 Task: Find connections with filter location Bawku with filter topic #communitieswith filter profile language English with filter current company Bharti Foundation with filter school Kolhan University Chaibasa with filter industry Economic Programs with filter service category Commercial Real Estate with filter keywords title Drafter
Action: Mouse moved to (181, 270)
Screenshot: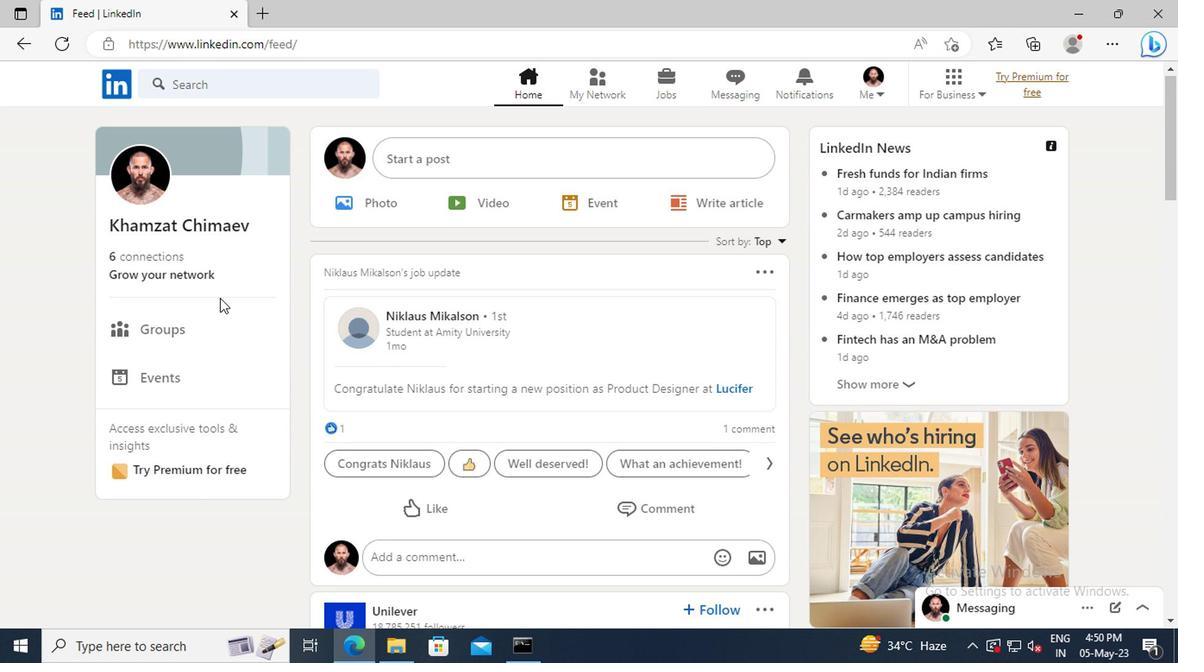 
Action: Mouse pressed left at (181, 270)
Screenshot: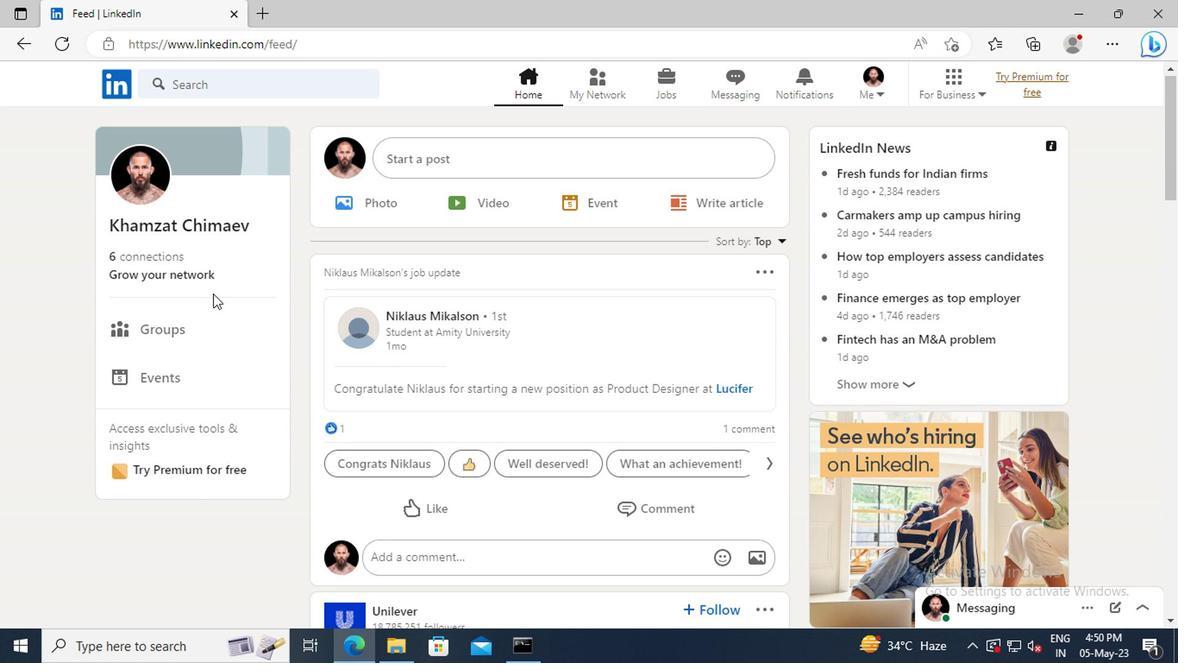 
Action: Mouse moved to (179, 184)
Screenshot: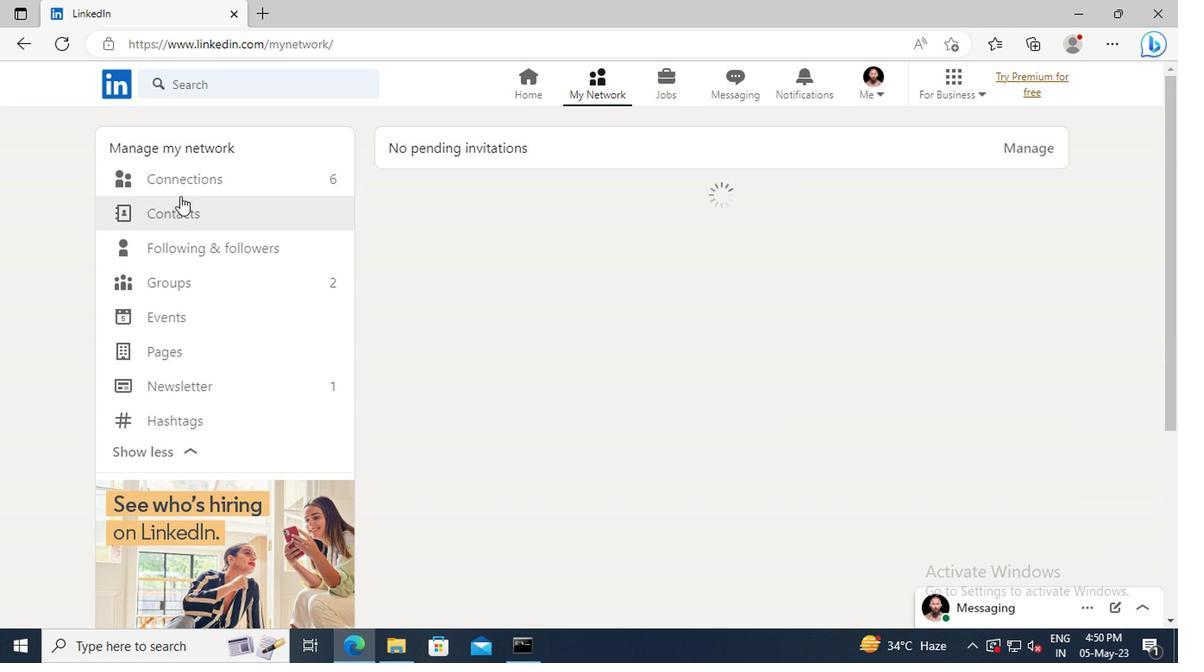 
Action: Mouse pressed left at (179, 184)
Screenshot: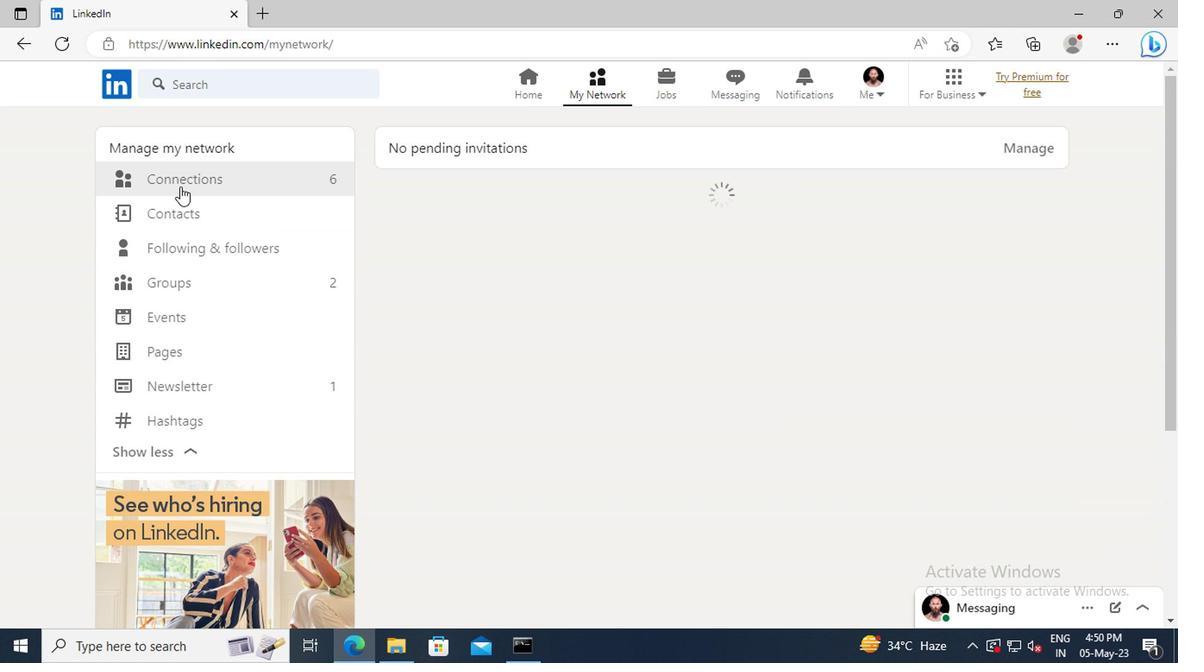 
Action: Mouse moved to (706, 185)
Screenshot: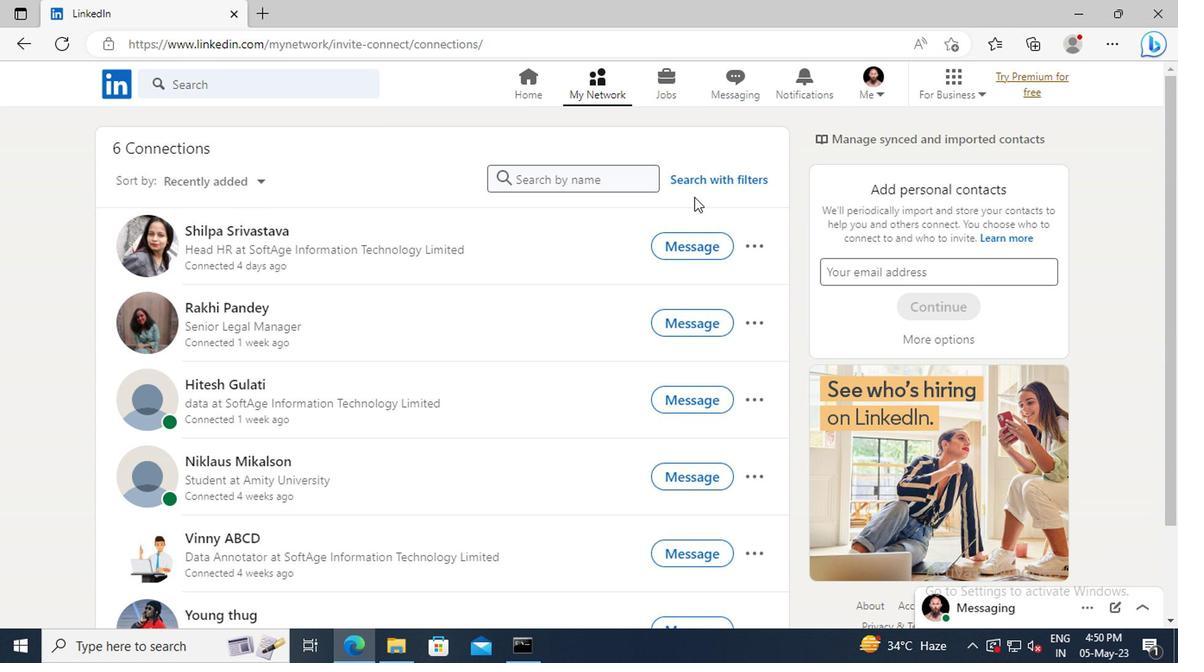 
Action: Mouse pressed left at (706, 185)
Screenshot: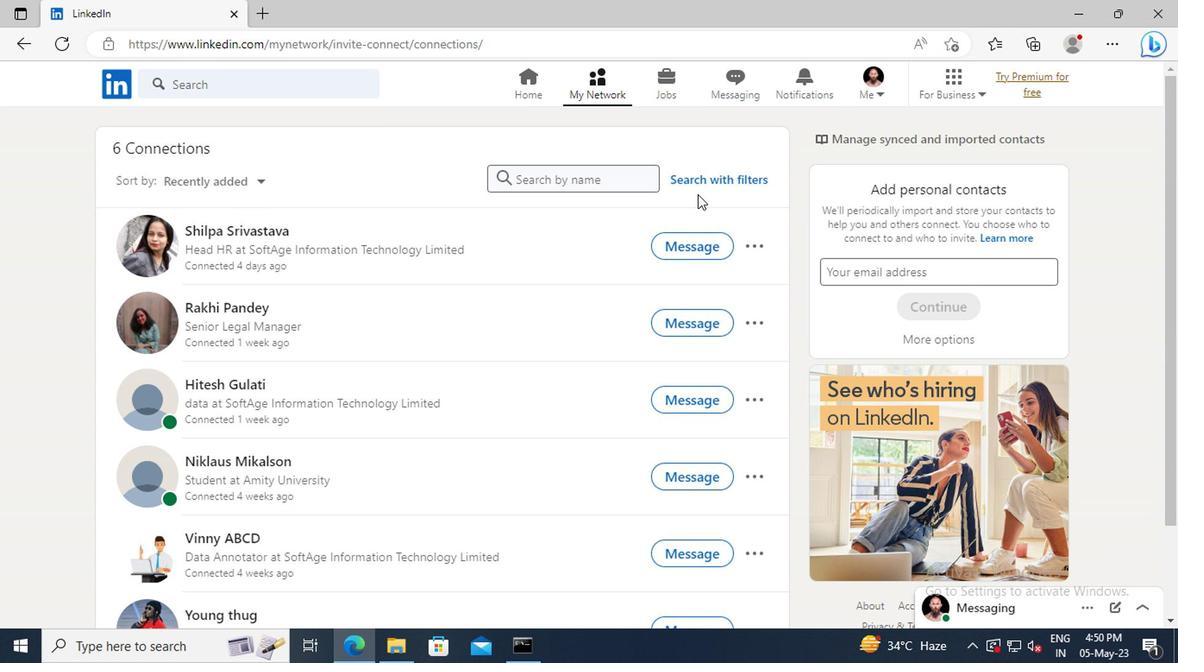 
Action: Mouse moved to (649, 134)
Screenshot: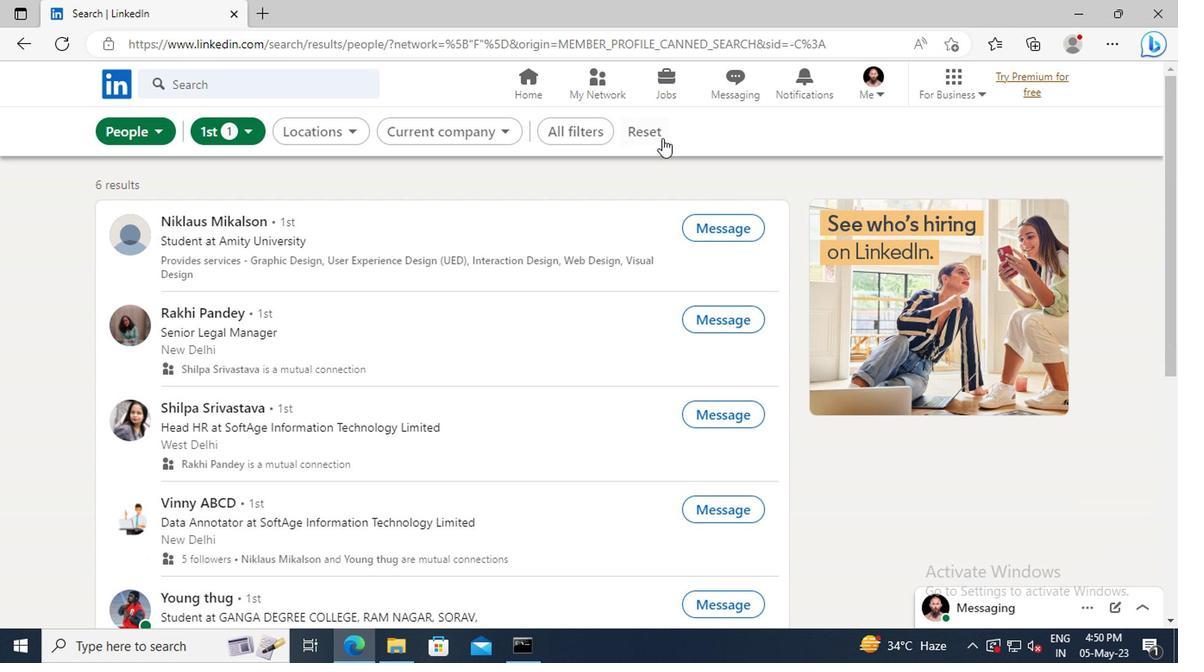 
Action: Mouse pressed left at (649, 134)
Screenshot: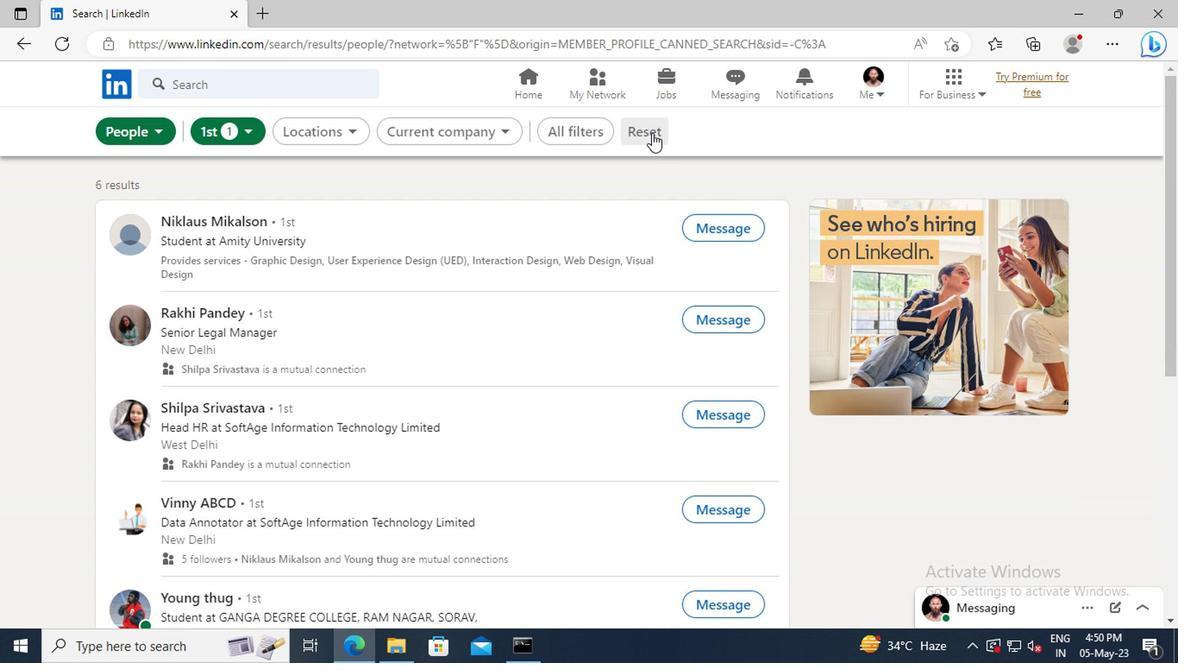 
Action: Mouse moved to (631, 134)
Screenshot: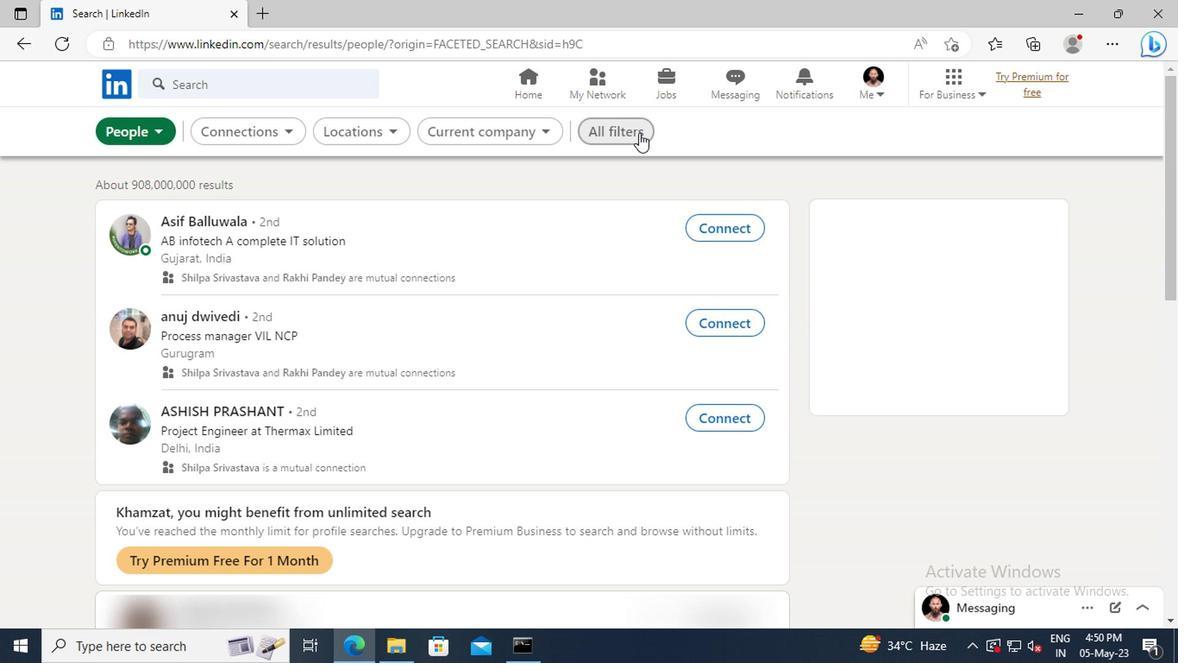 
Action: Mouse pressed left at (631, 134)
Screenshot: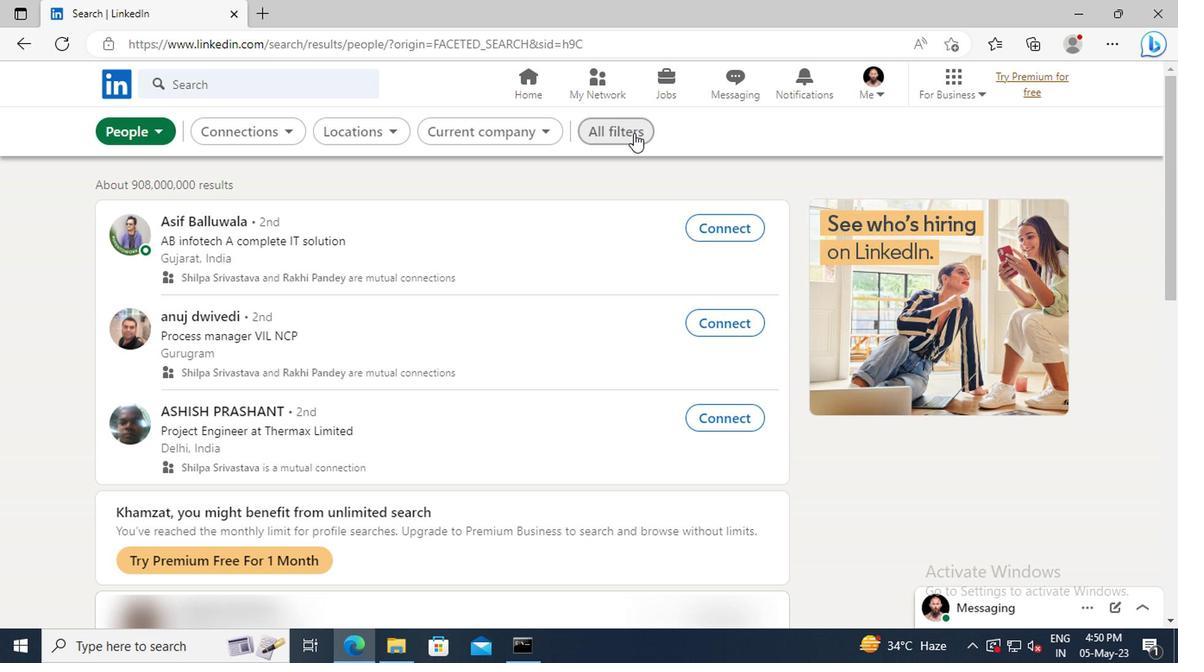 
Action: Mouse moved to (943, 316)
Screenshot: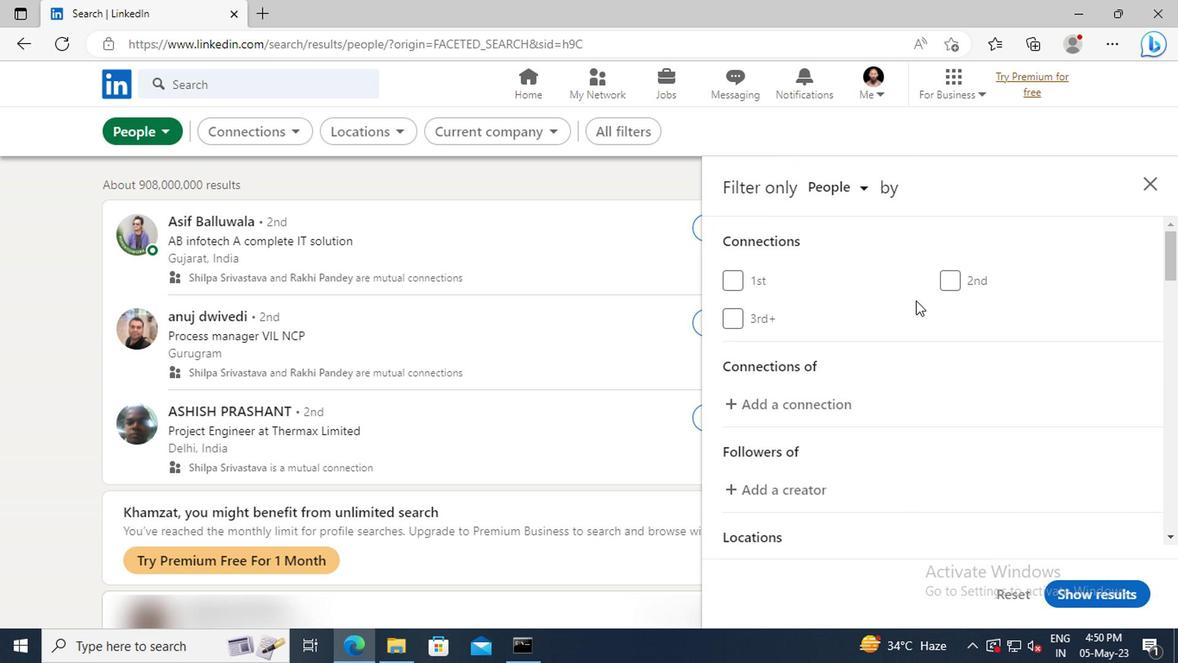 
Action: Mouse scrolled (943, 316) with delta (0, 0)
Screenshot: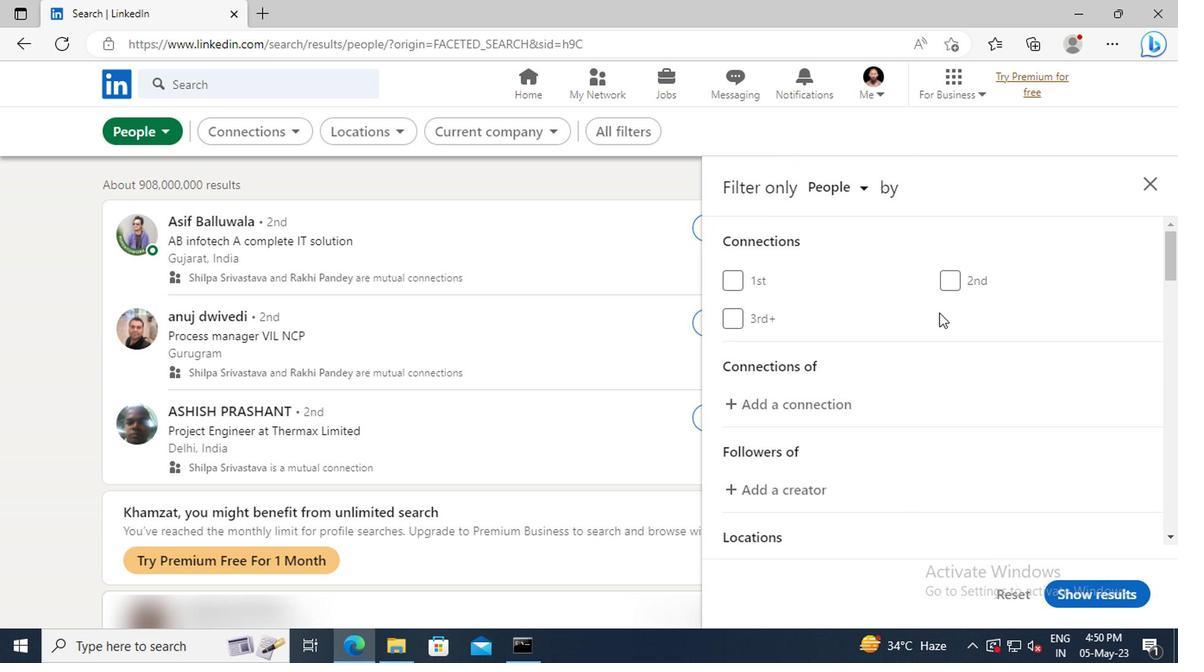 
Action: Mouse scrolled (943, 316) with delta (0, 0)
Screenshot: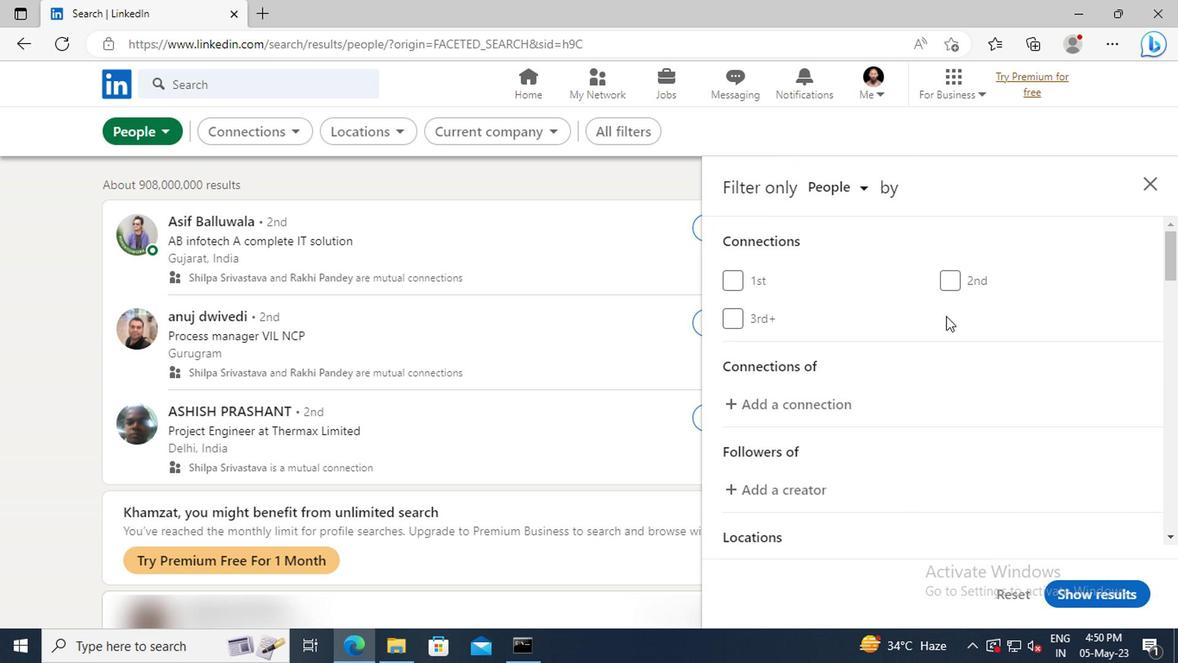 
Action: Mouse scrolled (943, 316) with delta (0, 0)
Screenshot: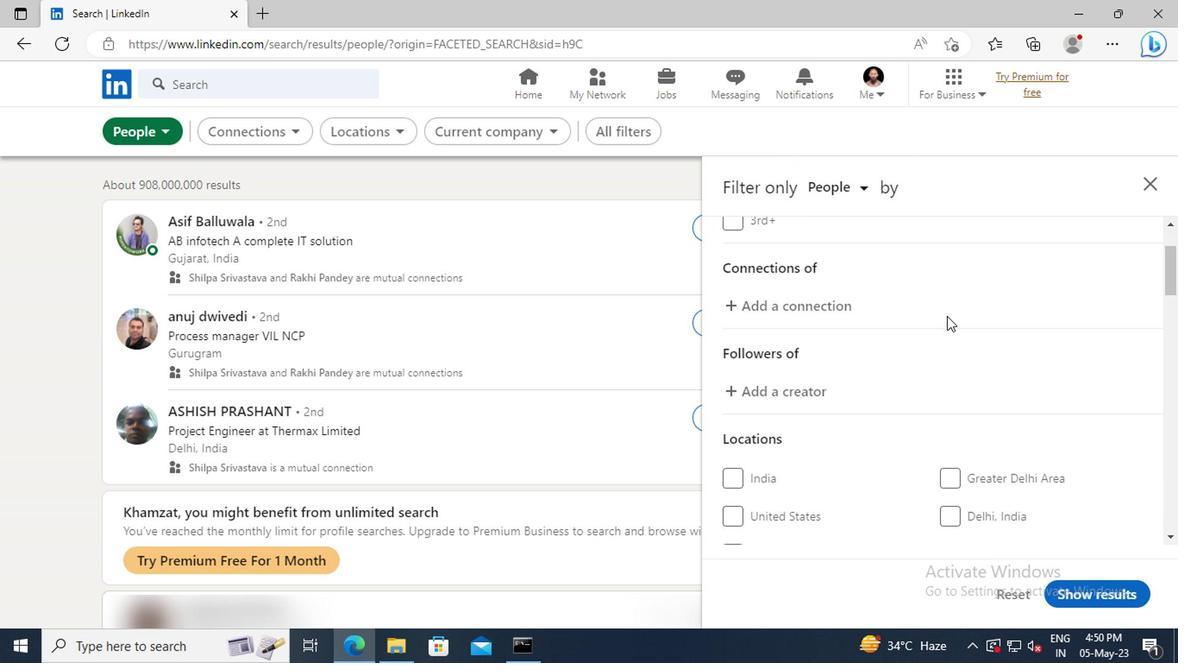 
Action: Mouse scrolled (943, 316) with delta (0, 0)
Screenshot: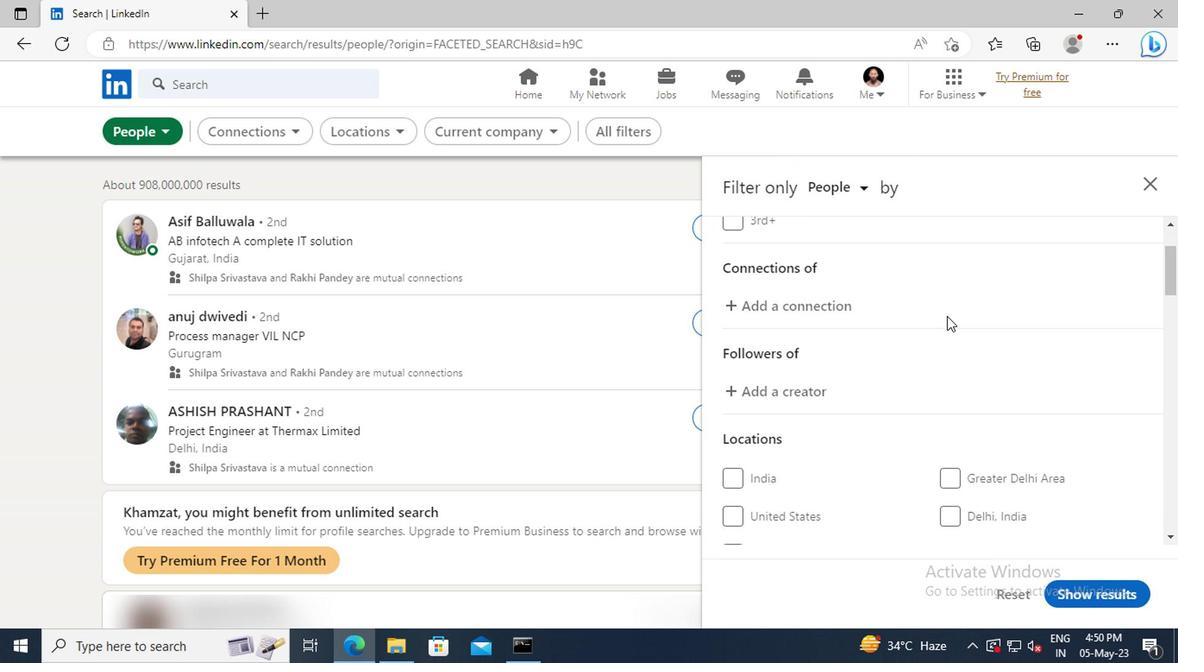 
Action: Mouse scrolled (943, 316) with delta (0, 0)
Screenshot: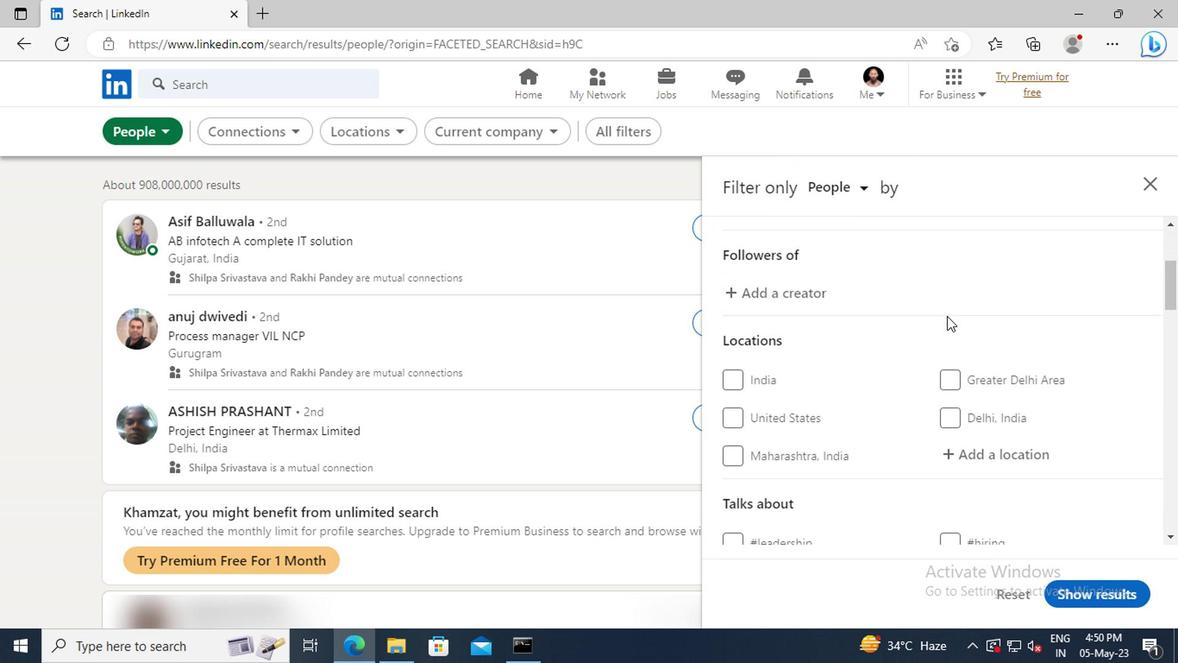 
Action: Mouse scrolled (943, 316) with delta (0, 0)
Screenshot: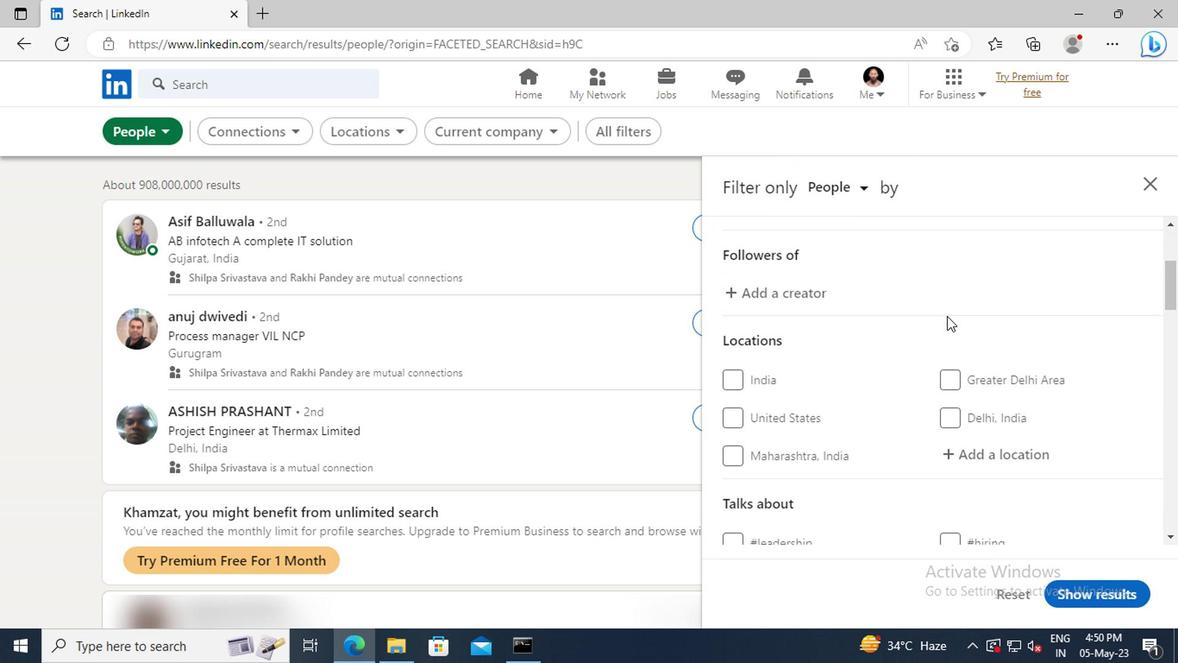 
Action: Mouse moved to (956, 361)
Screenshot: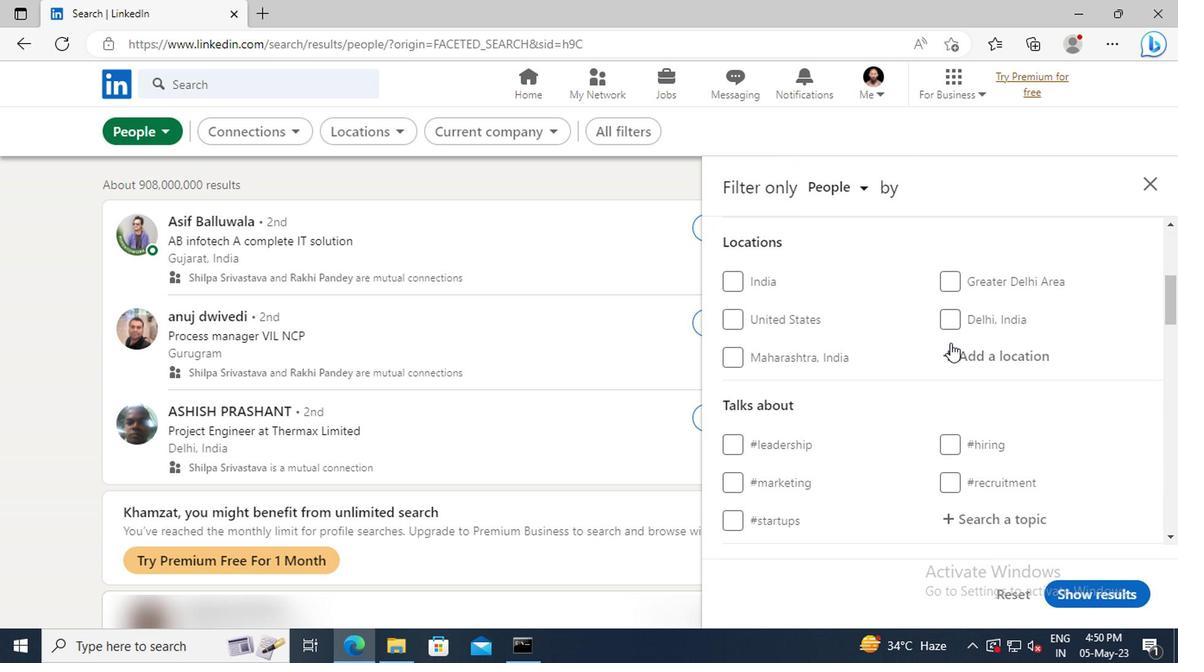 
Action: Mouse pressed left at (956, 361)
Screenshot: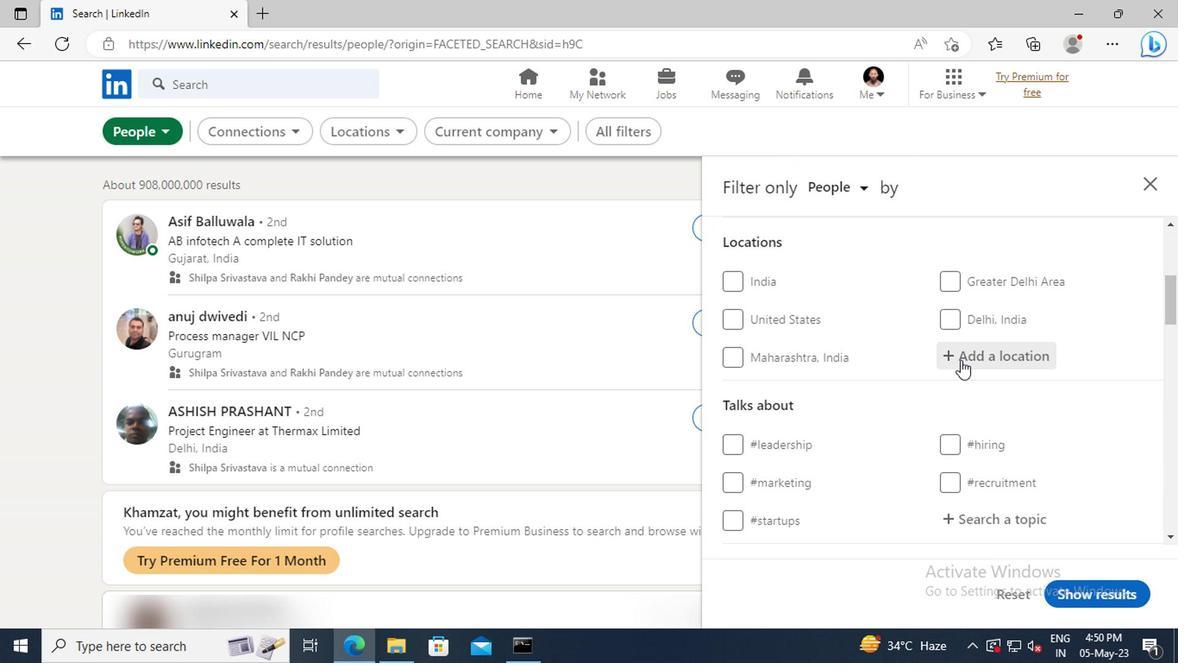 
Action: Mouse moved to (954, 360)
Screenshot: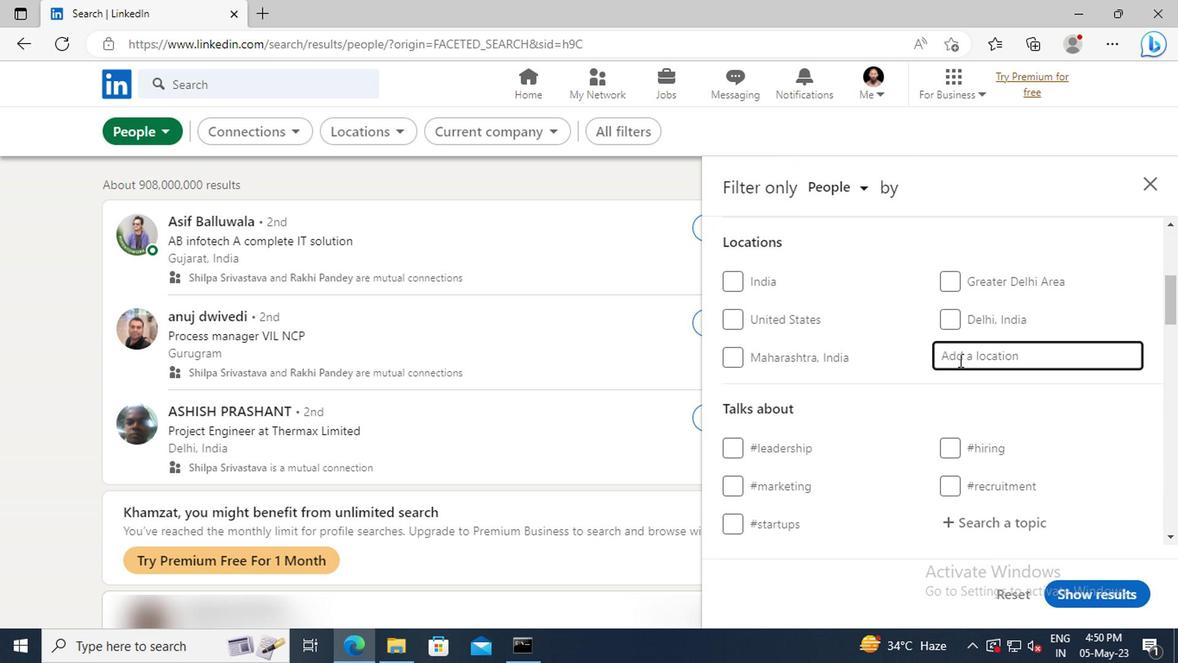 
Action: Key pressed <Key.shift>B
Screenshot: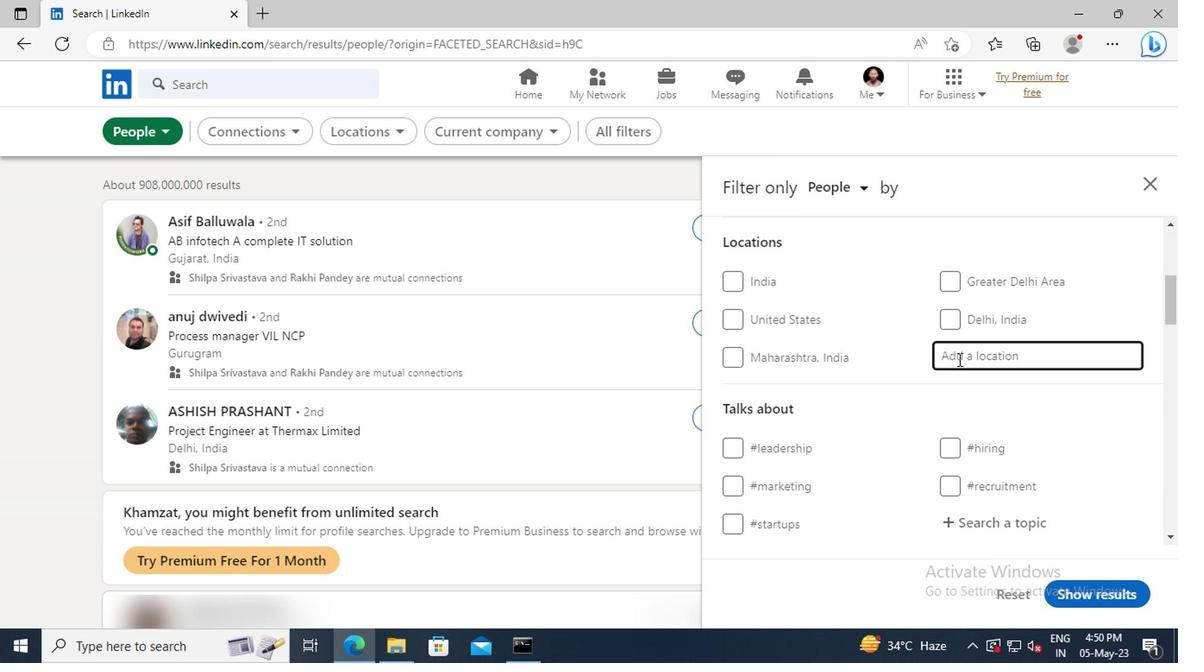 
Action: Mouse moved to (953, 359)
Screenshot: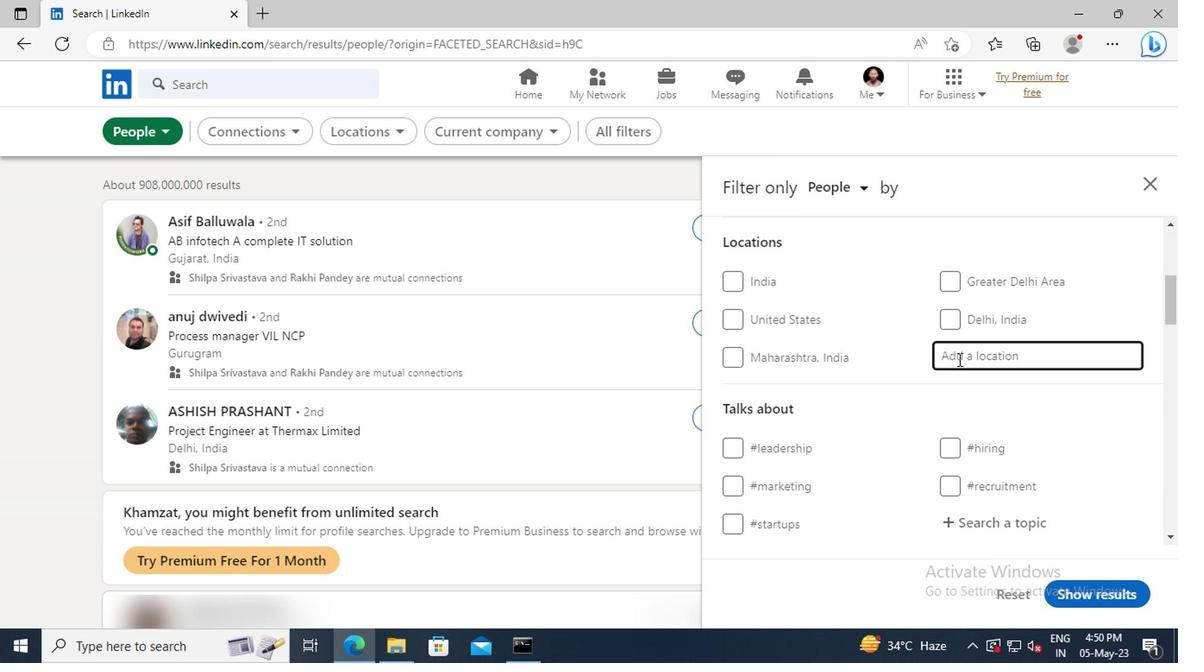 
Action: Key pressed AWKU<Key.enter>
Screenshot: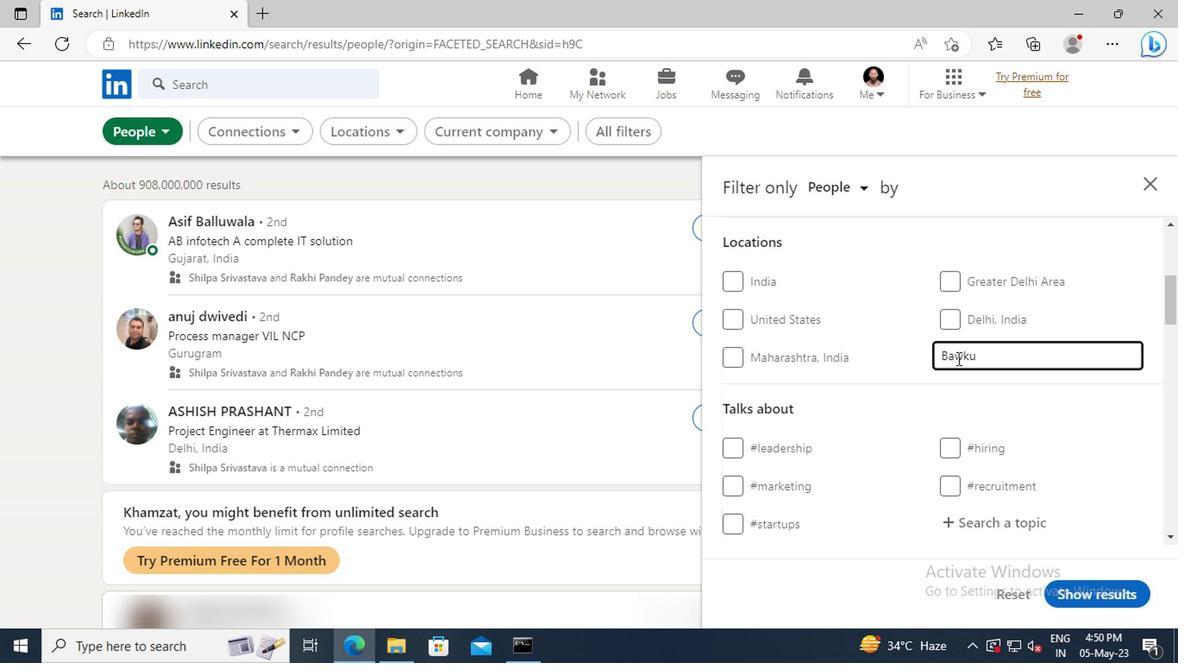 
Action: Mouse scrolled (953, 358) with delta (0, 0)
Screenshot: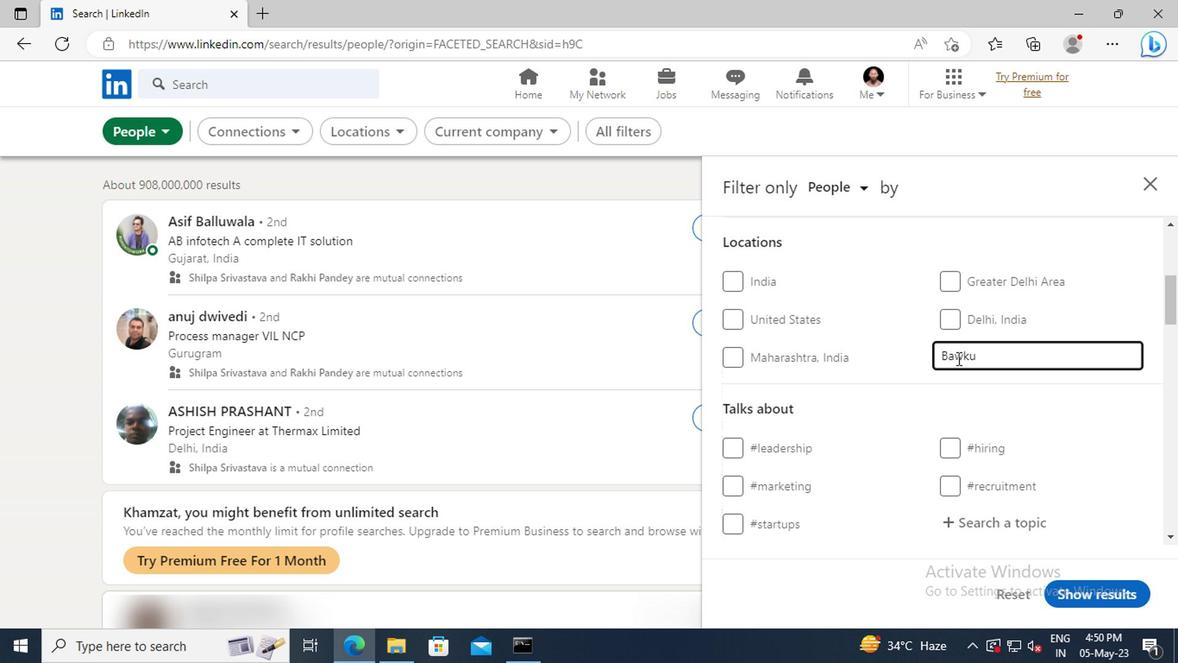 
Action: Mouse scrolled (953, 358) with delta (0, 0)
Screenshot: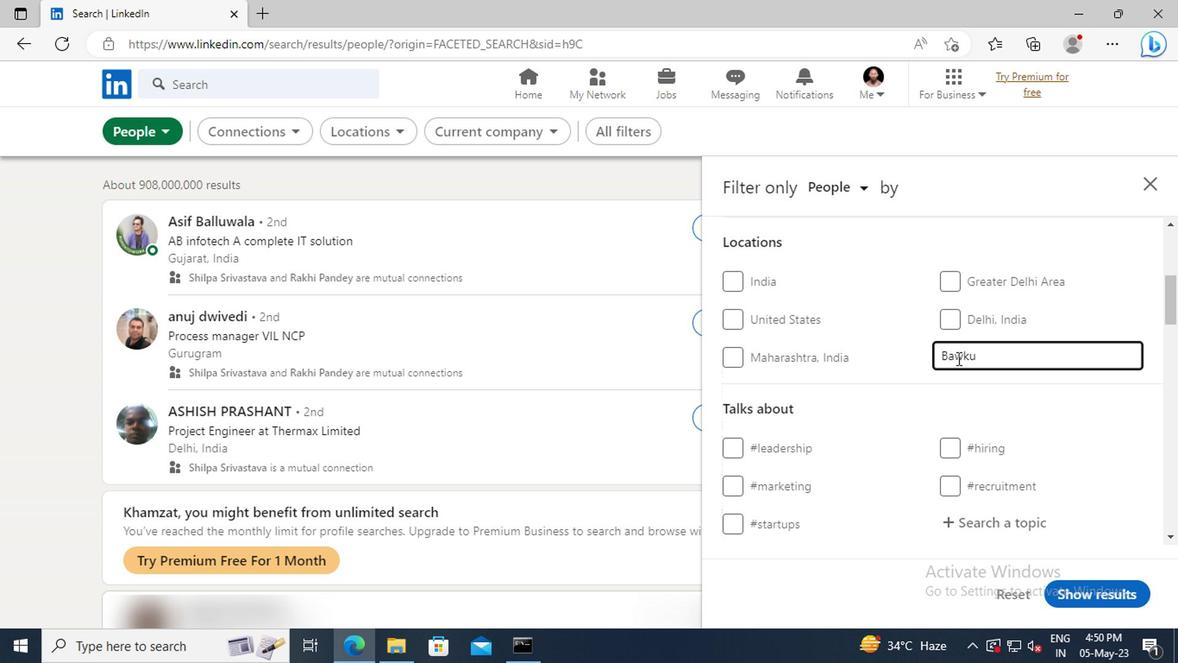 
Action: Mouse moved to (952, 359)
Screenshot: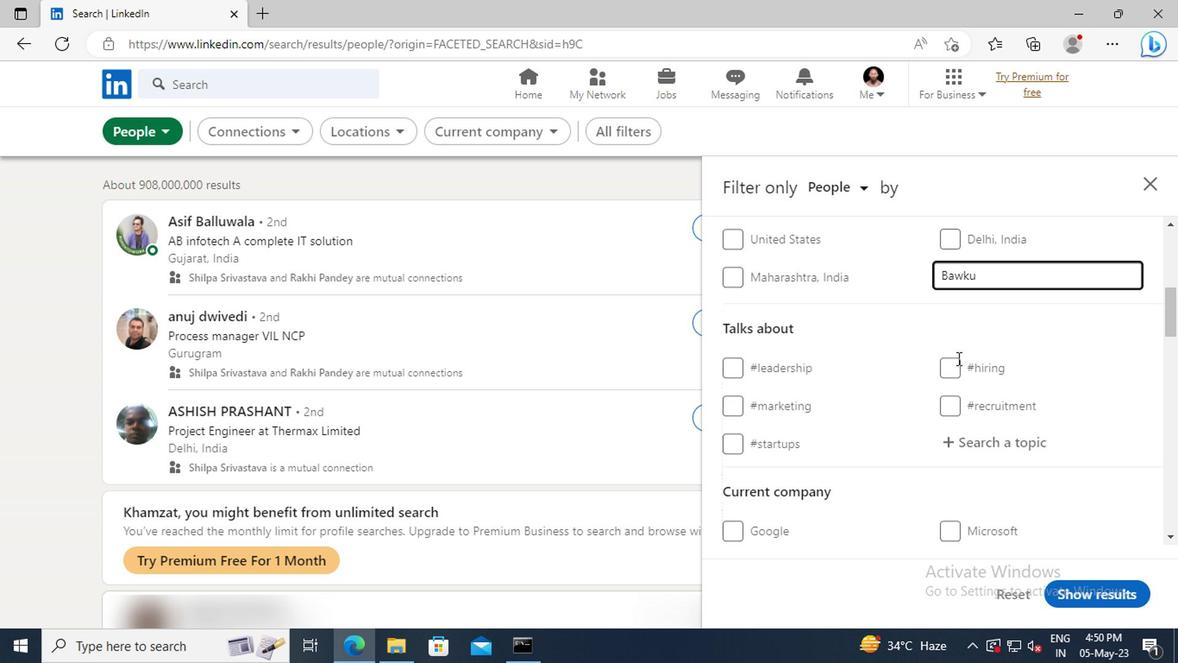 
Action: Mouse scrolled (952, 358) with delta (0, 0)
Screenshot: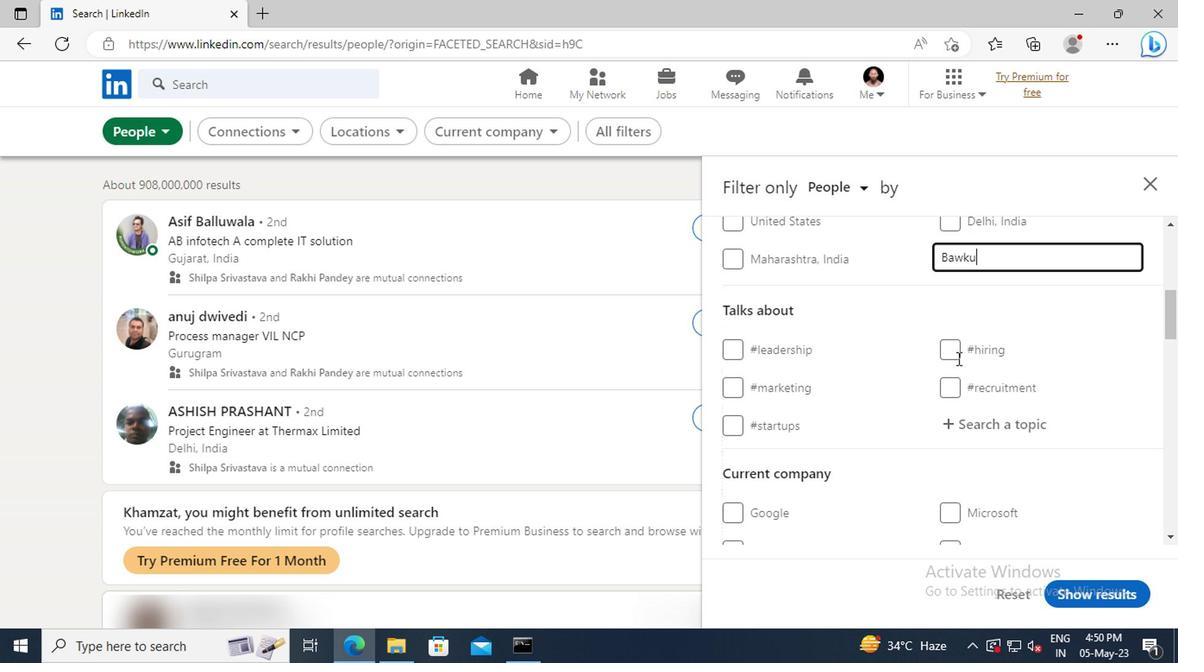 
Action: Mouse moved to (957, 367)
Screenshot: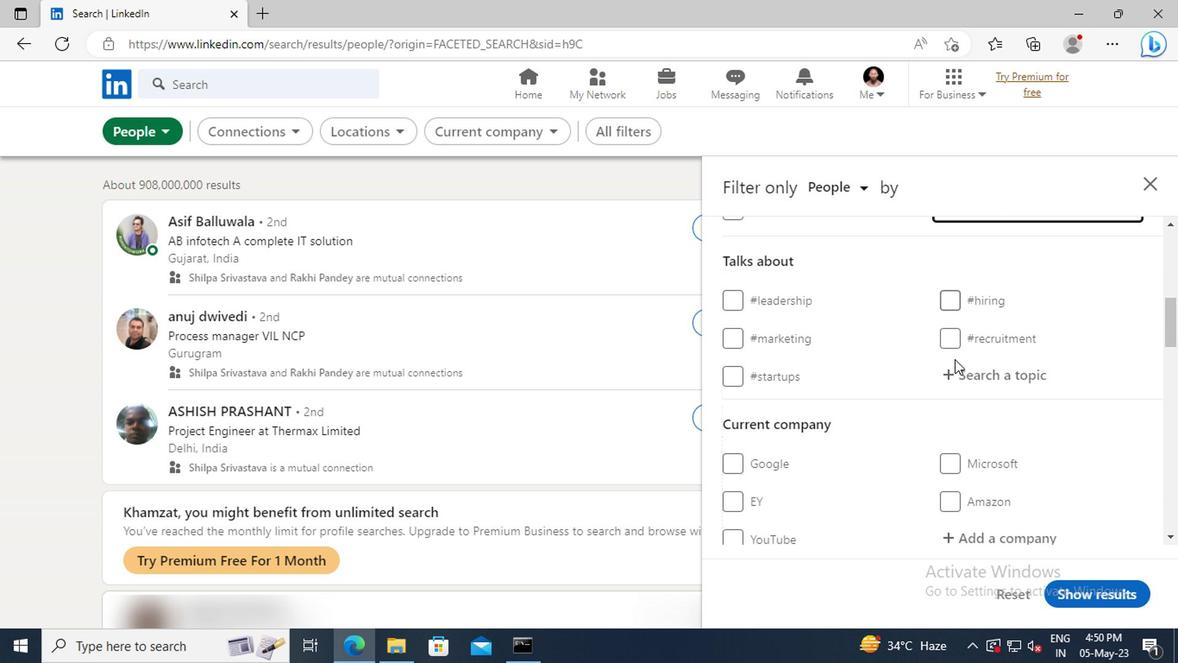 
Action: Mouse pressed left at (957, 367)
Screenshot: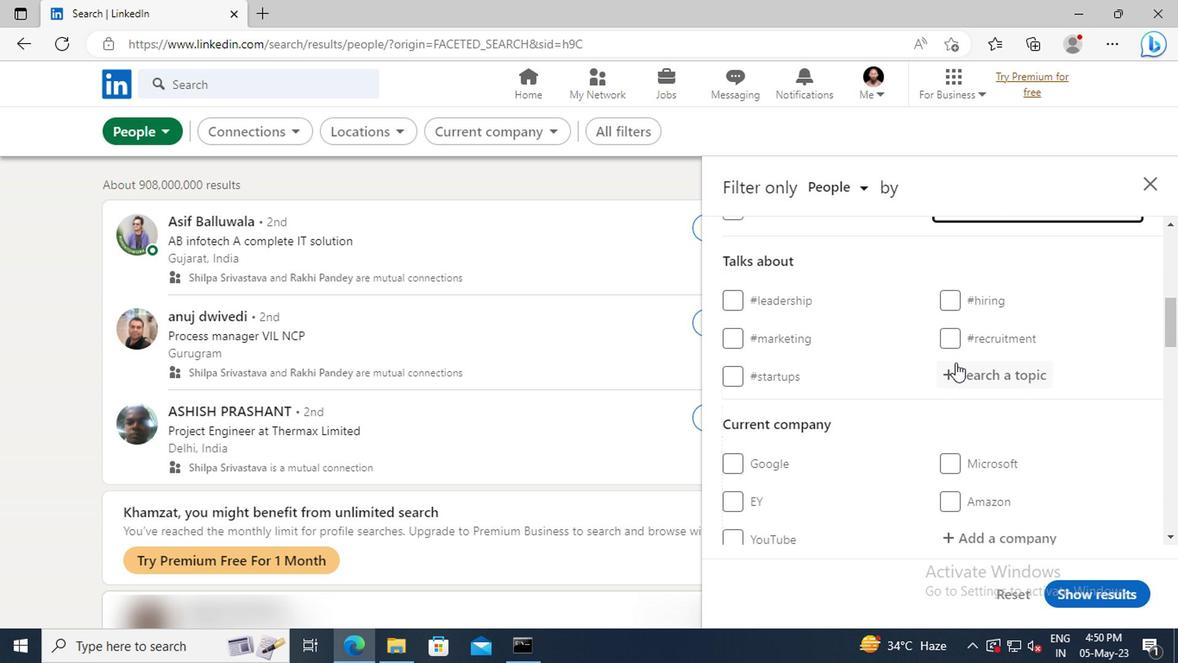 
Action: Mouse moved to (958, 367)
Screenshot: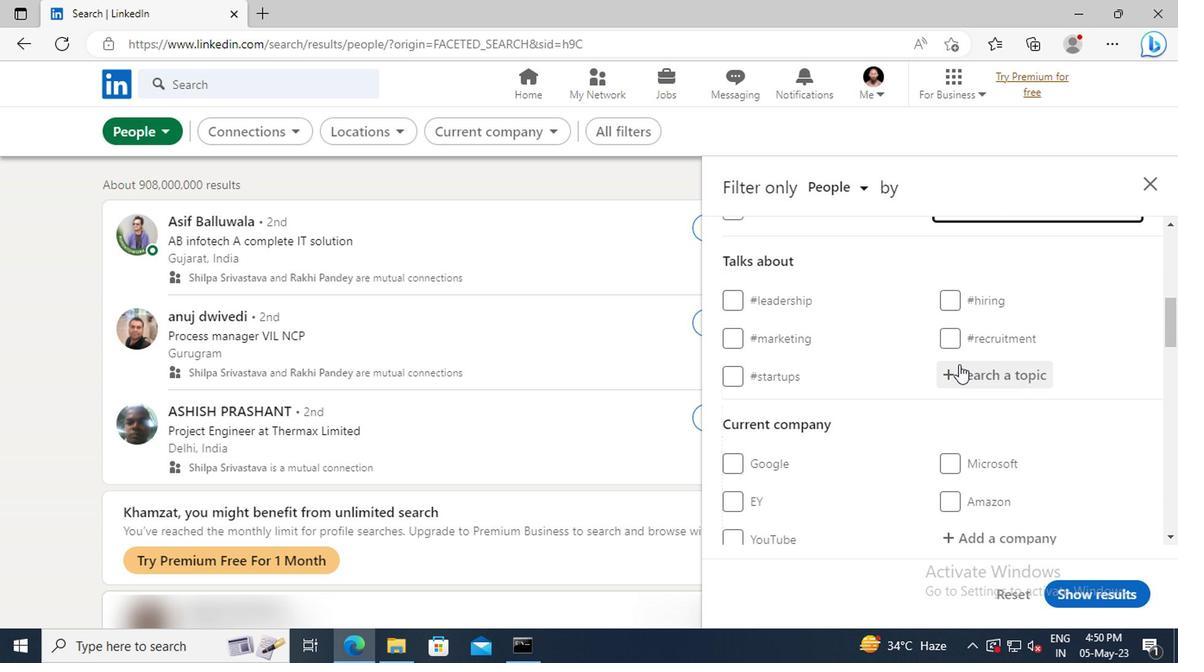 
Action: Key pressed COMMUNITIE
Screenshot: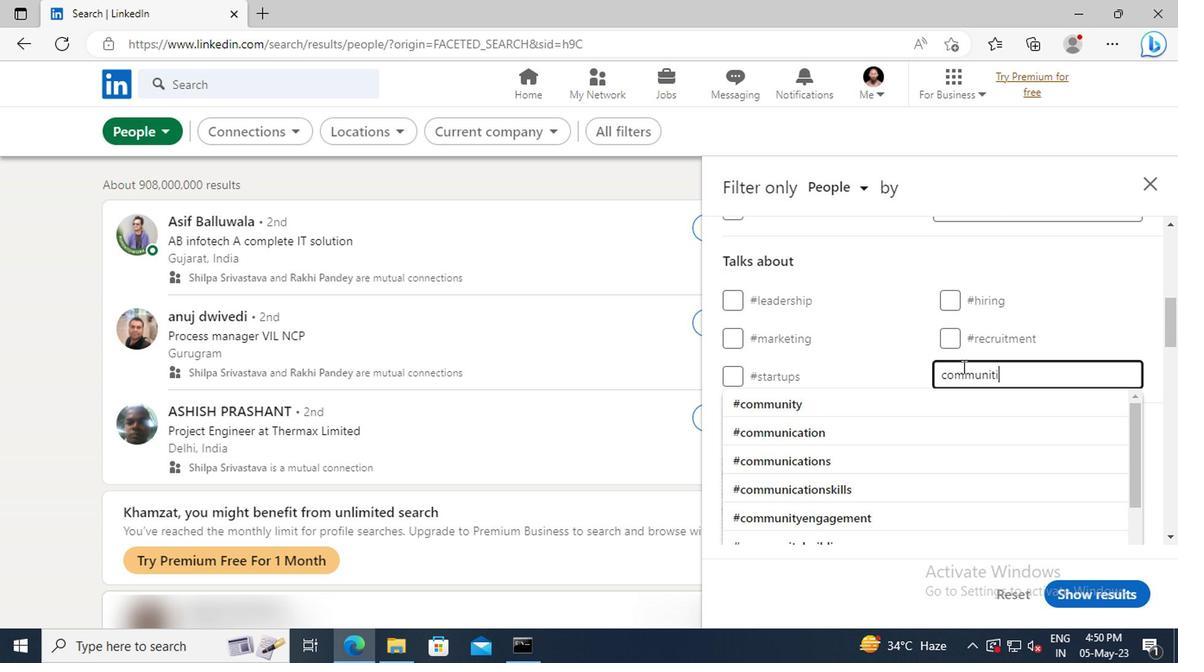 
Action: Mouse moved to (959, 397)
Screenshot: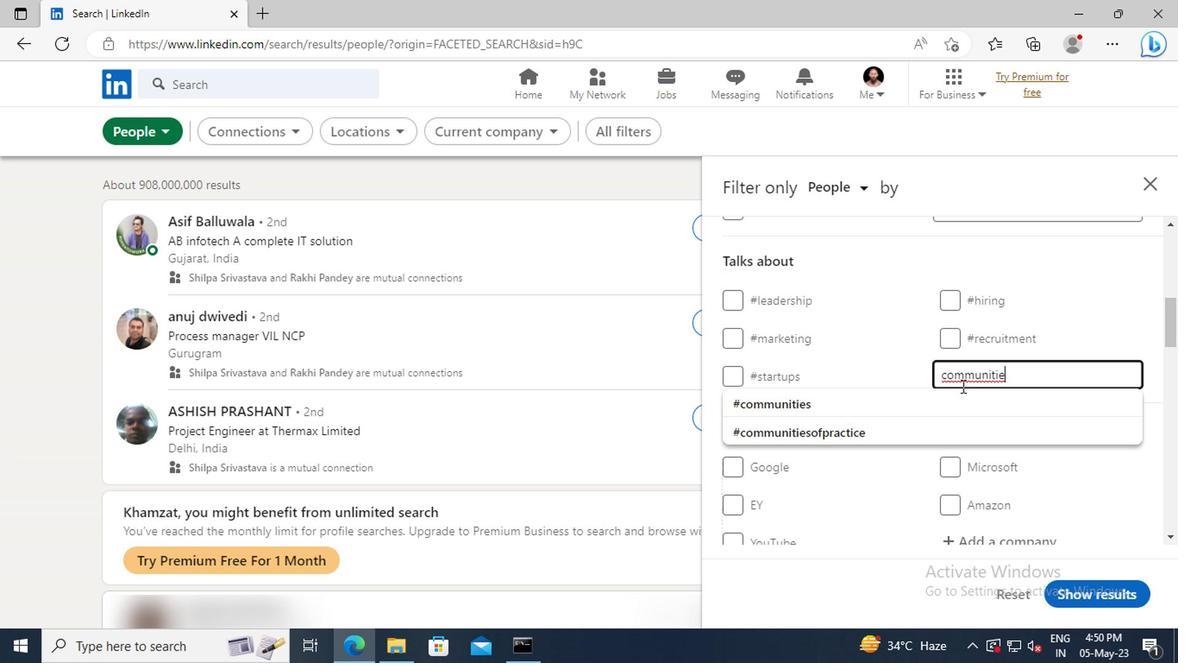 
Action: Mouse pressed left at (959, 397)
Screenshot: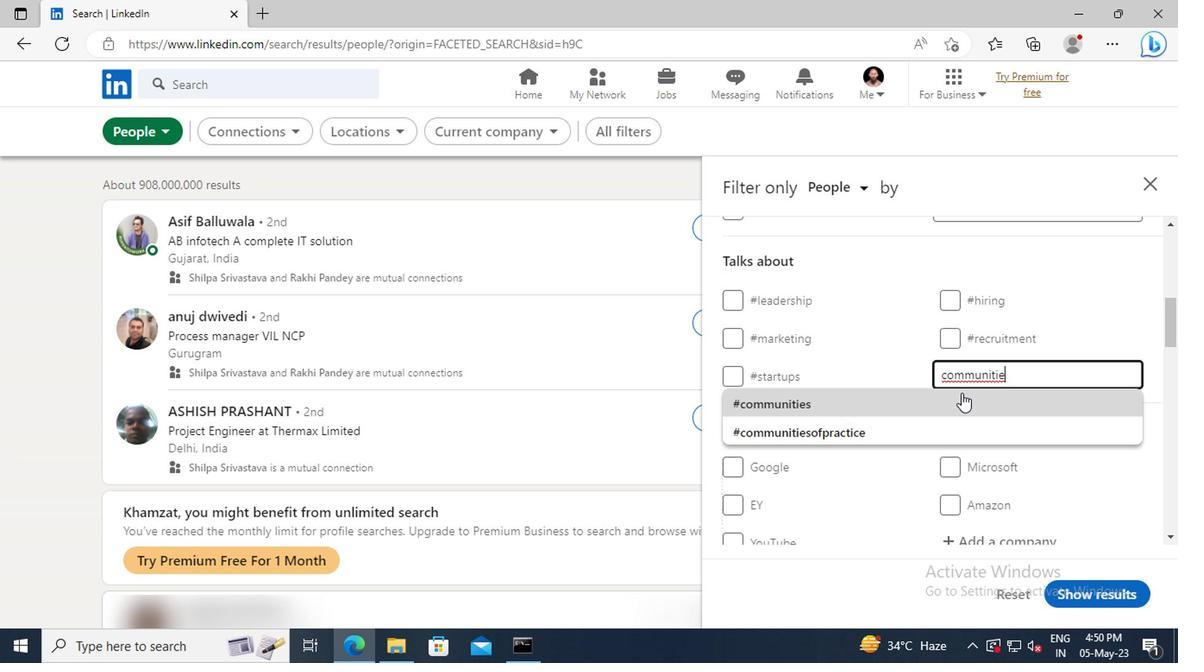
Action: Mouse scrolled (959, 397) with delta (0, 0)
Screenshot: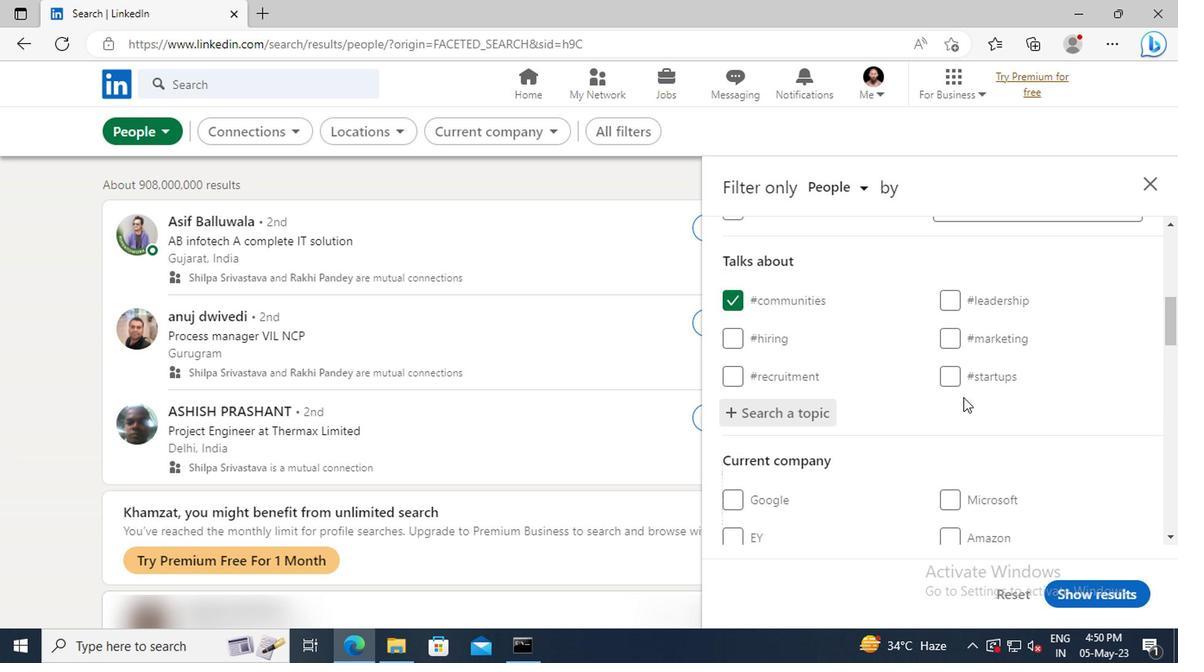 
Action: Mouse scrolled (959, 397) with delta (0, 0)
Screenshot: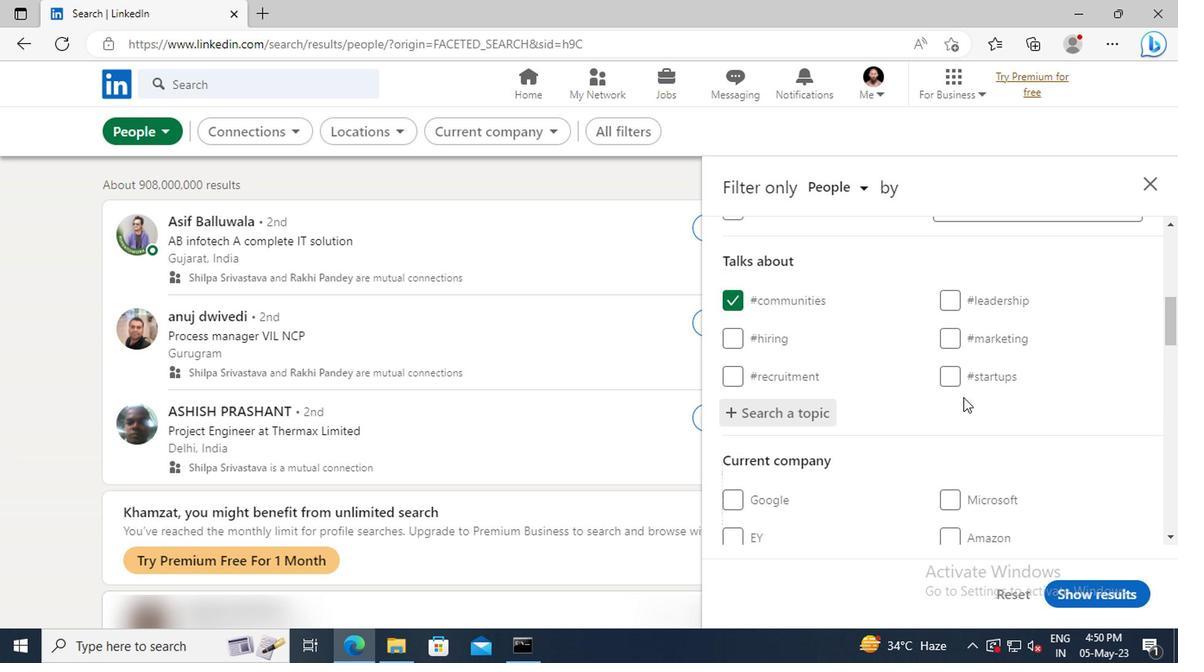 
Action: Mouse scrolled (959, 397) with delta (0, 0)
Screenshot: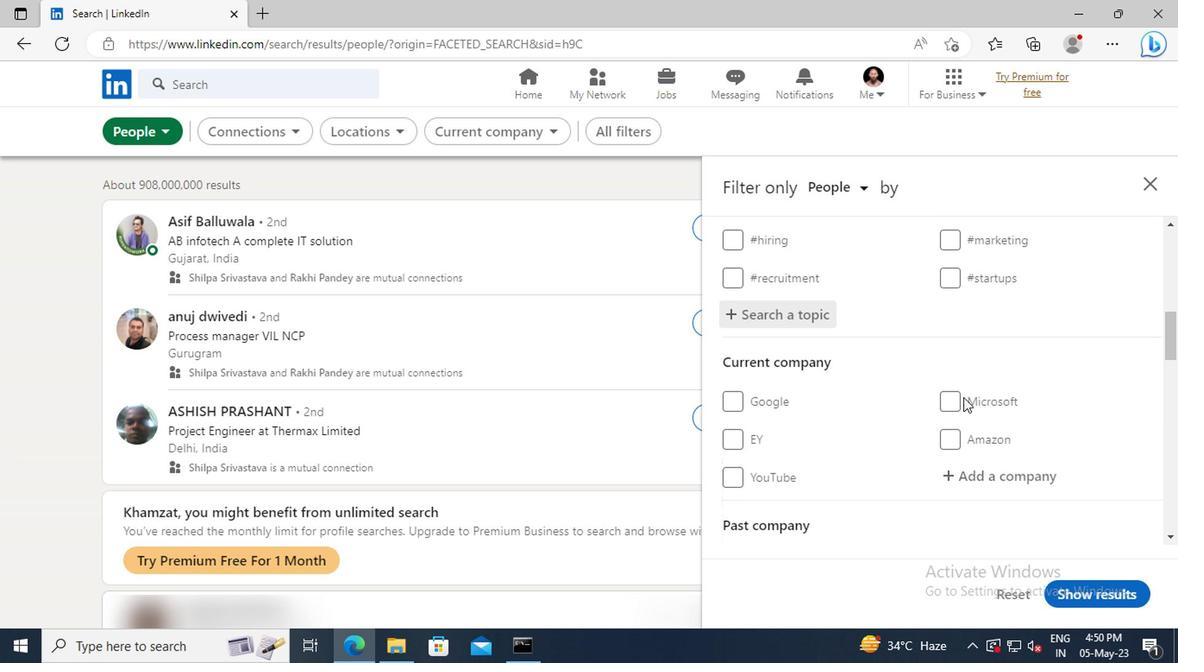 
Action: Mouse scrolled (959, 397) with delta (0, 0)
Screenshot: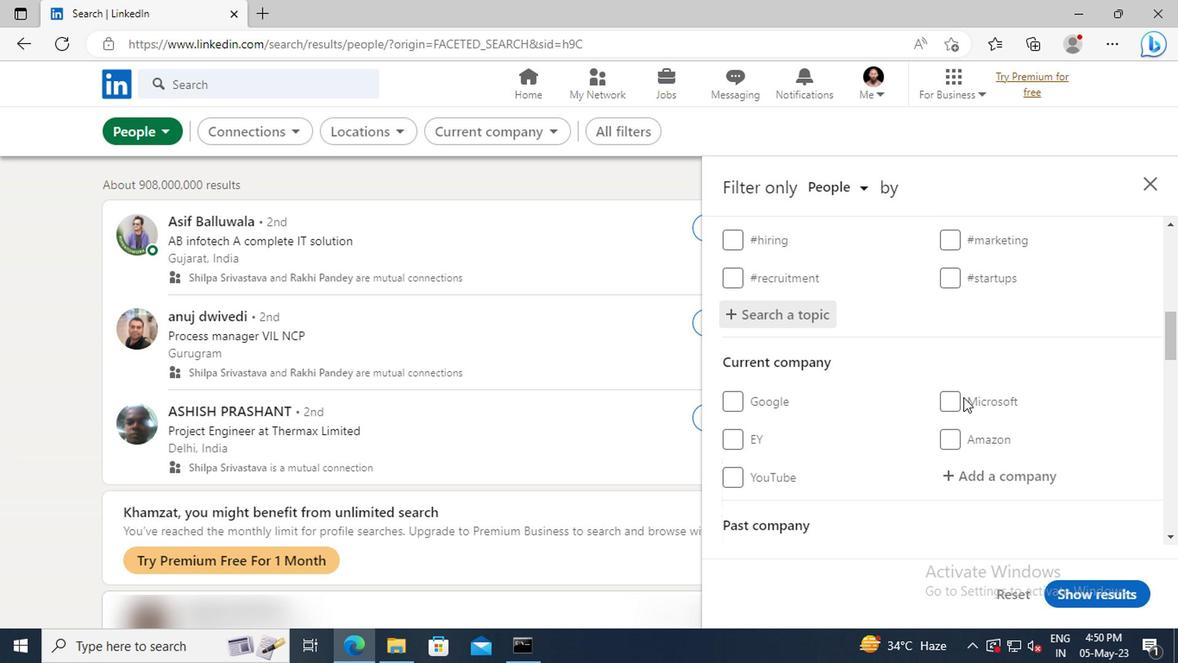 
Action: Mouse scrolled (959, 397) with delta (0, 0)
Screenshot: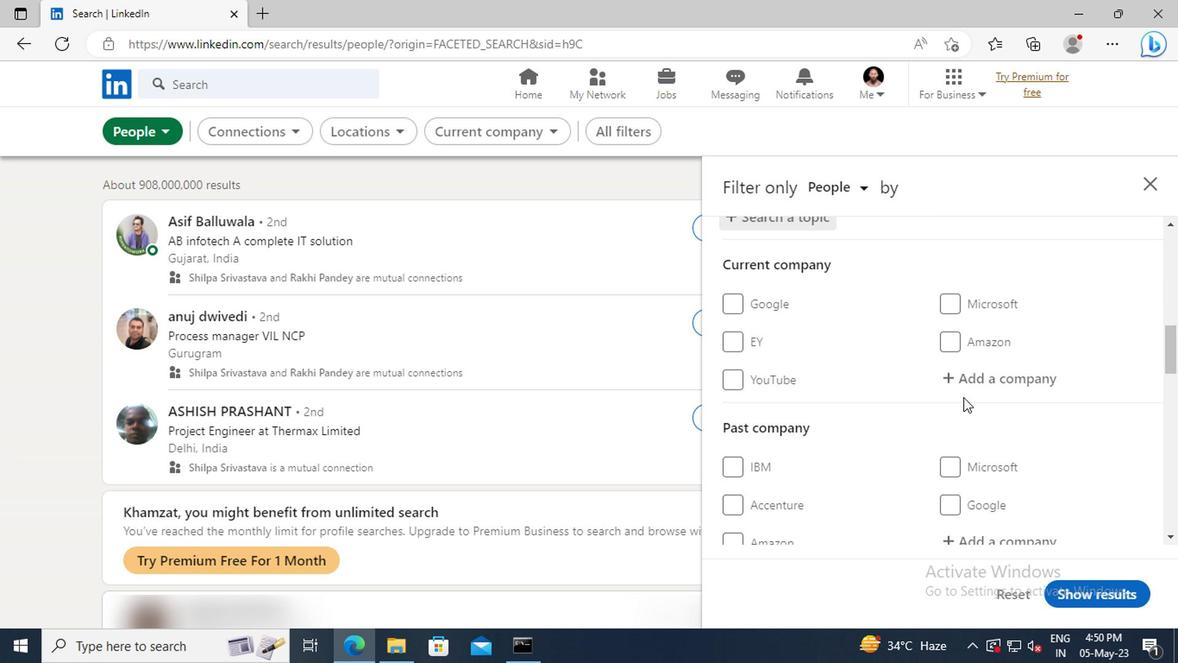 
Action: Mouse scrolled (959, 397) with delta (0, 0)
Screenshot: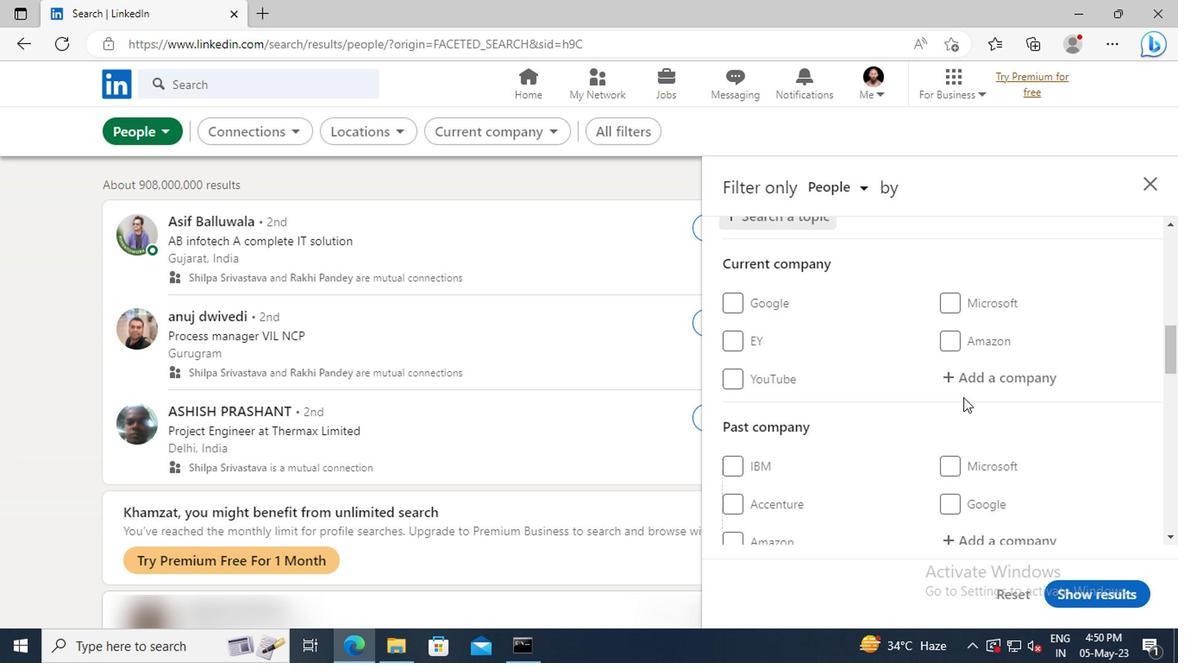 
Action: Mouse scrolled (959, 397) with delta (0, 0)
Screenshot: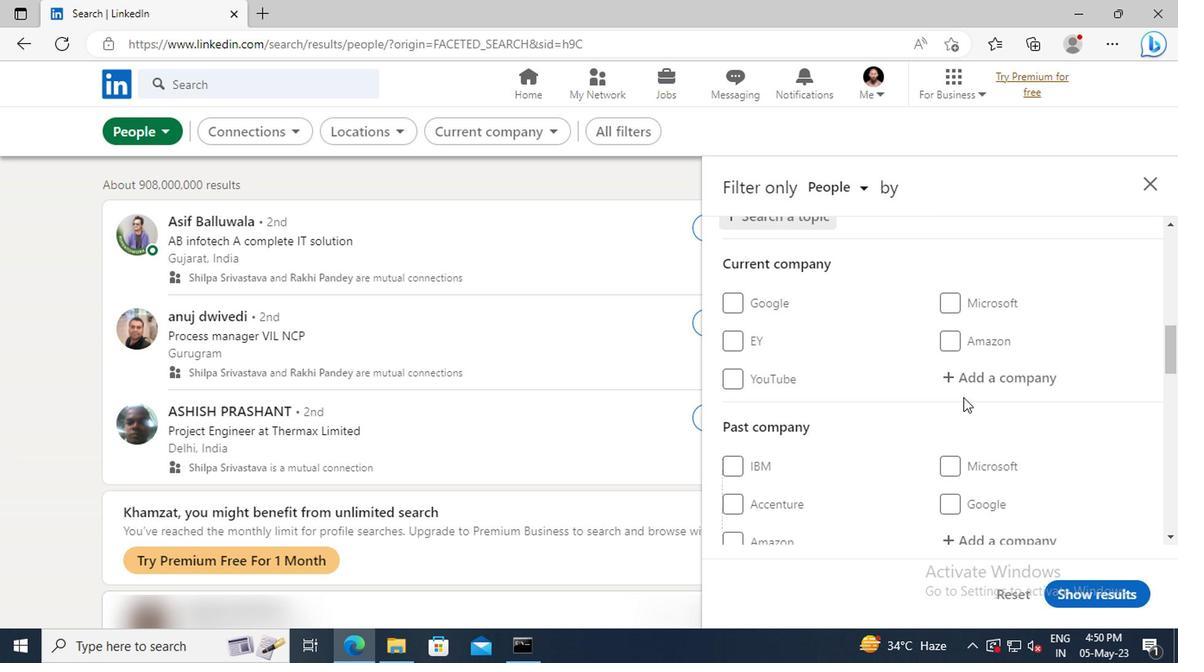 
Action: Mouse scrolled (959, 397) with delta (0, 0)
Screenshot: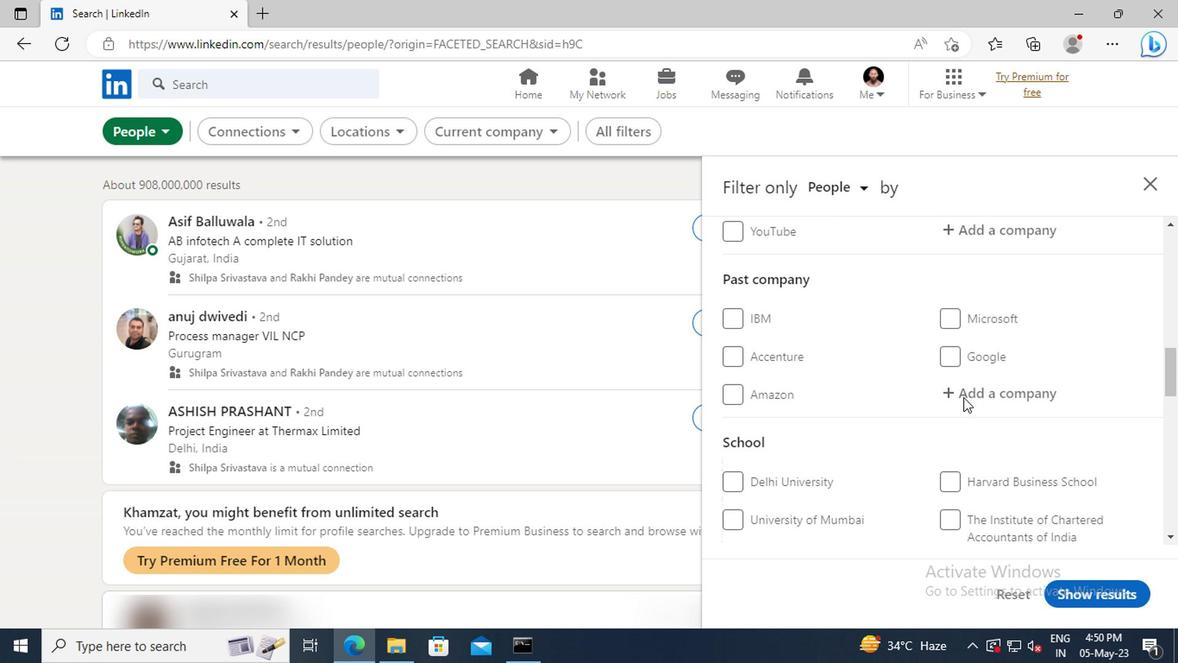 
Action: Mouse scrolled (959, 397) with delta (0, 0)
Screenshot: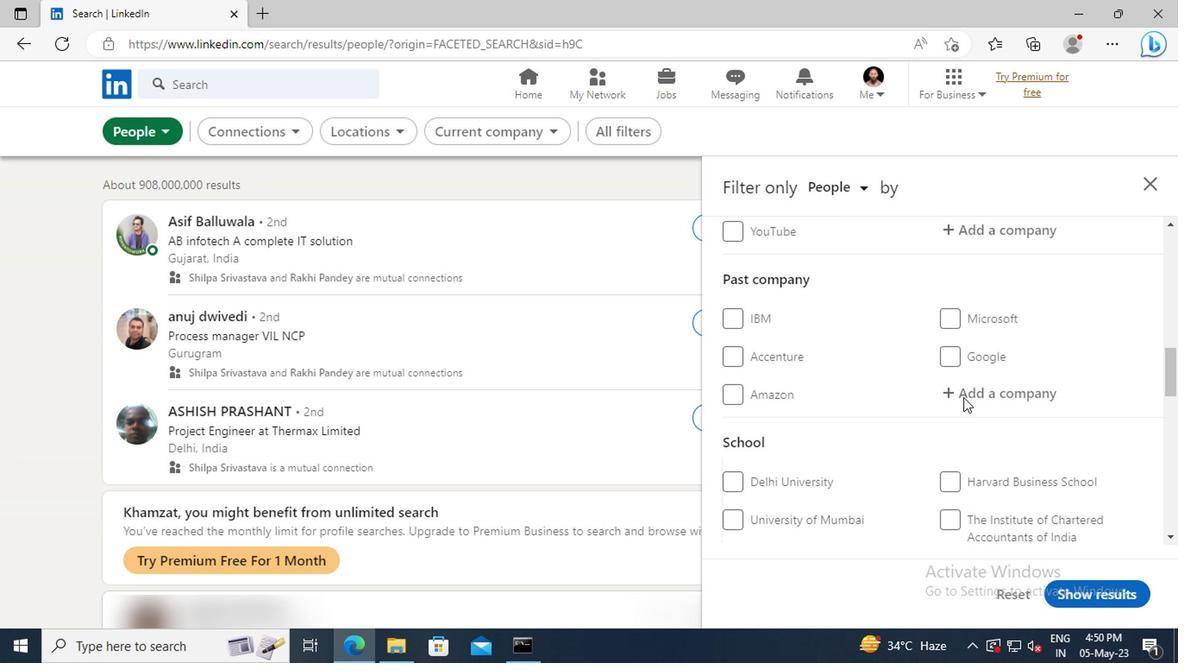 
Action: Mouse scrolled (959, 397) with delta (0, 0)
Screenshot: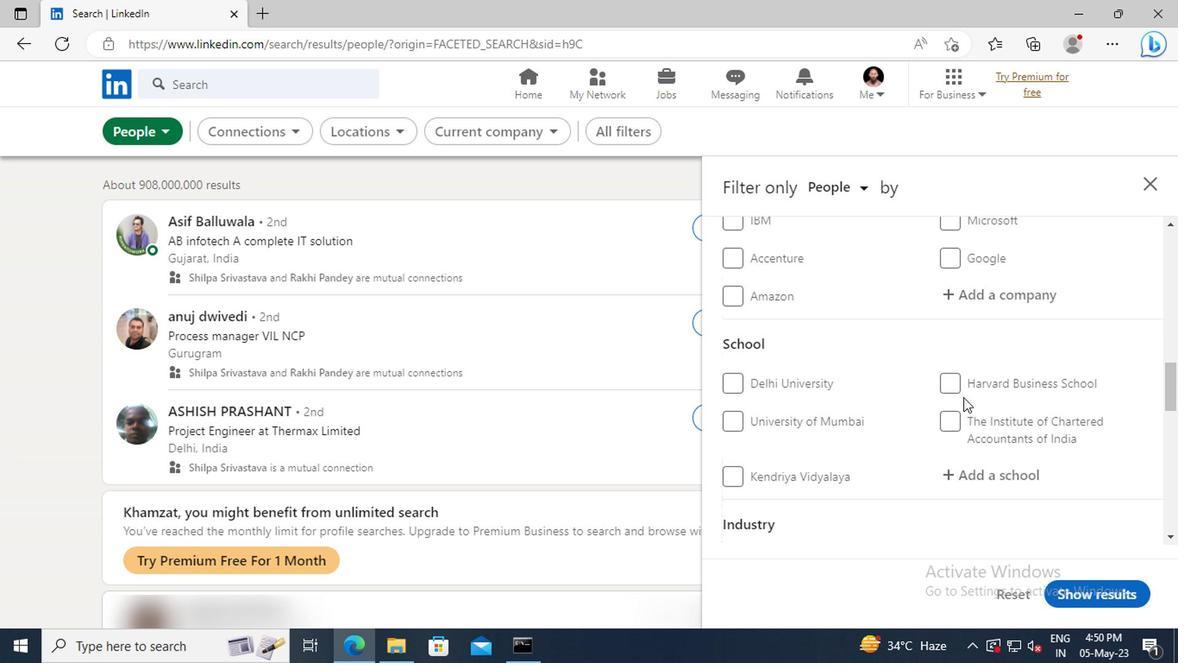 
Action: Mouse scrolled (959, 397) with delta (0, 0)
Screenshot: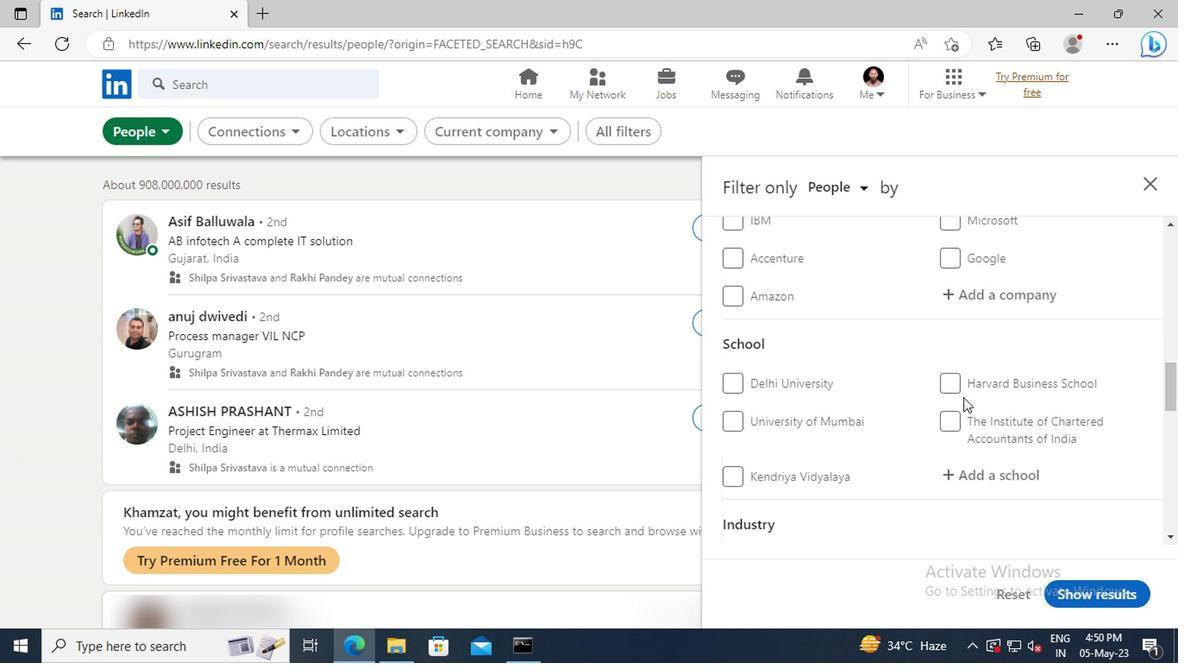 
Action: Mouse scrolled (959, 397) with delta (0, 0)
Screenshot: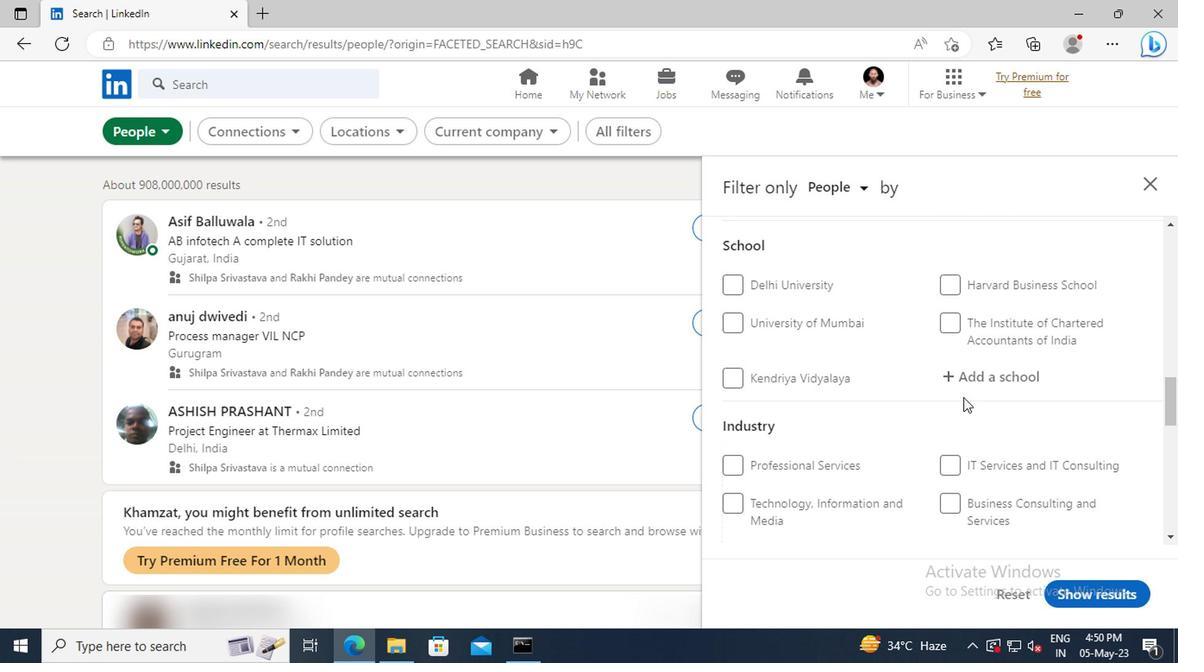 
Action: Mouse scrolled (959, 397) with delta (0, 0)
Screenshot: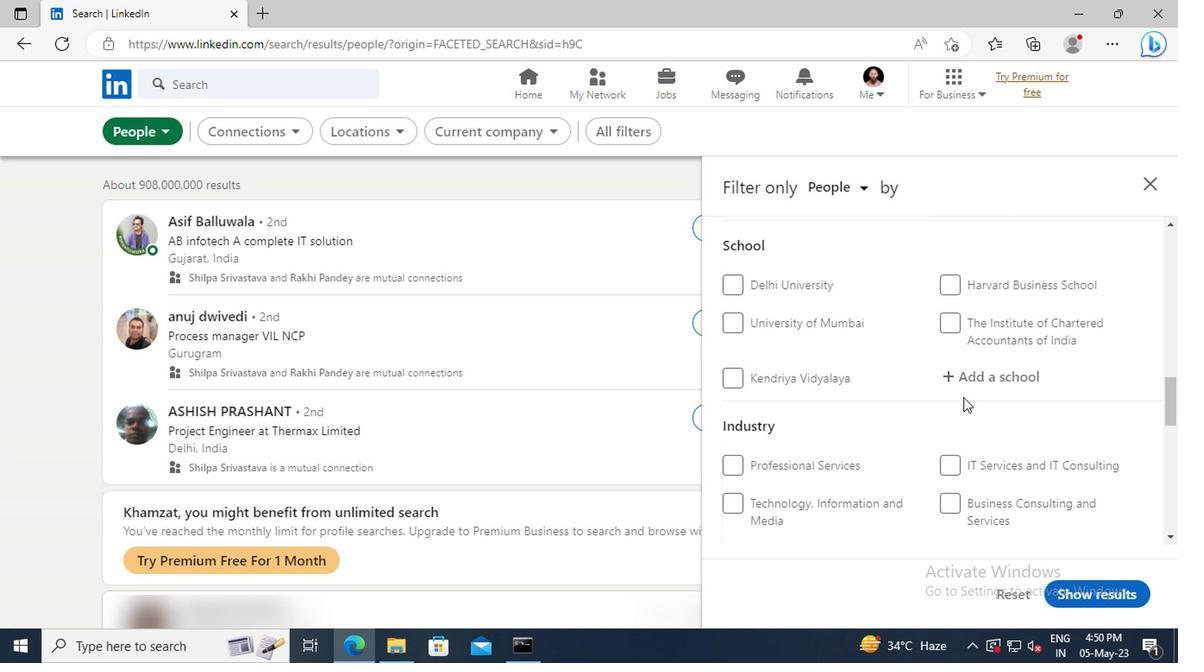 
Action: Mouse scrolled (959, 397) with delta (0, 0)
Screenshot: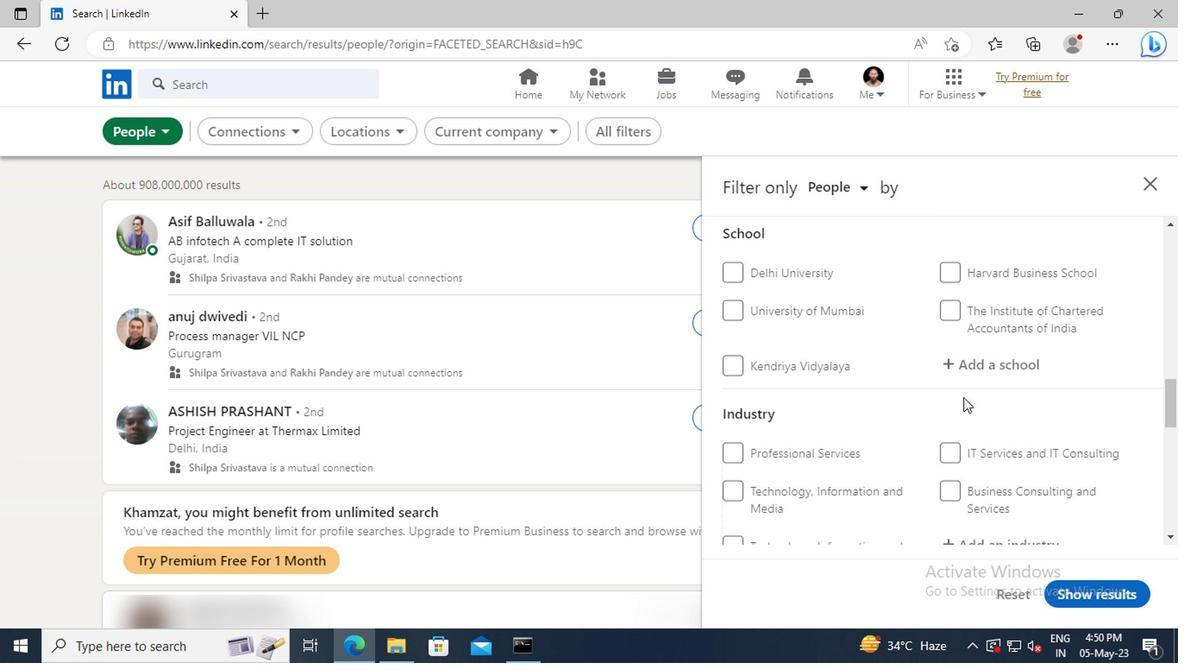 
Action: Mouse scrolled (959, 397) with delta (0, 0)
Screenshot: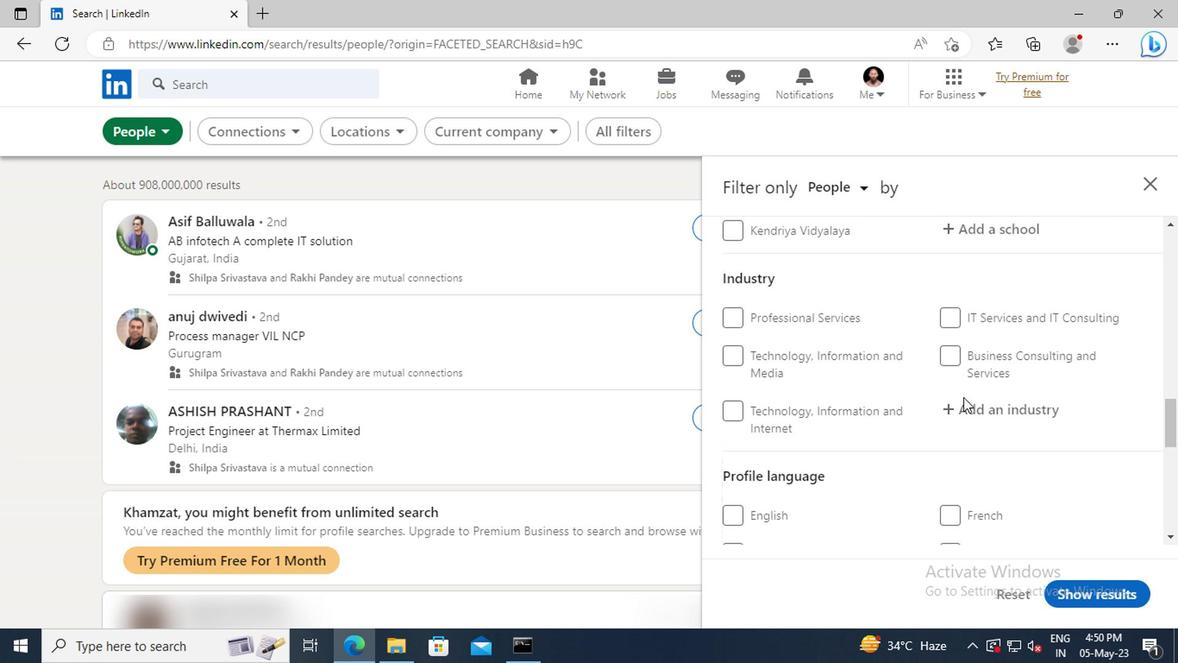 
Action: Mouse moved to (734, 466)
Screenshot: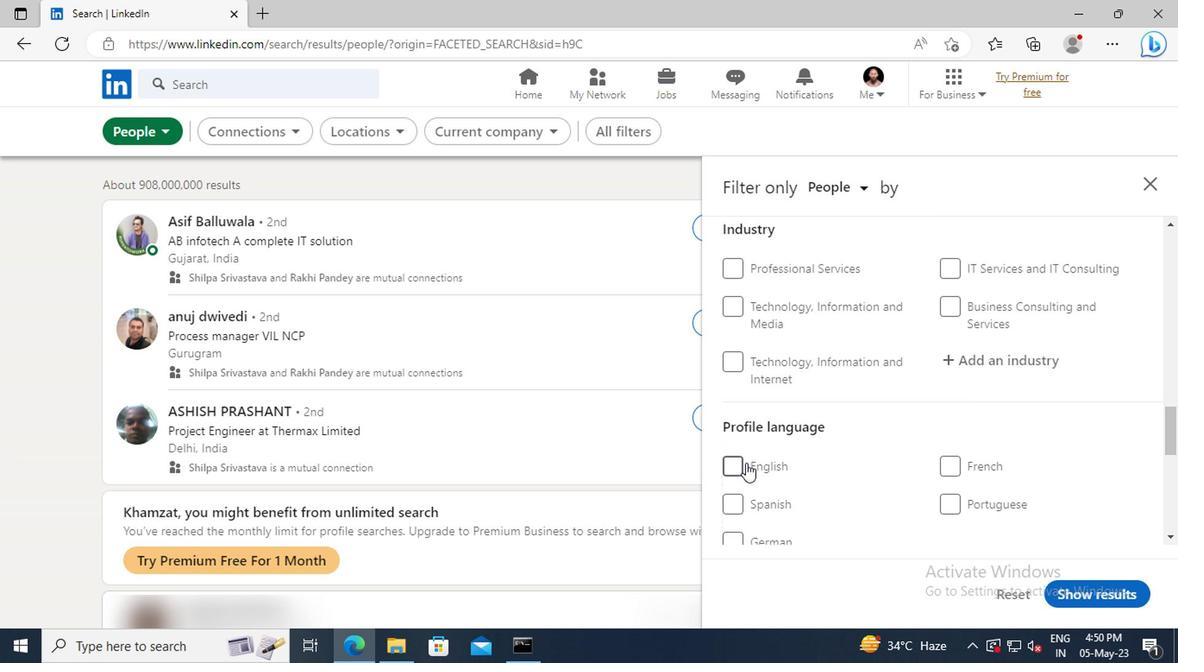 
Action: Mouse pressed left at (734, 466)
Screenshot: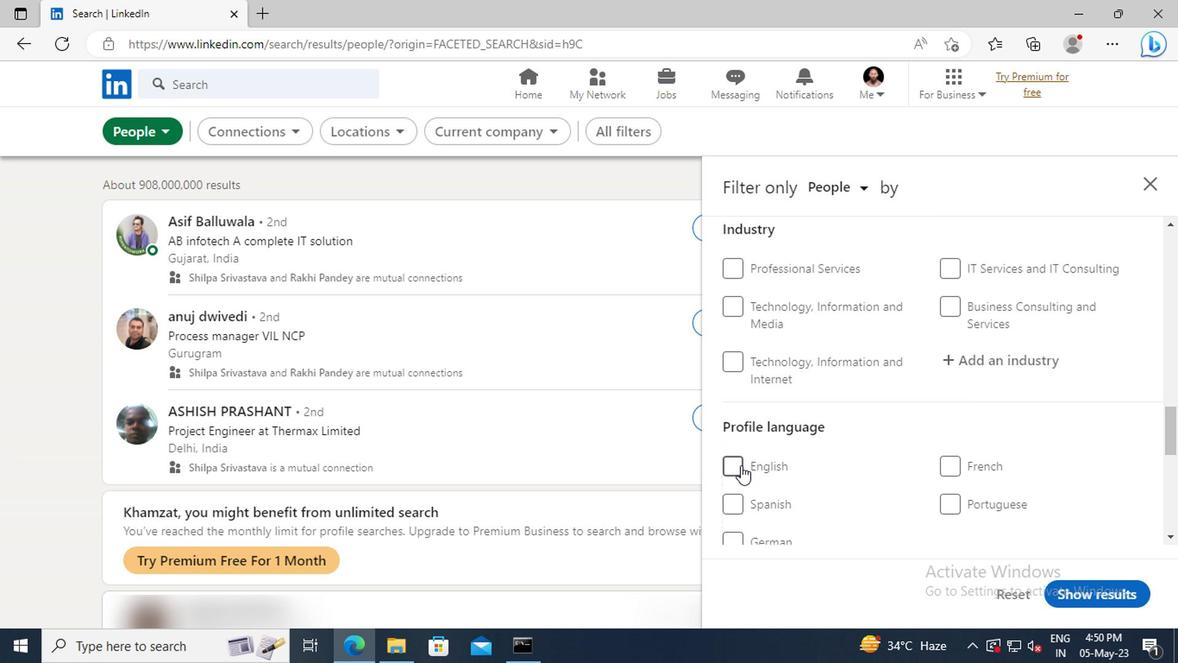 
Action: Mouse moved to (934, 416)
Screenshot: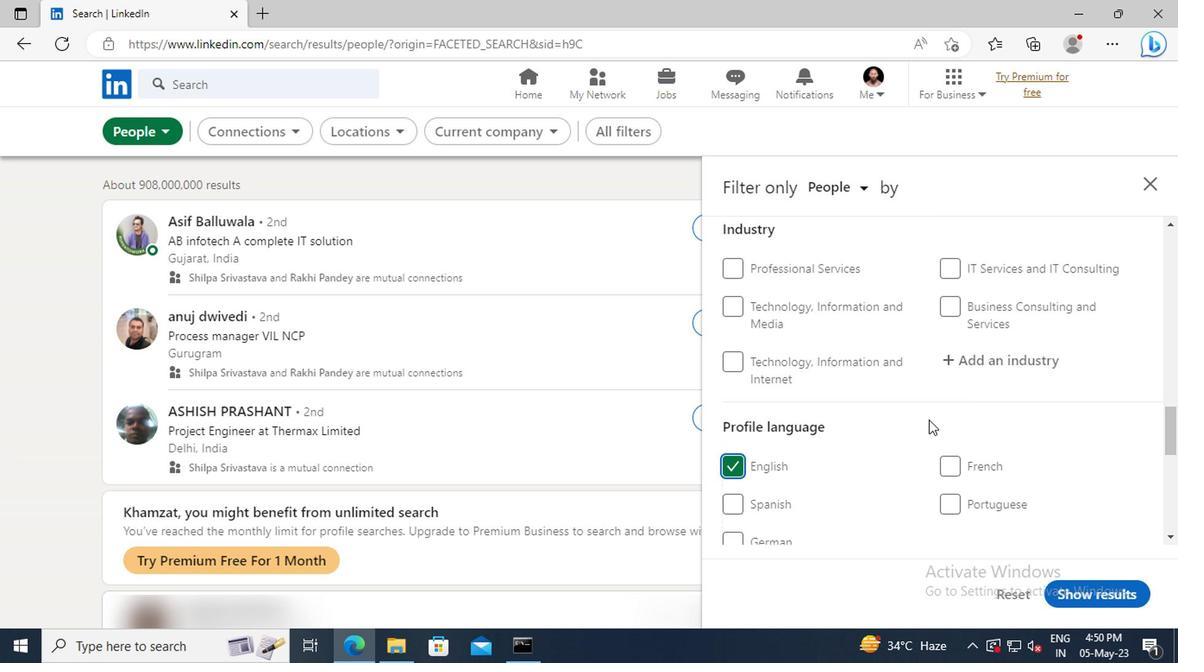 
Action: Mouse scrolled (934, 417) with delta (0, 0)
Screenshot: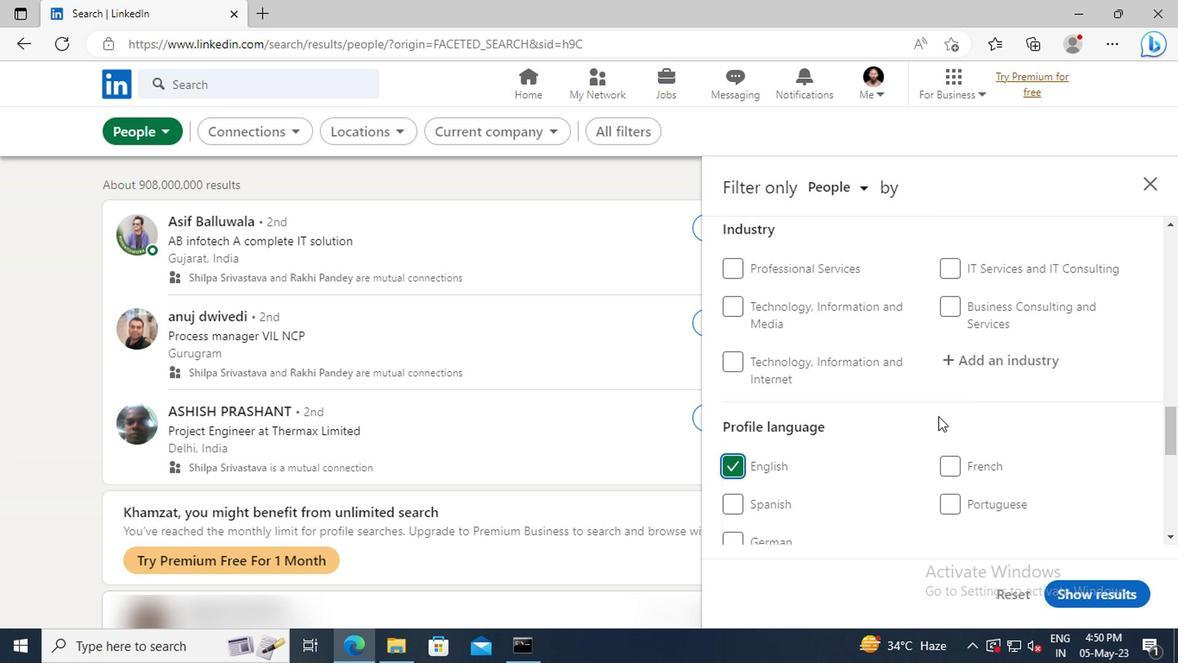 
Action: Mouse scrolled (934, 417) with delta (0, 0)
Screenshot: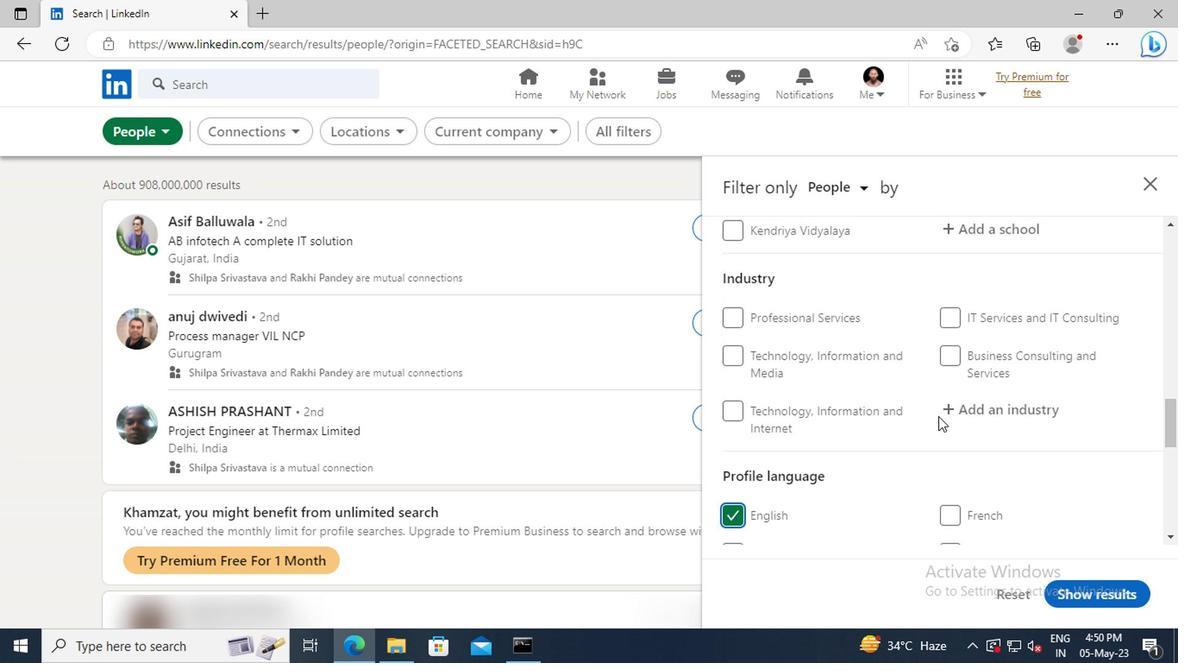 
Action: Mouse scrolled (934, 417) with delta (0, 0)
Screenshot: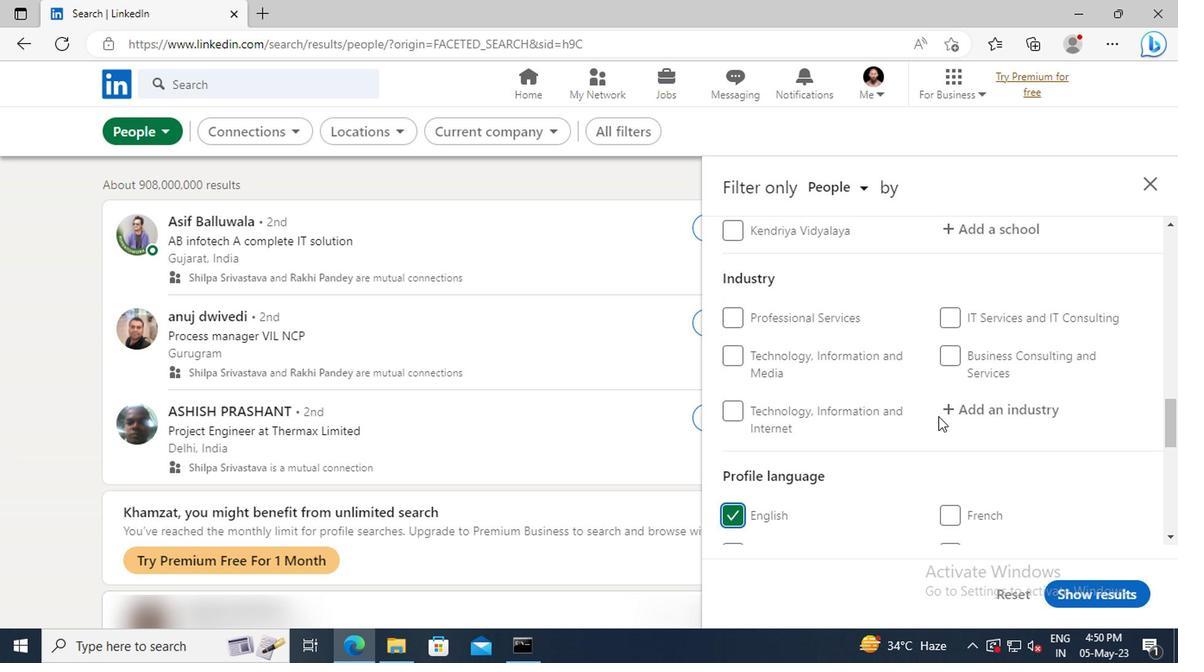 
Action: Mouse scrolled (934, 417) with delta (0, 0)
Screenshot: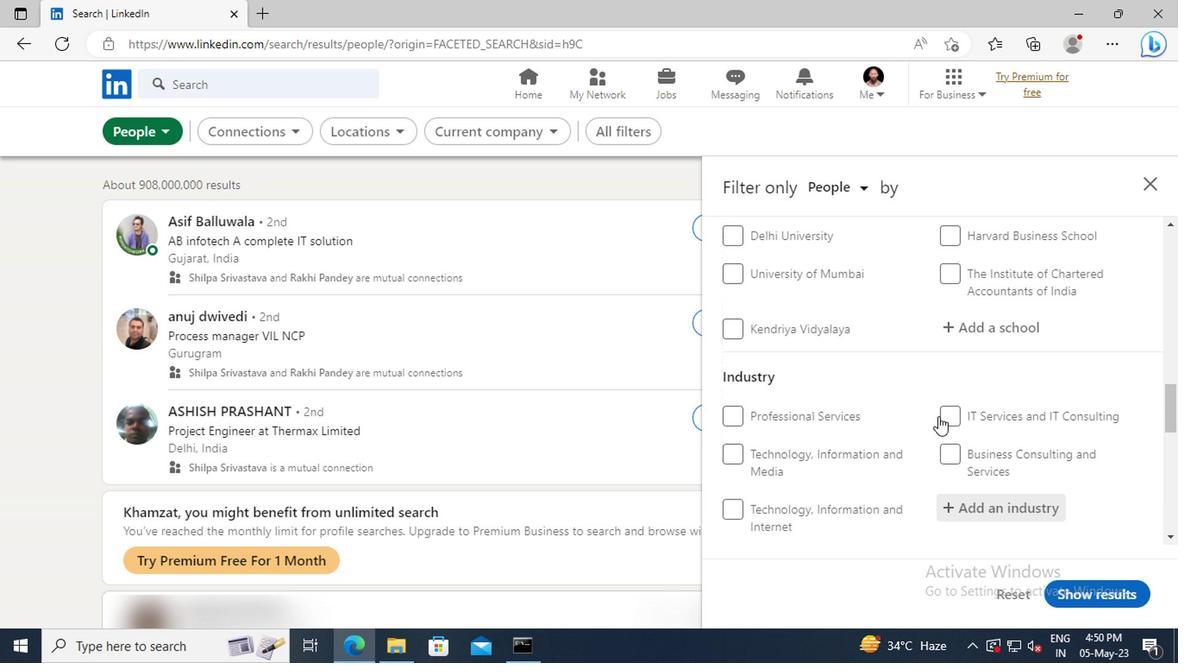
Action: Mouse scrolled (934, 417) with delta (0, 0)
Screenshot: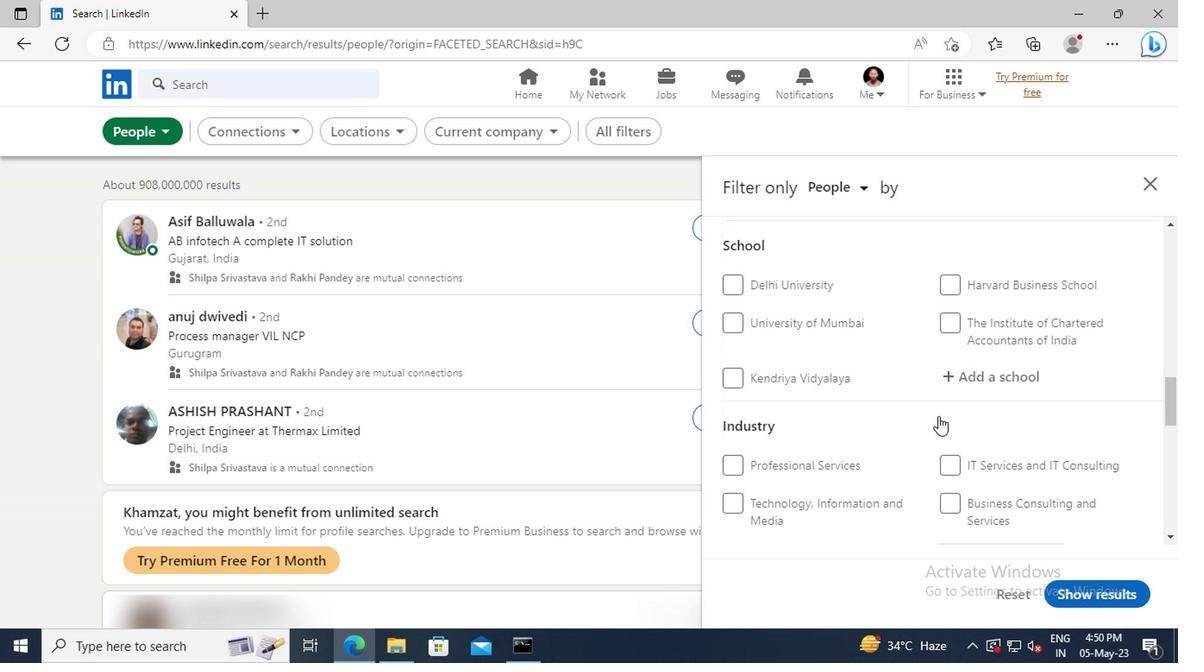 
Action: Mouse scrolled (934, 417) with delta (0, 0)
Screenshot: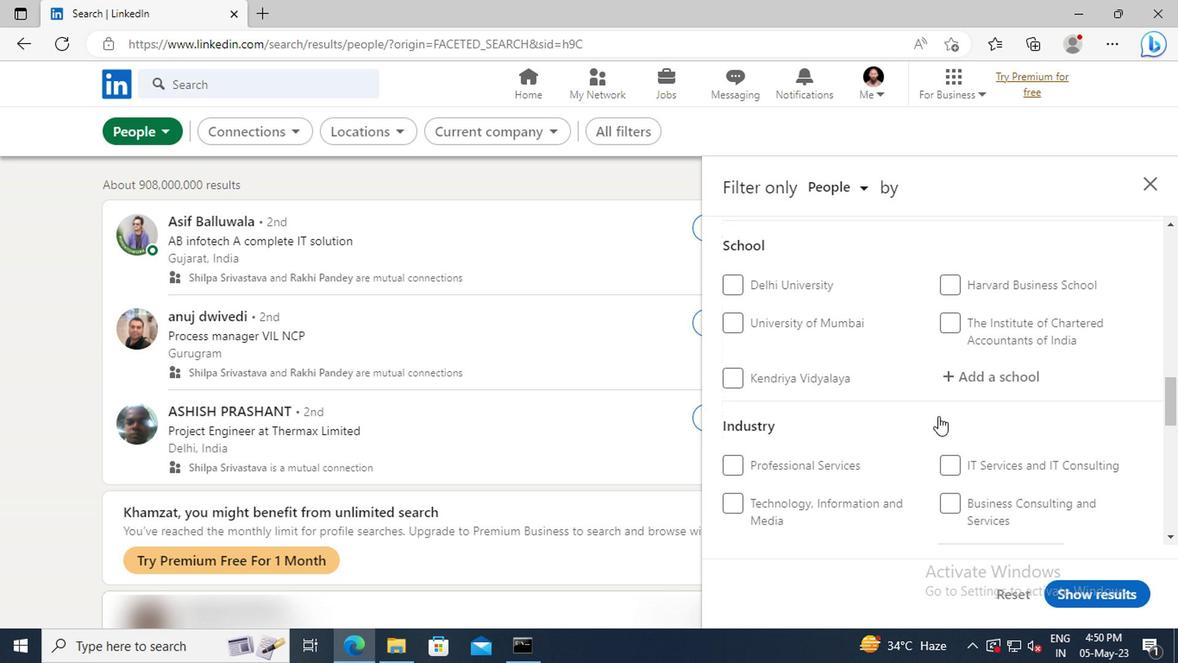 
Action: Mouse scrolled (934, 417) with delta (0, 0)
Screenshot: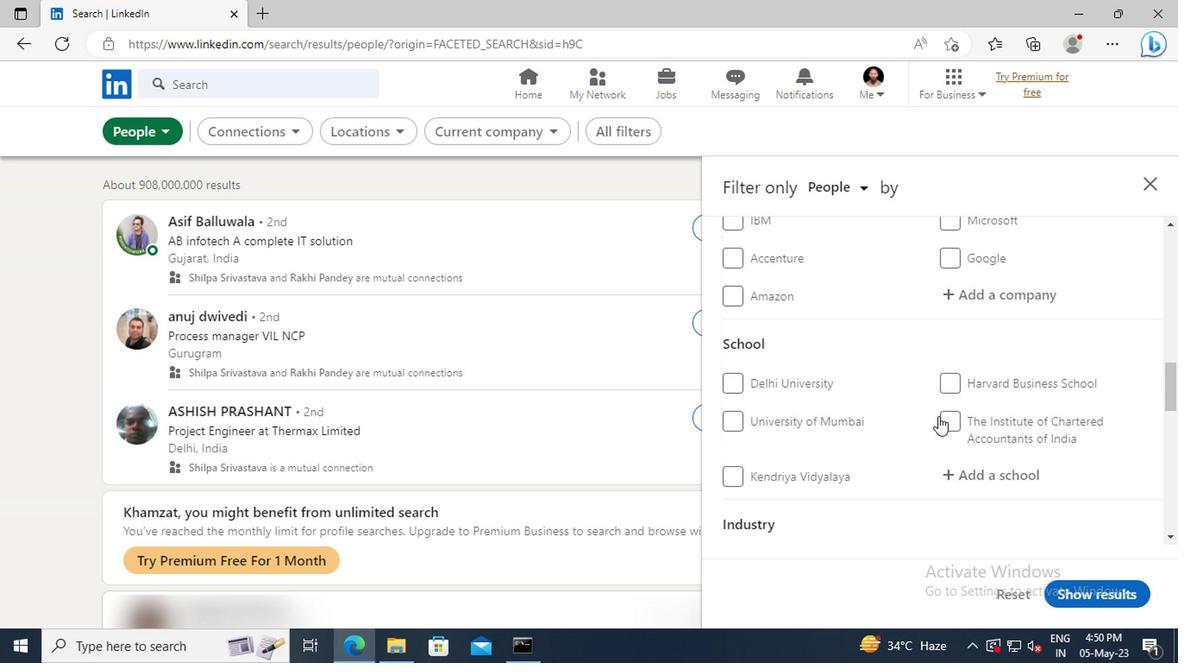 
Action: Mouse scrolled (934, 417) with delta (0, 0)
Screenshot: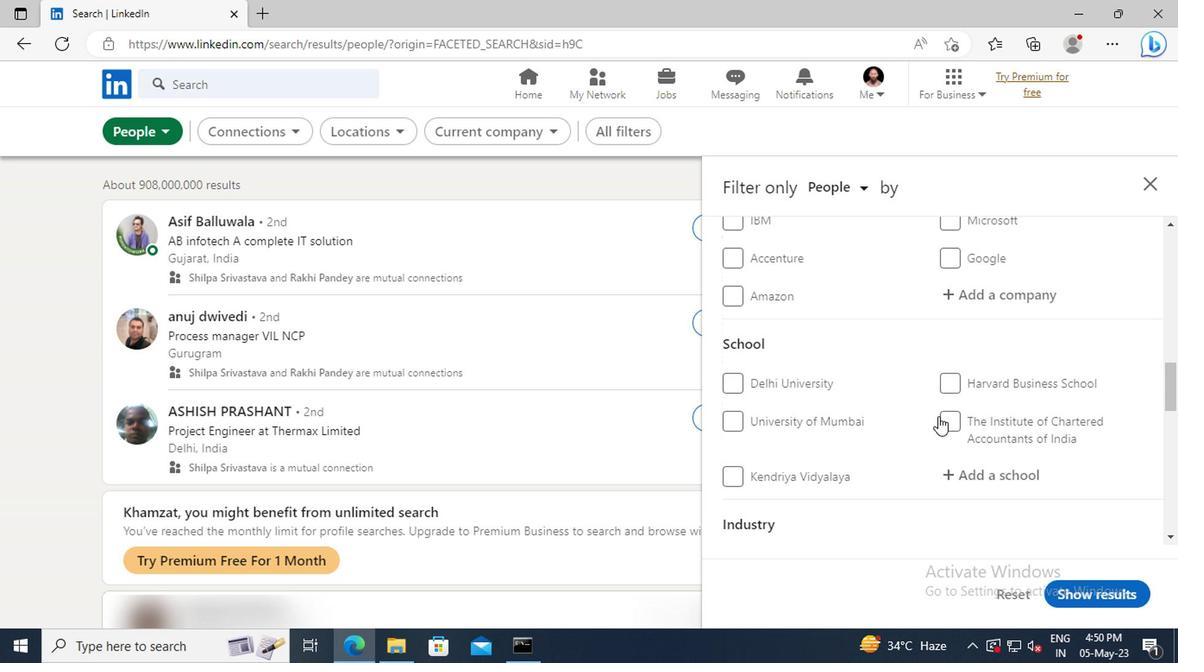 
Action: Mouse scrolled (934, 417) with delta (0, 0)
Screenshot: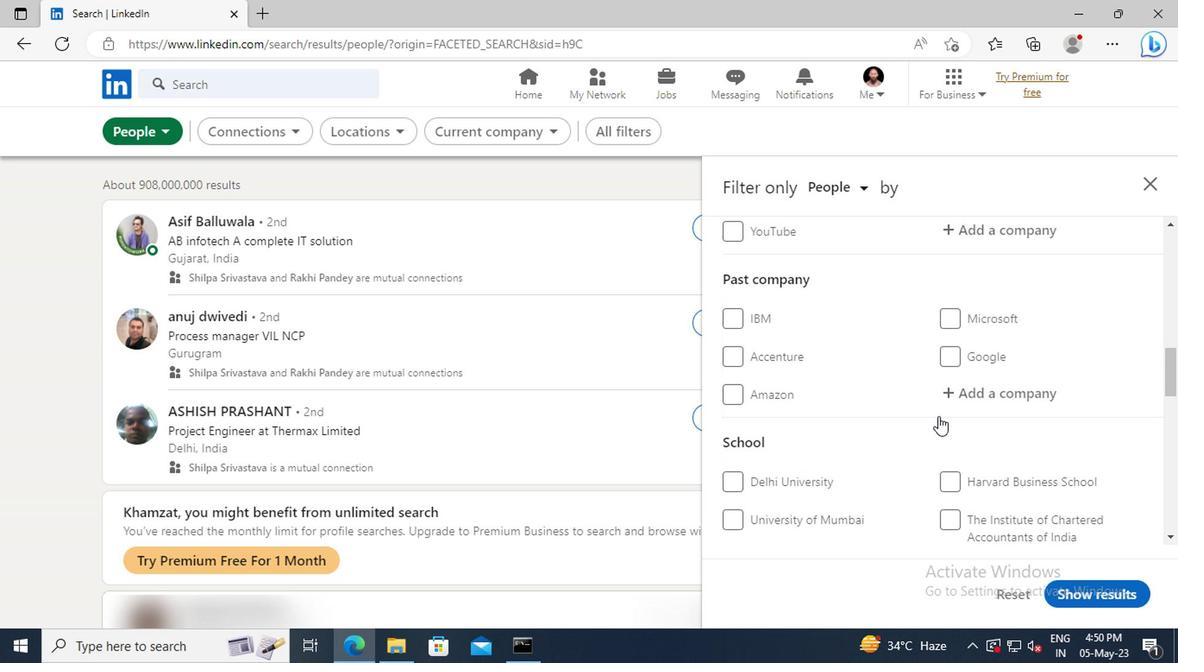 
Action: Mouse scrolled (934, 417) with delta (0, 0)
Screenshot: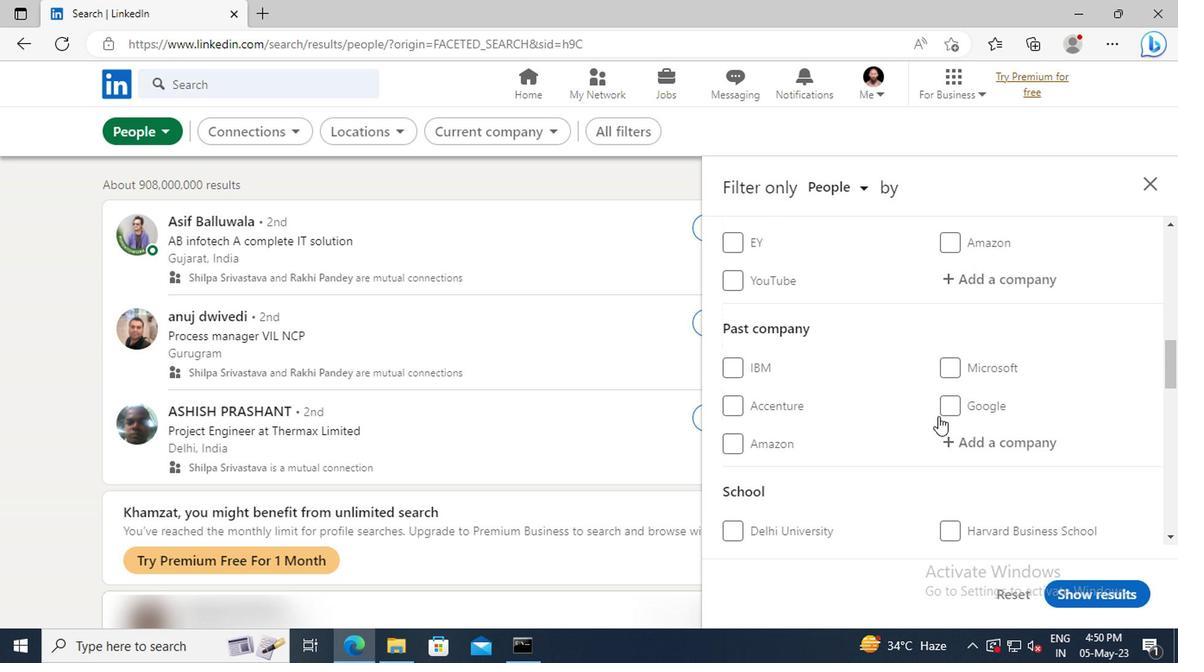 
Action: Mouse scrolled (934, 417) with delta (0, 0)
Screenshot: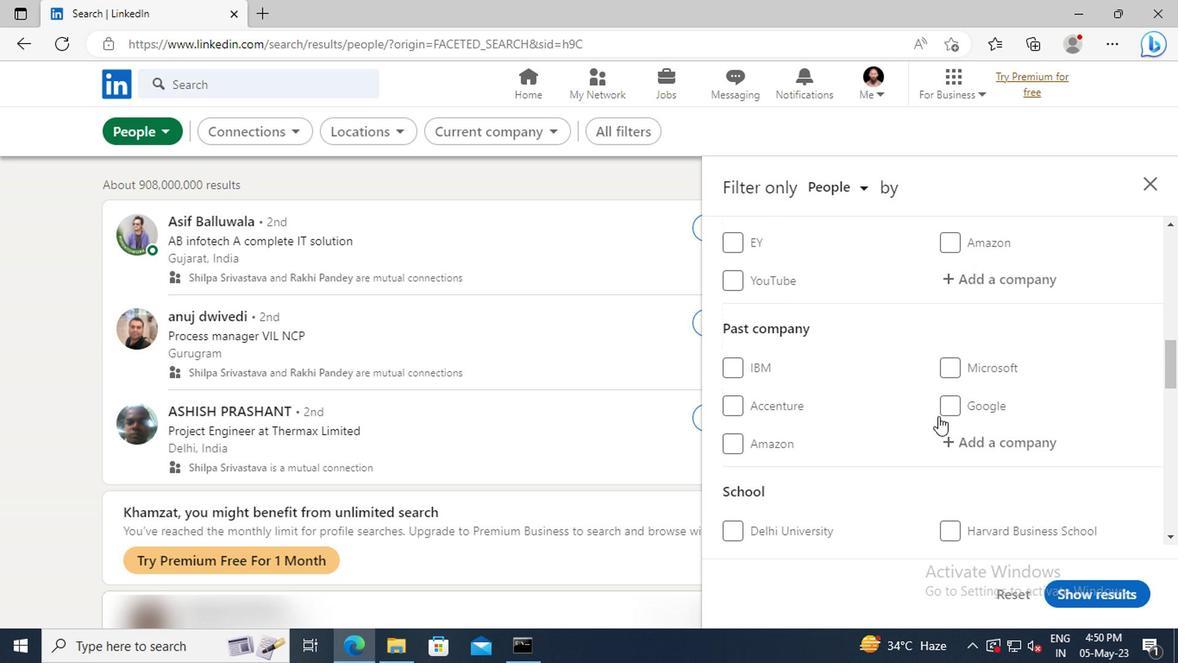 
Action: Mouse moved to (952, 381)
Screenshot: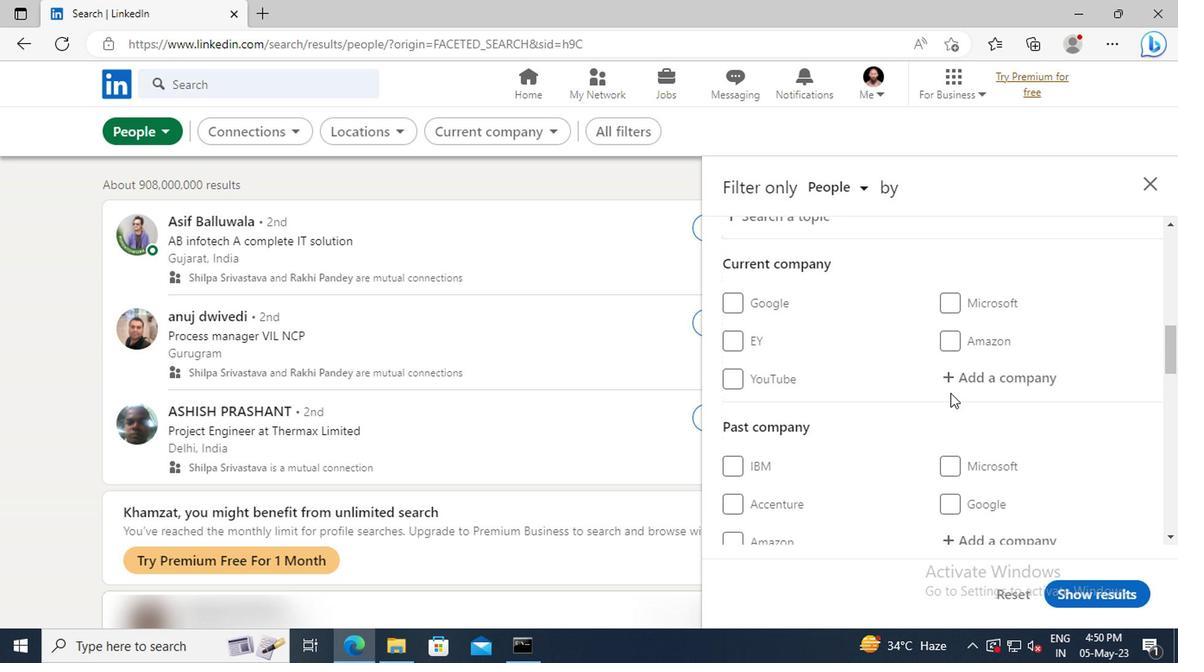 
Action: Mouse pressed left at (952, 381)
Screenshot: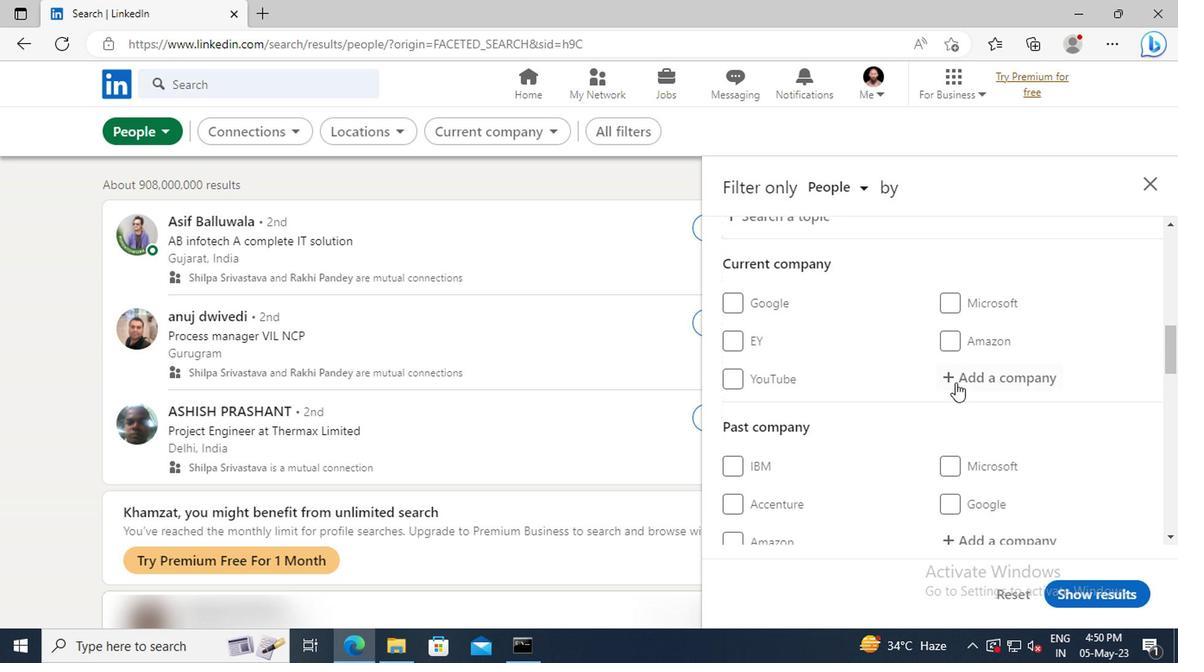 
Action: Key pressed <Key.shift>BHARTI<Key.space><Key.shift>FOU
Screenshot: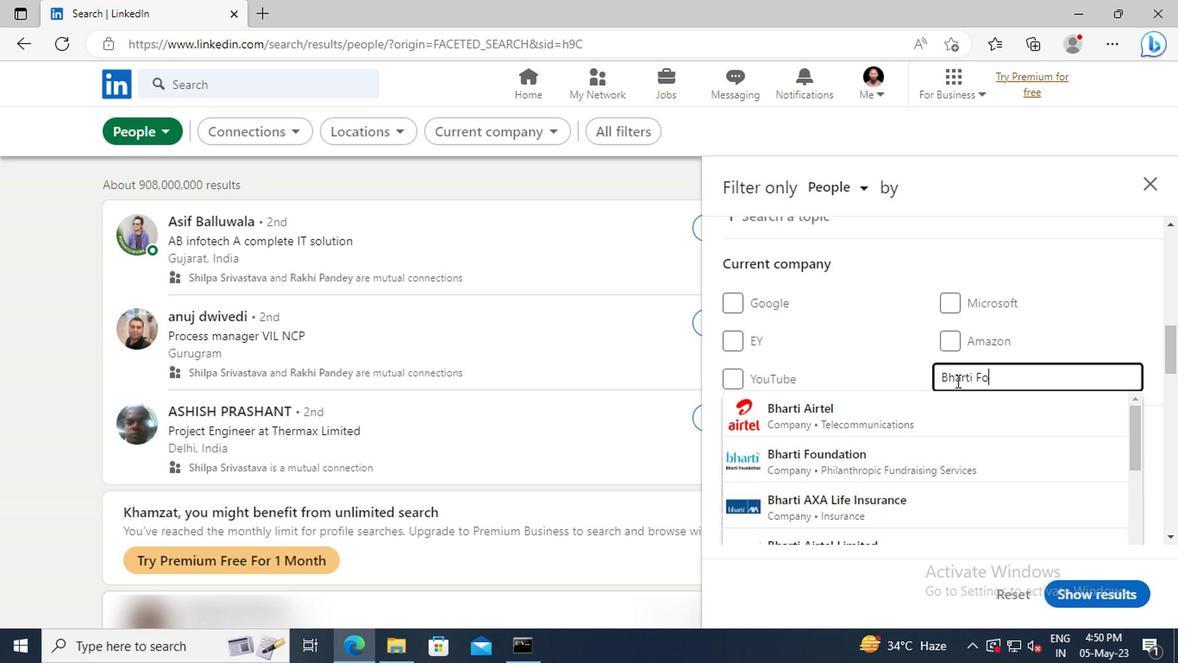
Action: Mouse moved to (954, 404)
Screenshot: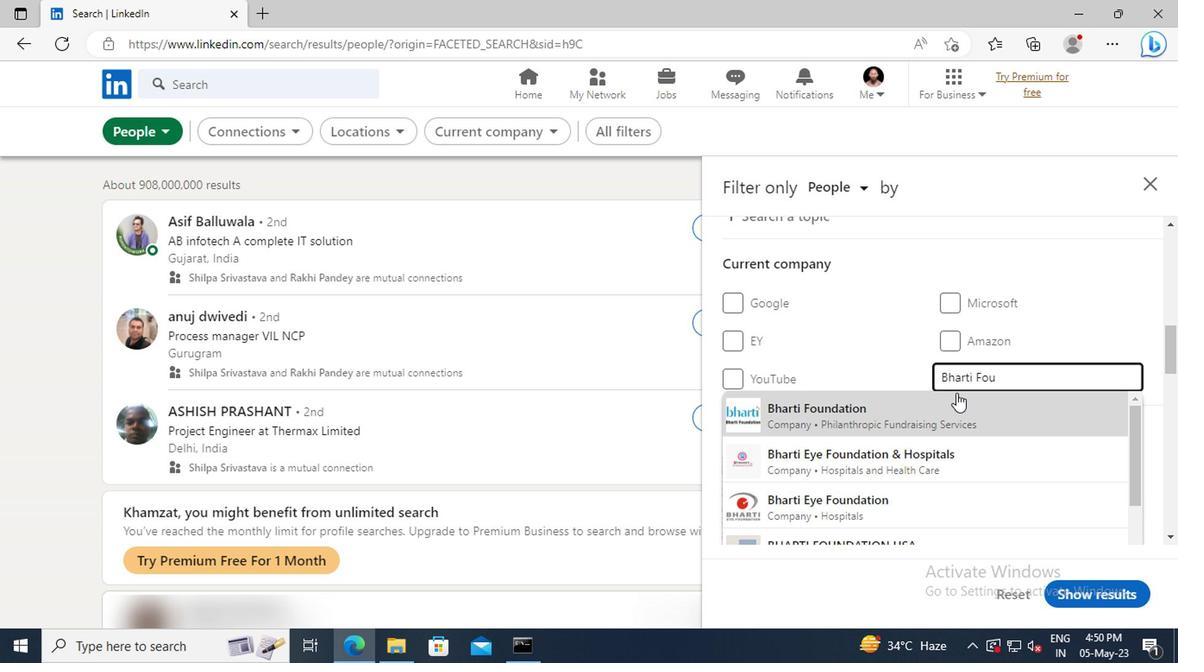 
Action: Mouse pressed left at (954, 404)
Screenshot: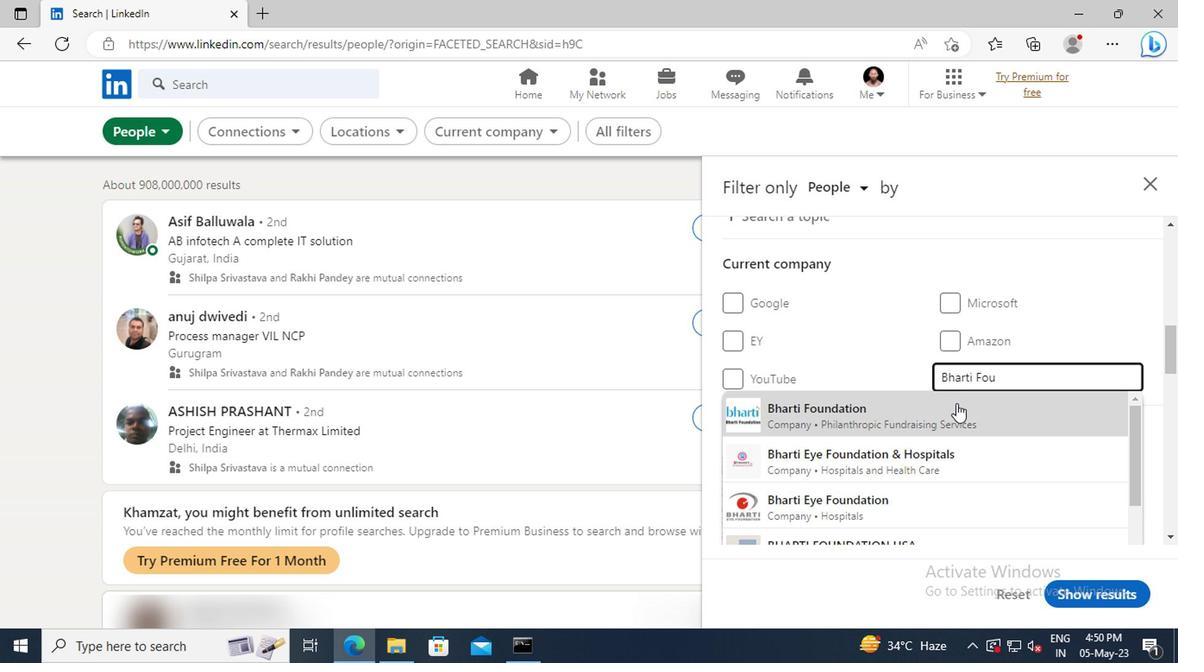 
Action: Mouse scrolled (954, 404) with delta (0, 0)
Screenshot: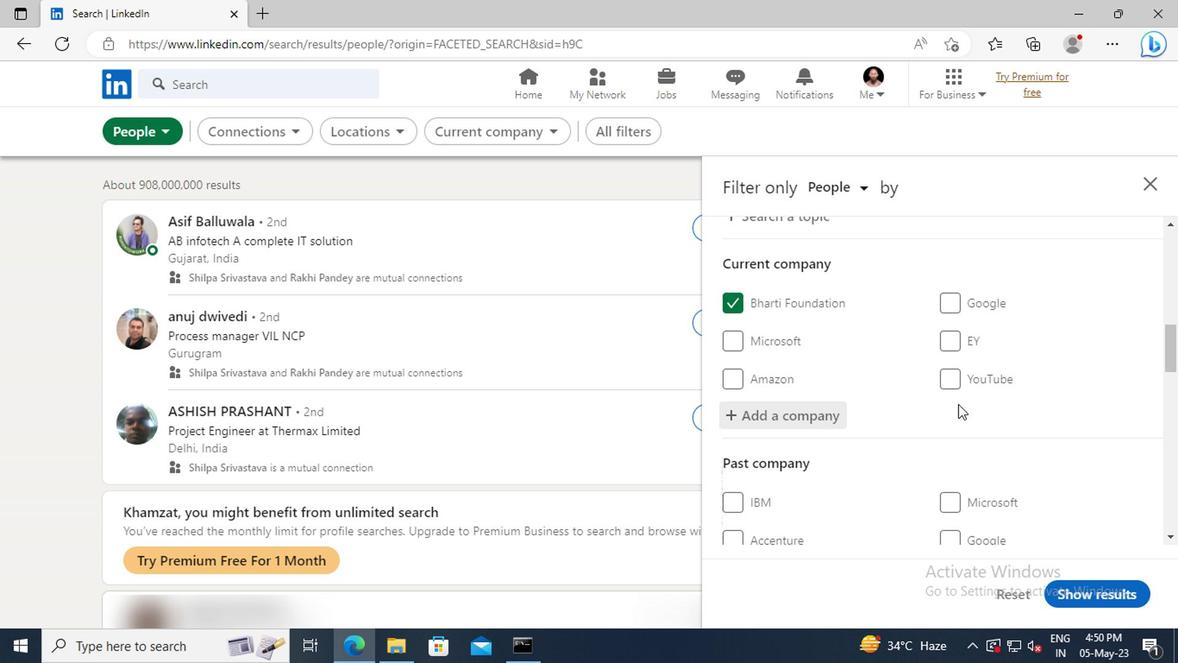 
Action: Mouse scrolled (954, 404) with delta (0, 0)
Screenshot: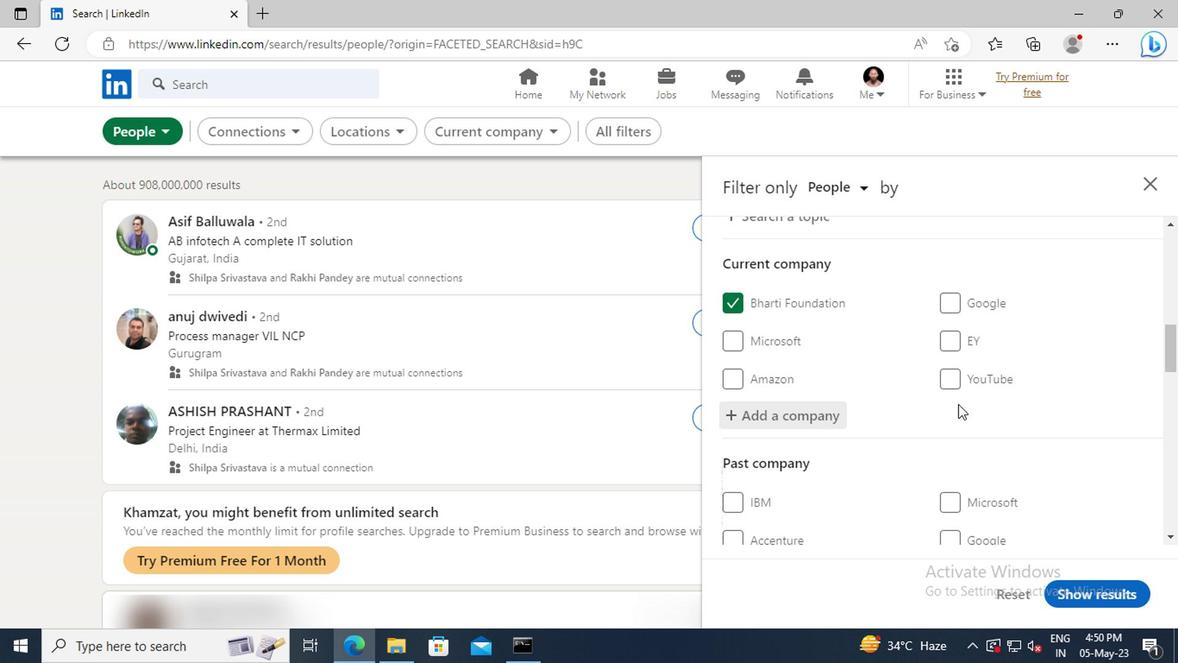 
Action: Mouse scrolled (954, 404) with delta (0, 0)
Screenshot: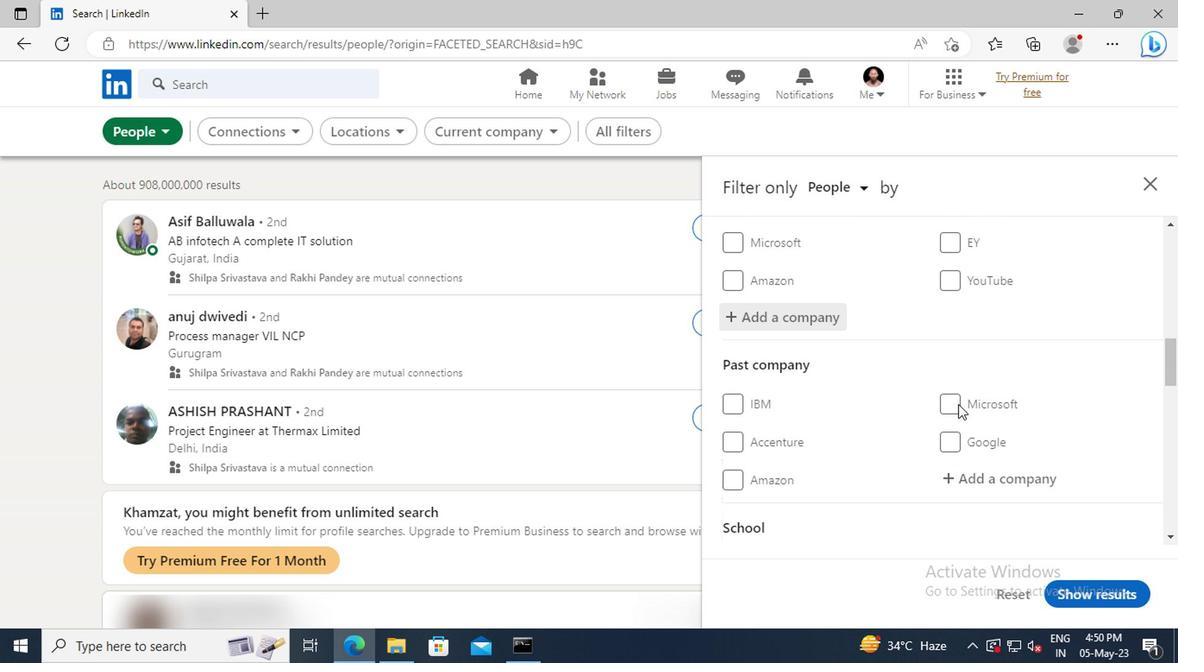 
Action: Mouse scrolled (954, 404) with delta (0, 0)
Screenshot: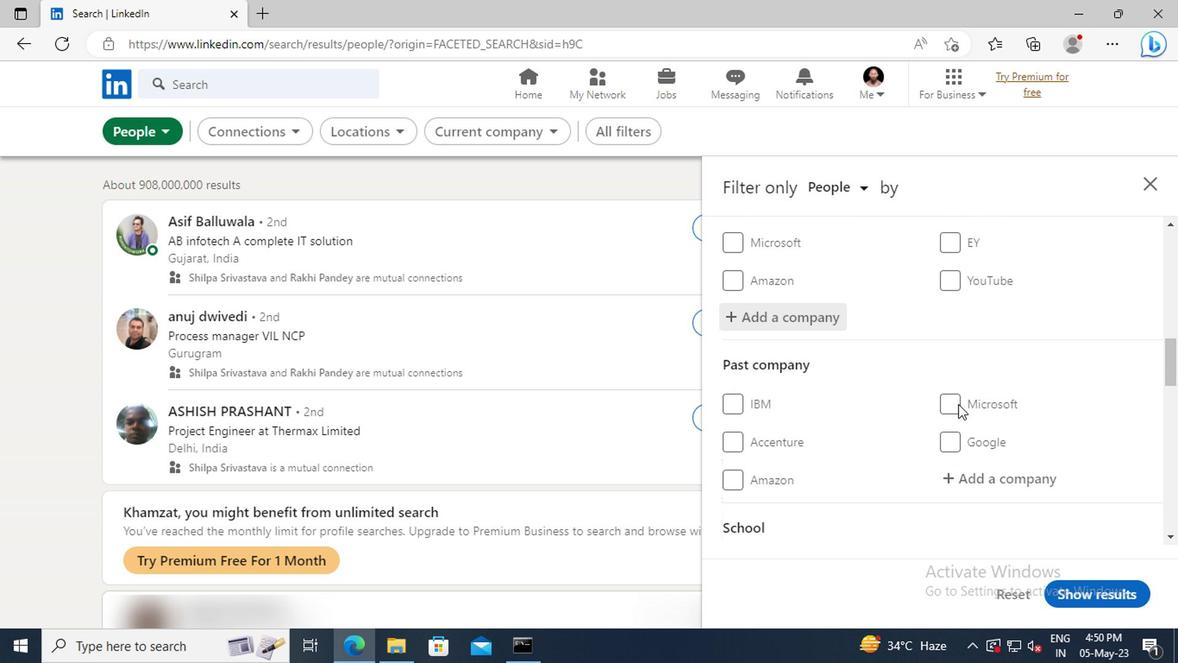 
Action: Mouse moved to (952, 394)
Screenshot: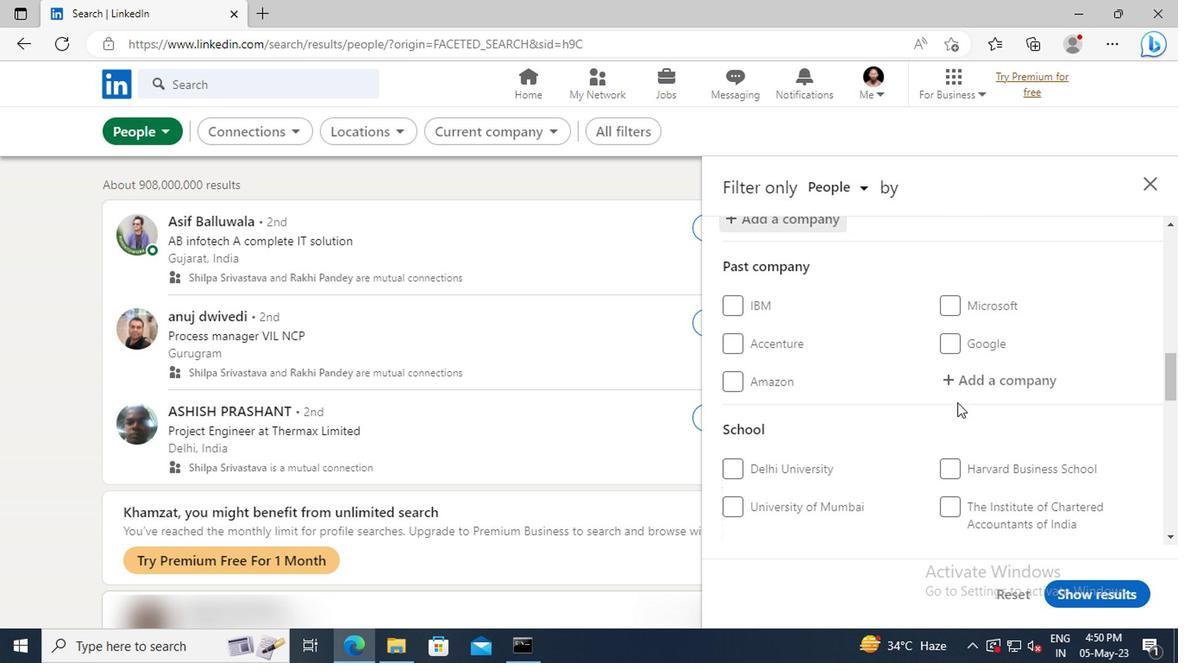
Action: Mouse scrolled (952, 393) with delta (0, -1)
Screenshot: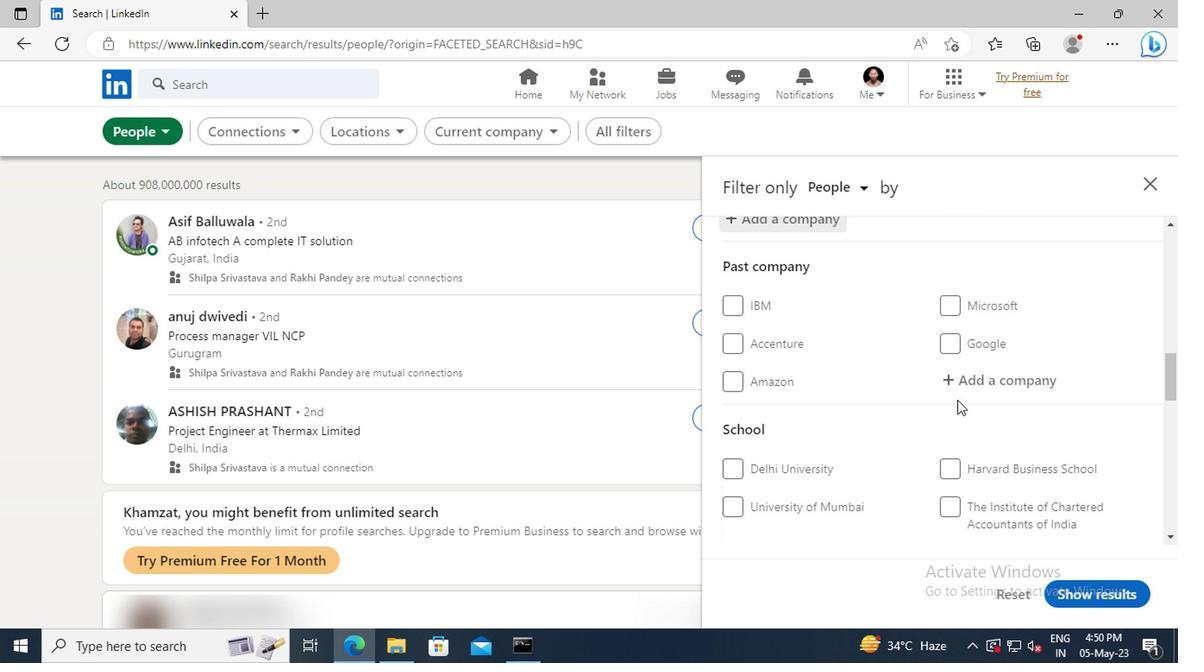 
Action: Mouse moved to (951, 384)
Screenshot: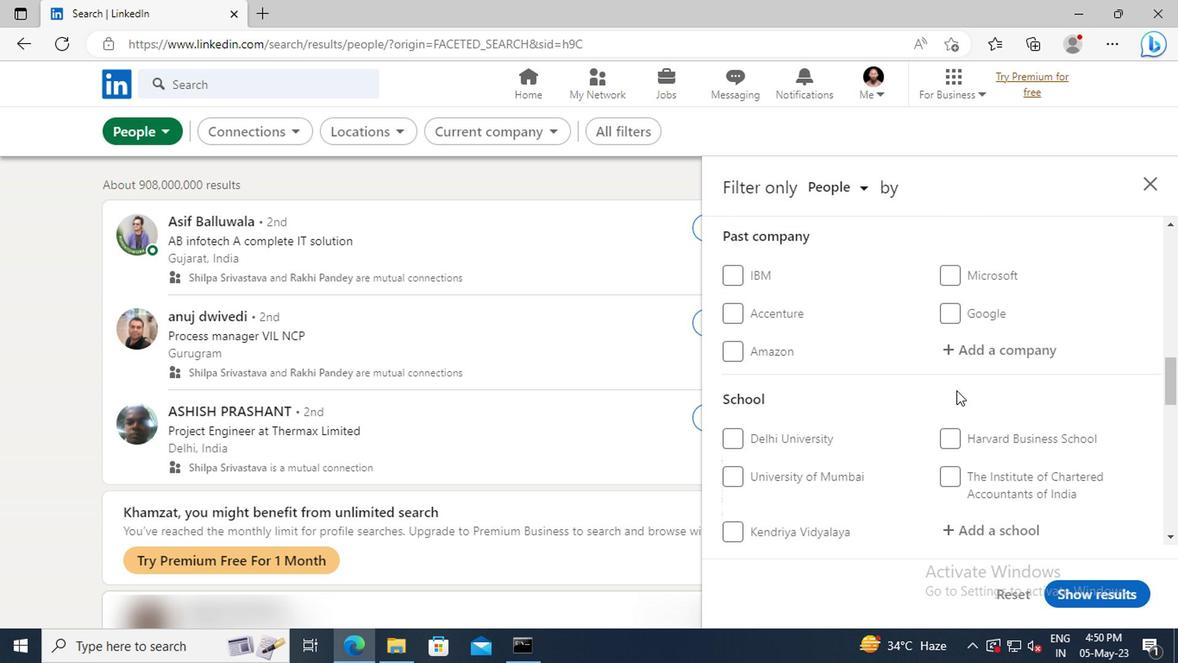 
Action: Mouse scrolled (951, 384) with delta (0, 0)
Screenshot: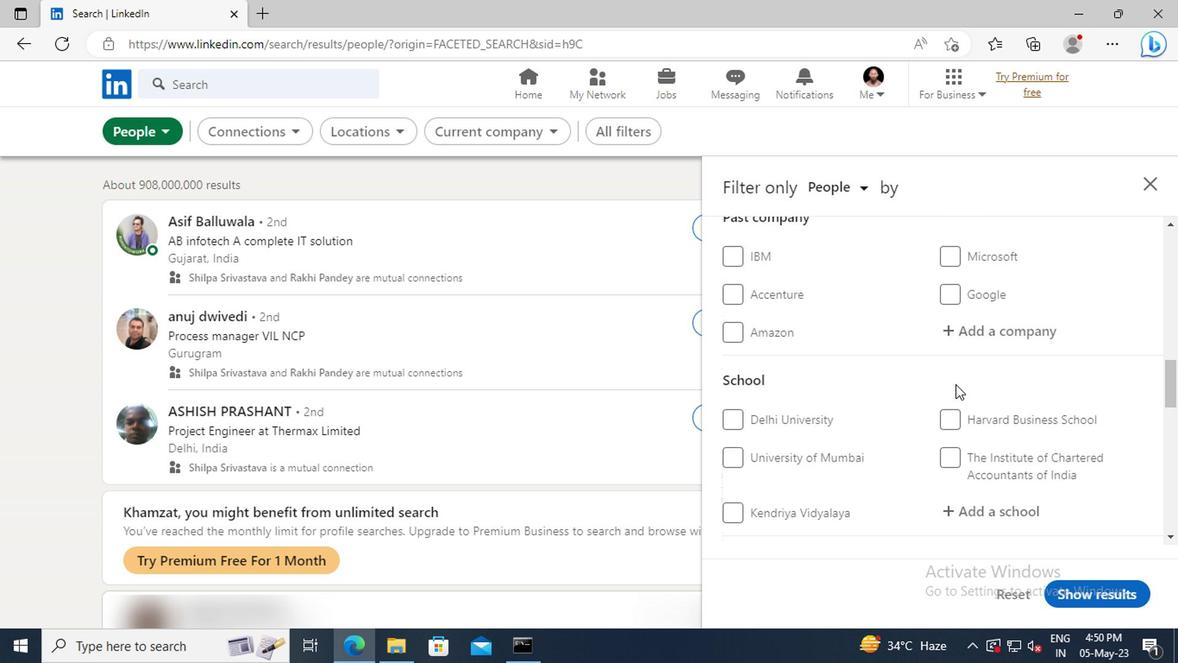
Action: Mouse moved to (951, 384)
Screenshot: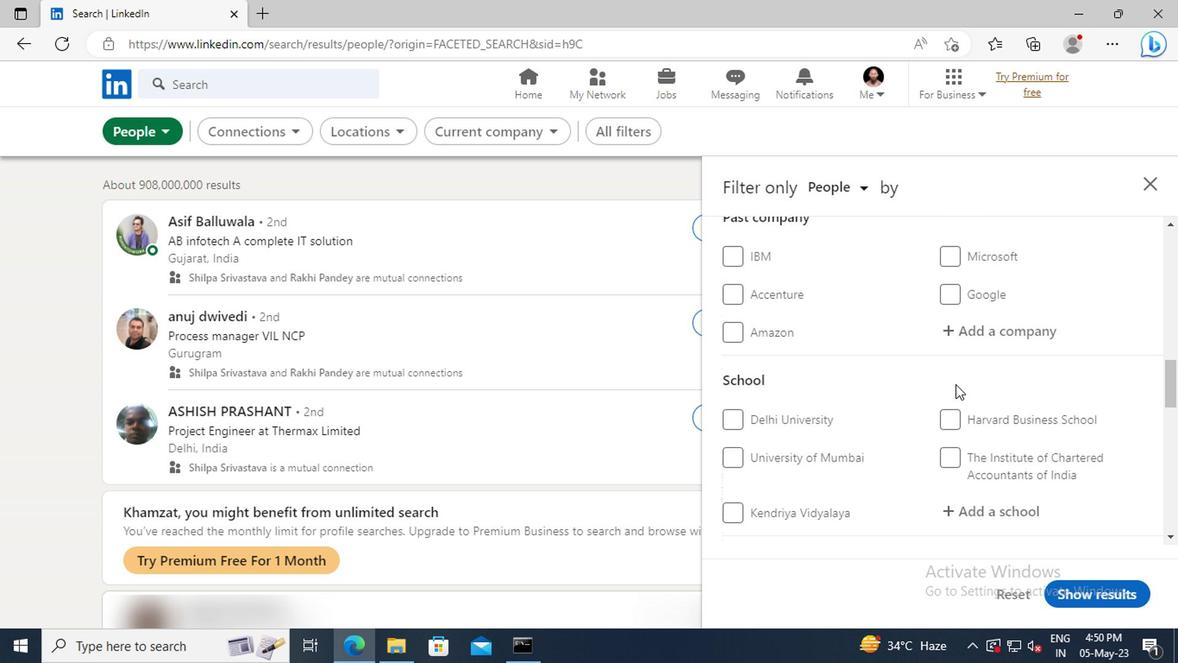 
Action: Mouse scrolled (951, 383) with delta (0, -1)
Screenshot: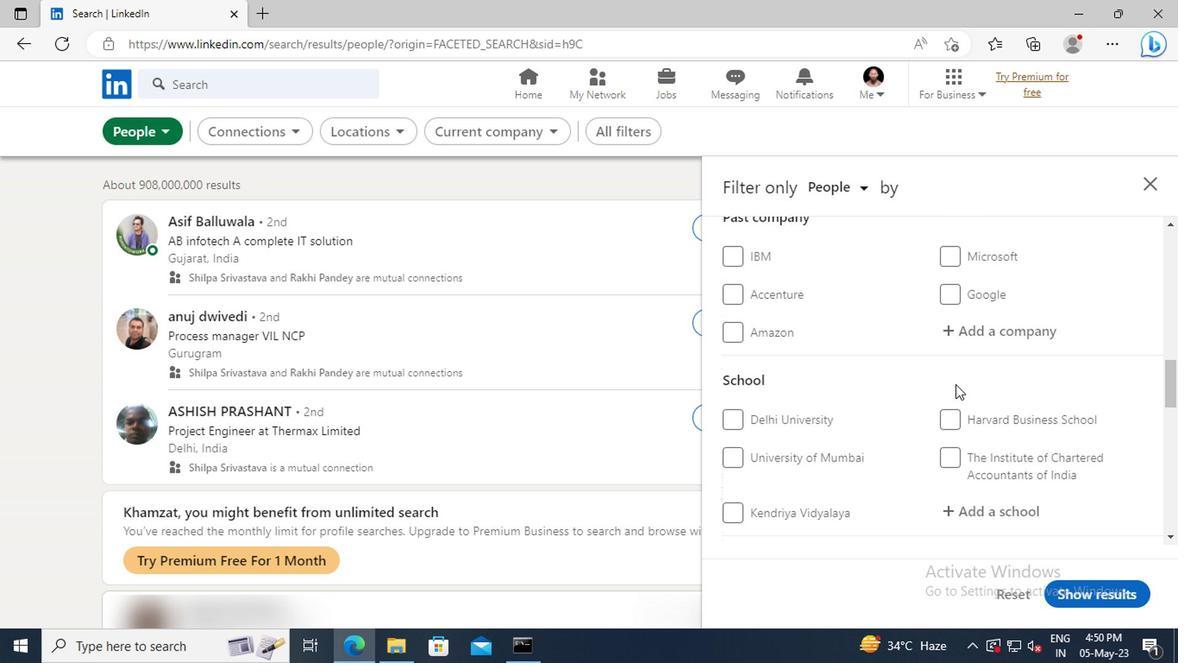 
Action: Mouse moved to (962, 408)
Screenshot: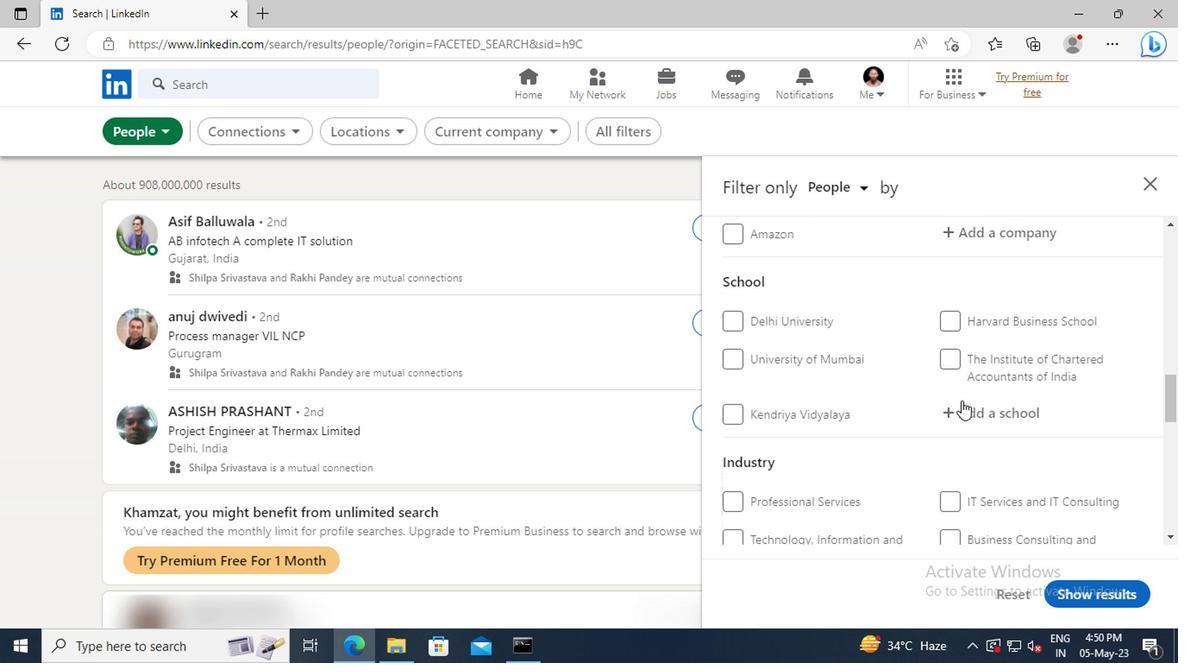 
Action: Mouse pressed left at (962, 408)
Screenshot: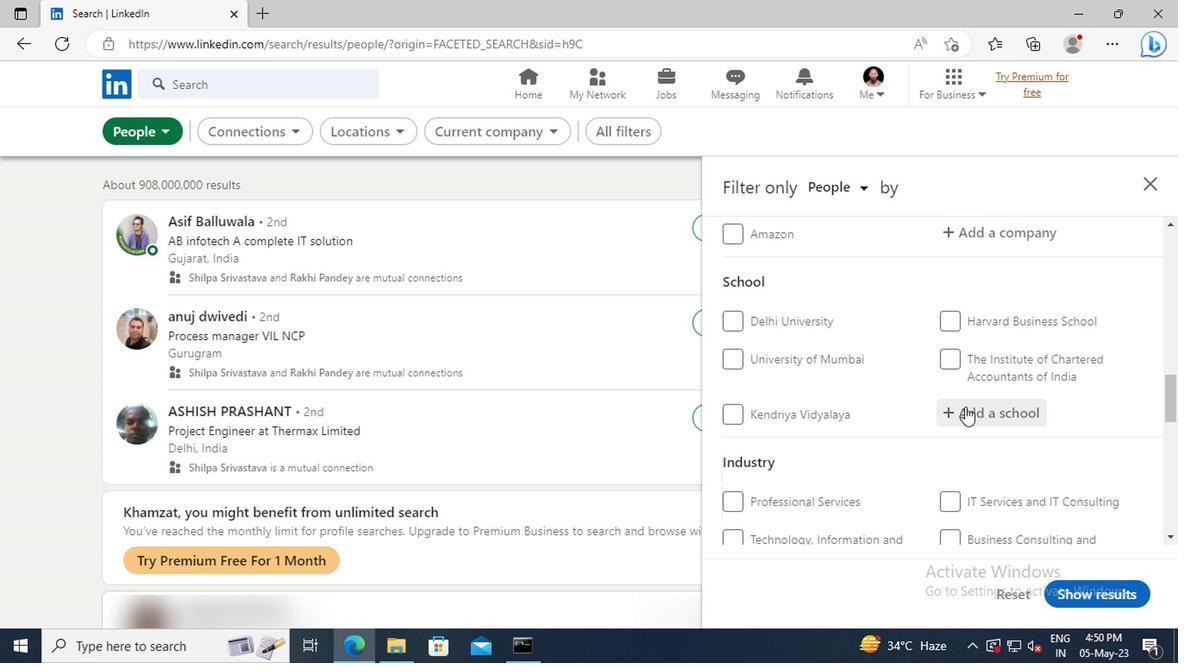 
Action: Key pressed <Key.shift>KOLHAN<Key.space><Key.shift>UN
Screenshot: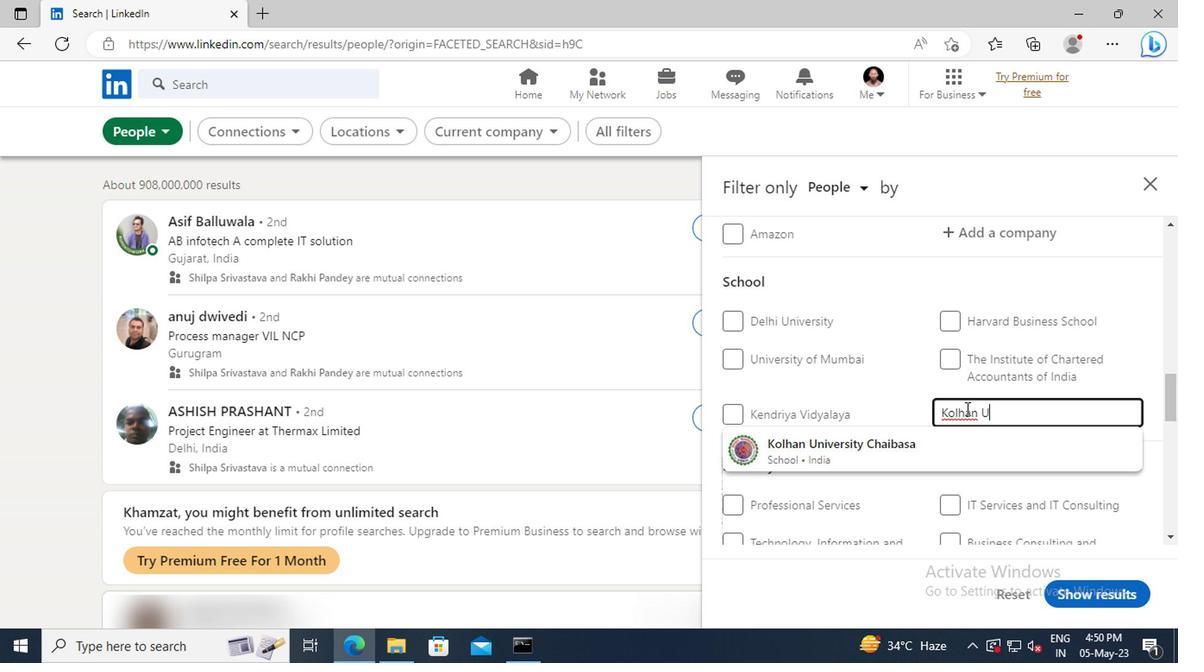 
Action: Mouse moved to (959, 442)
Screenshot: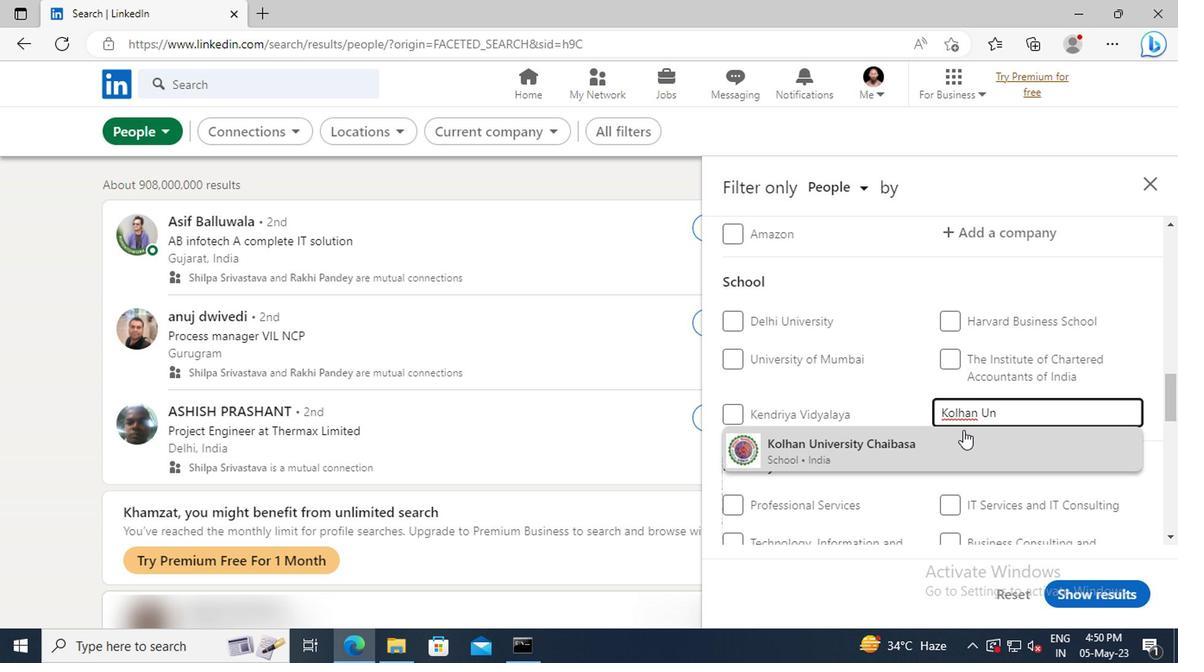 
Action: Mouse pressed left at (959, 442)
Screenshot: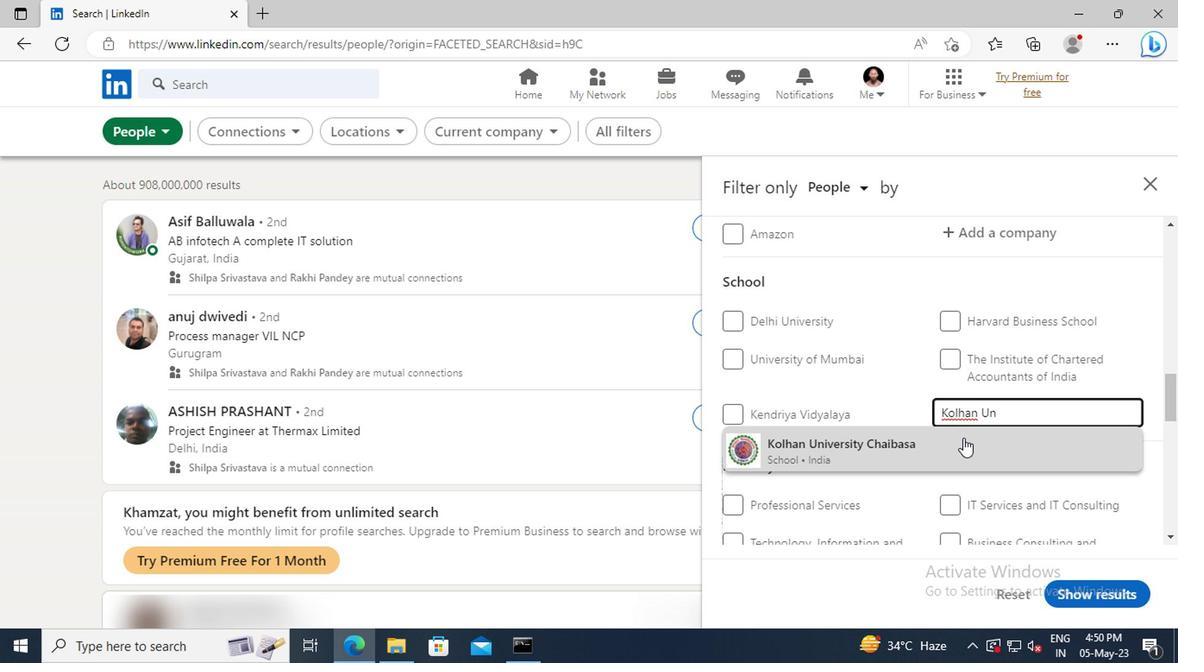 
Action: Mouse scrolled (959, 440) with delta (0, -1)
Screenshot: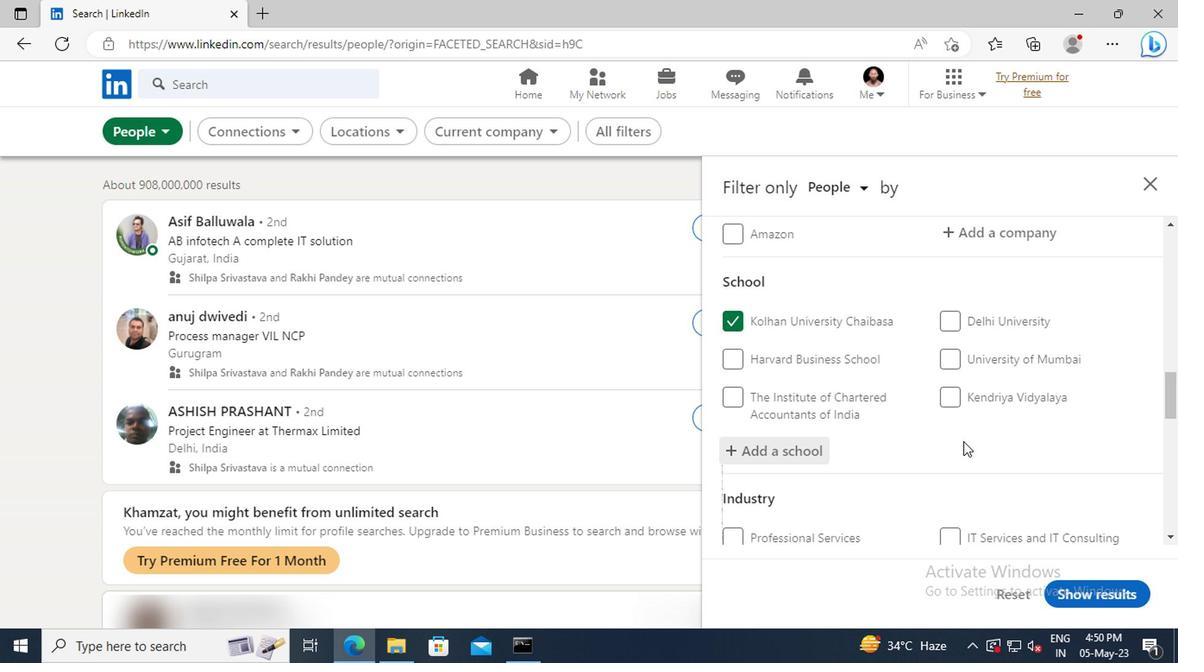 
Action: Mouse moved to (958, 442)
Screenshot: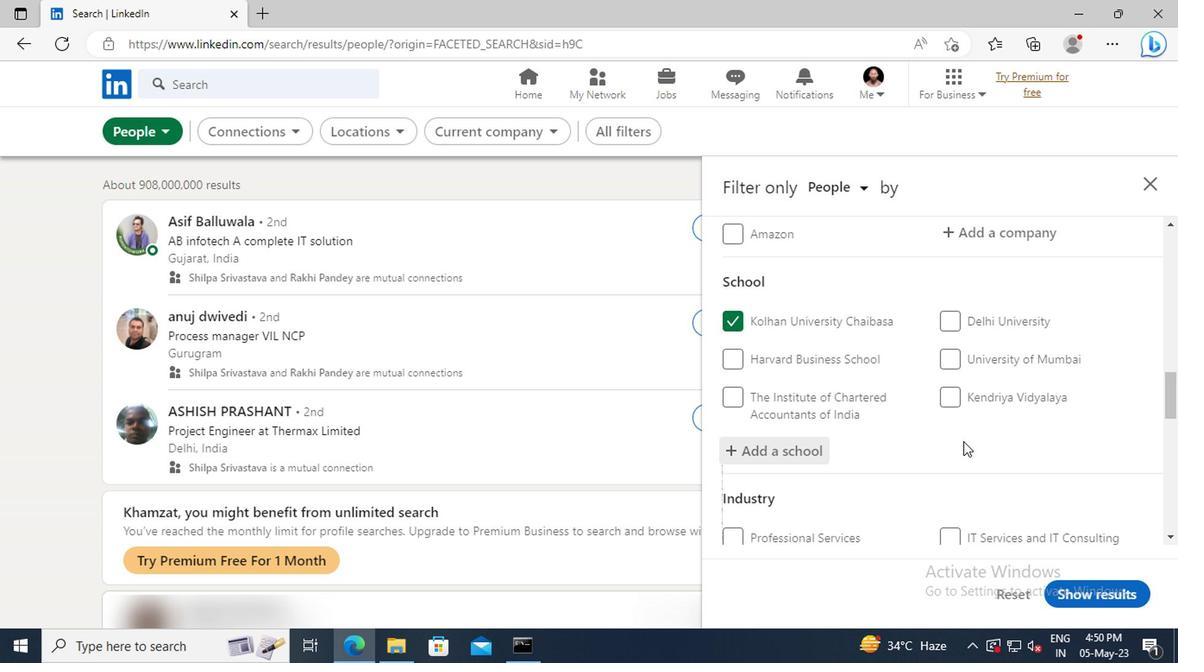 
Action: Mouse scrolled (958, 440) with delta (0, -1)
Screenshot: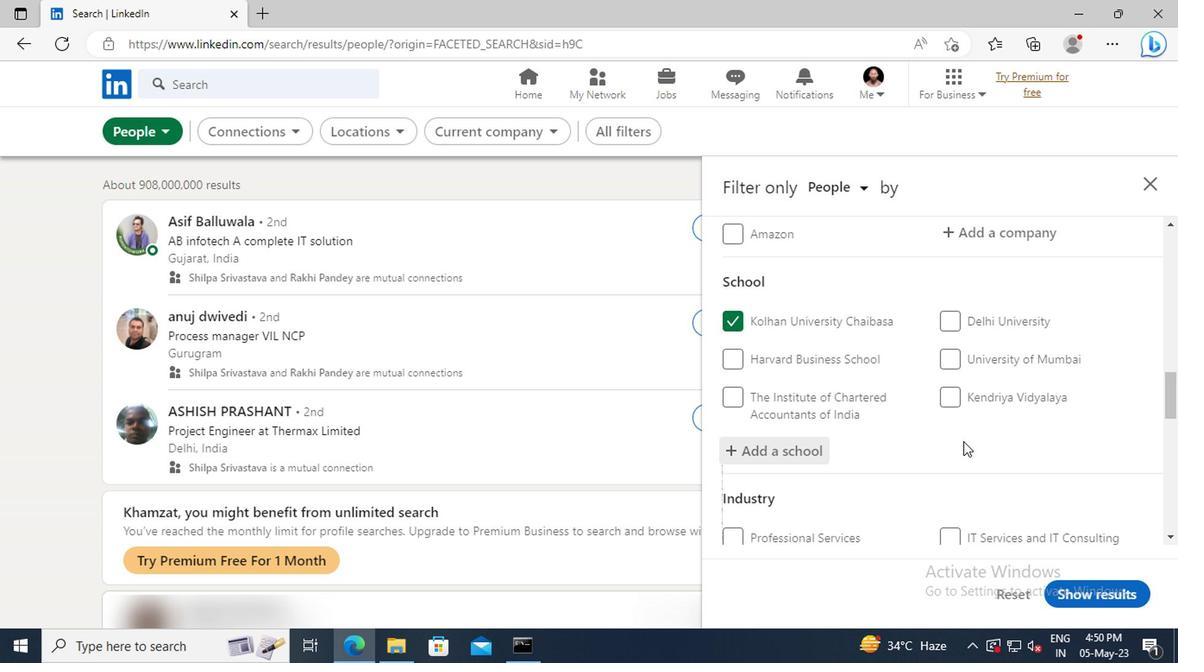 
Action: Mouse moved to (956, 425)
Screenshot: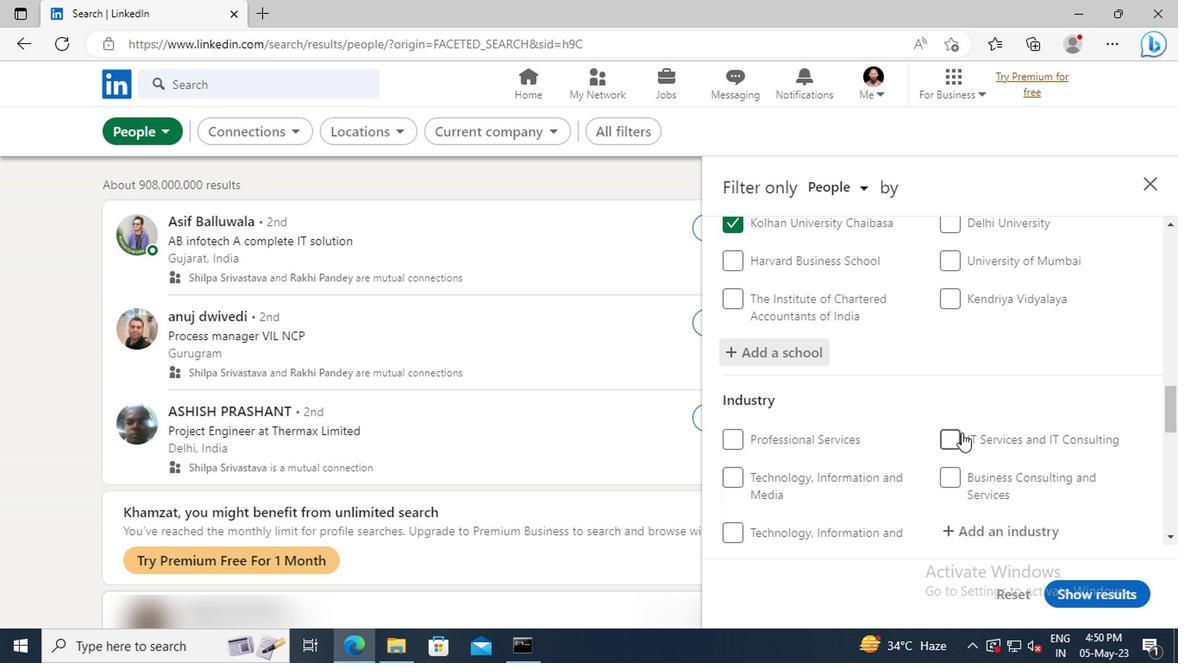 
Action: Mouse scrolled (956, 424) with delta (0, 0)
Screenshot: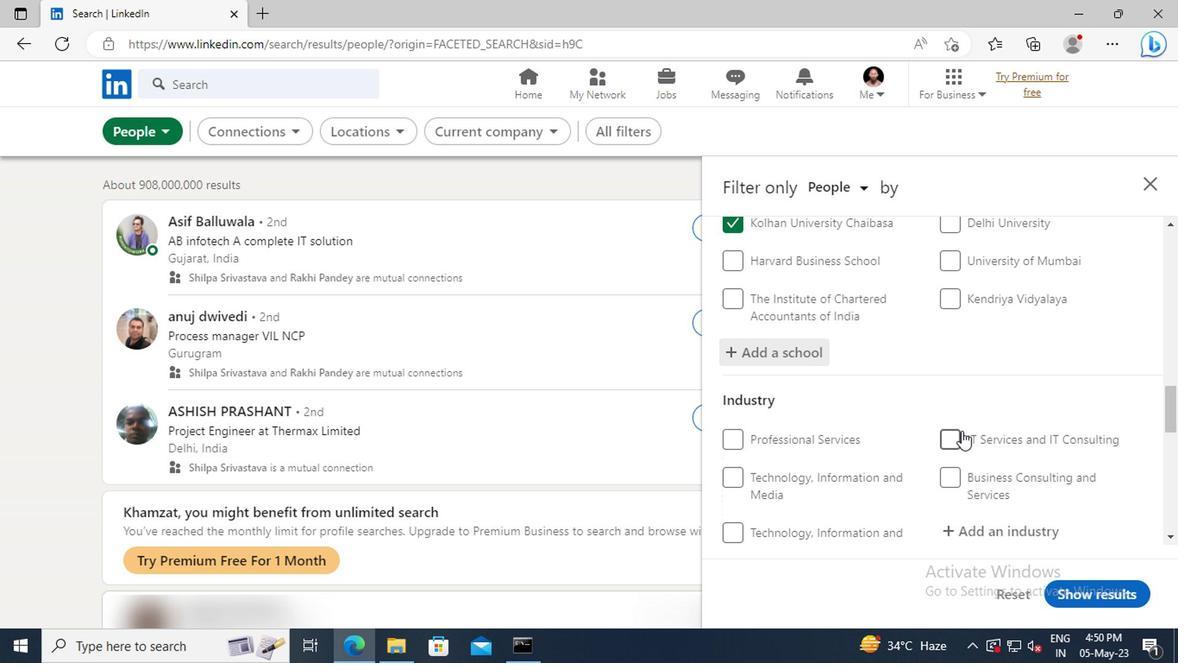 
Action: Mouse moved to (955, 423)
Screenshot: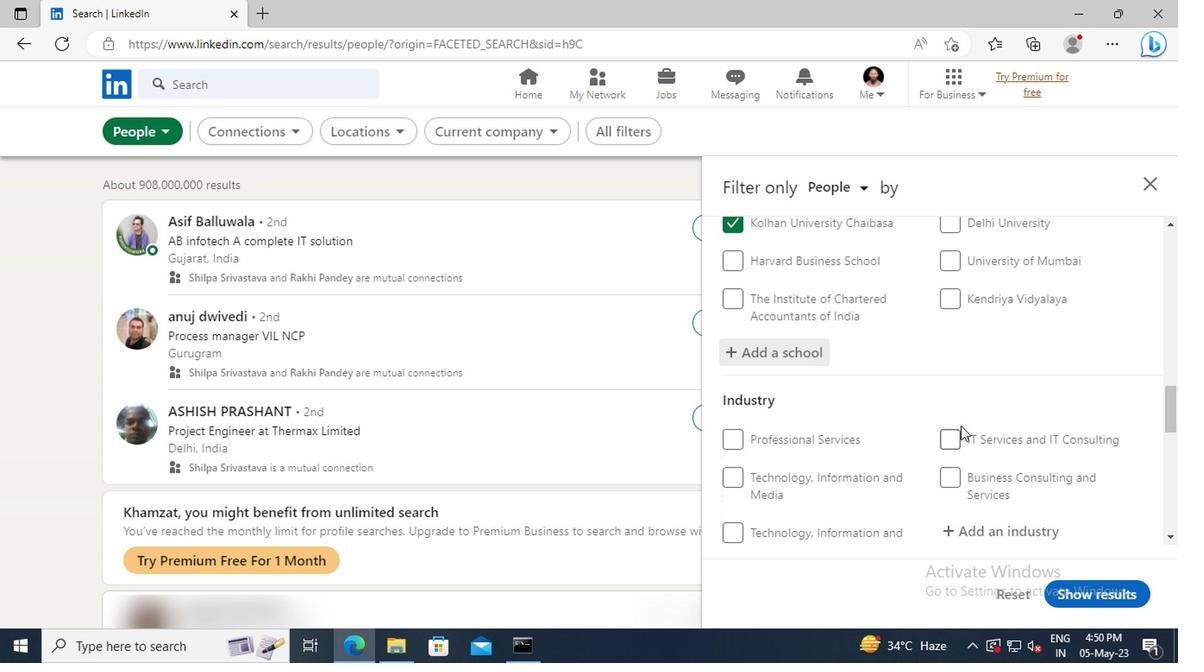 
Action: Mouse scrolled (955, 421) with delta (0, -1)
Screenshot: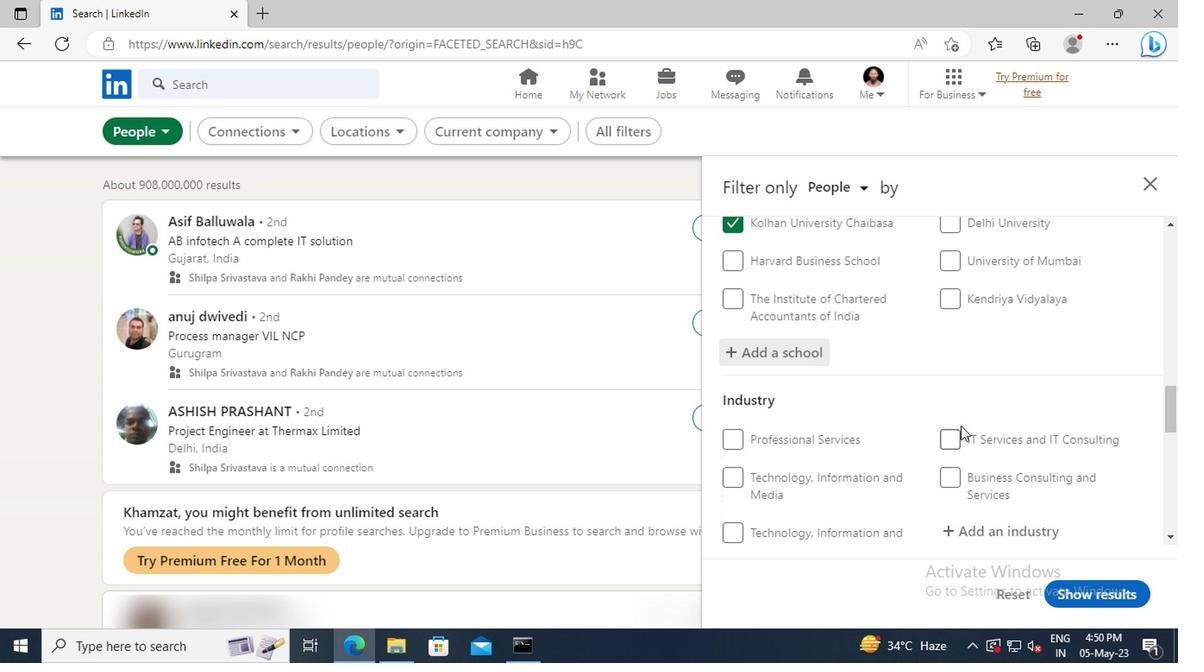 
Action: Mouse moved to (959, 429)
Screenshot: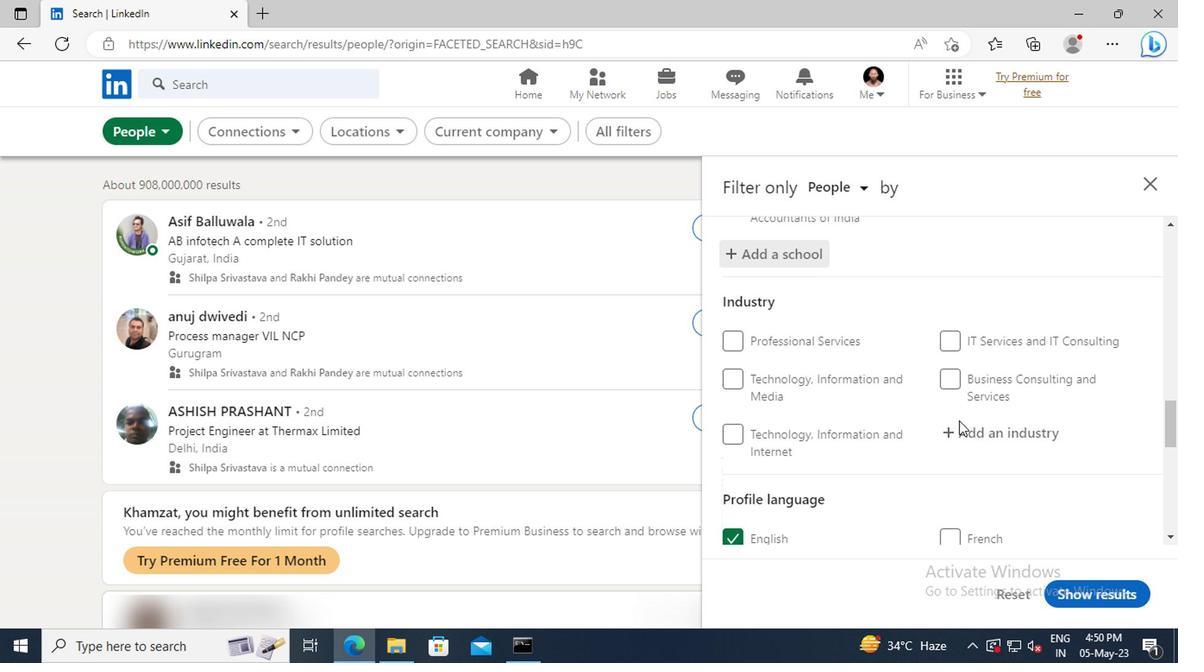 
Action: Mouse pressed left at (959, 429)
Screenshot: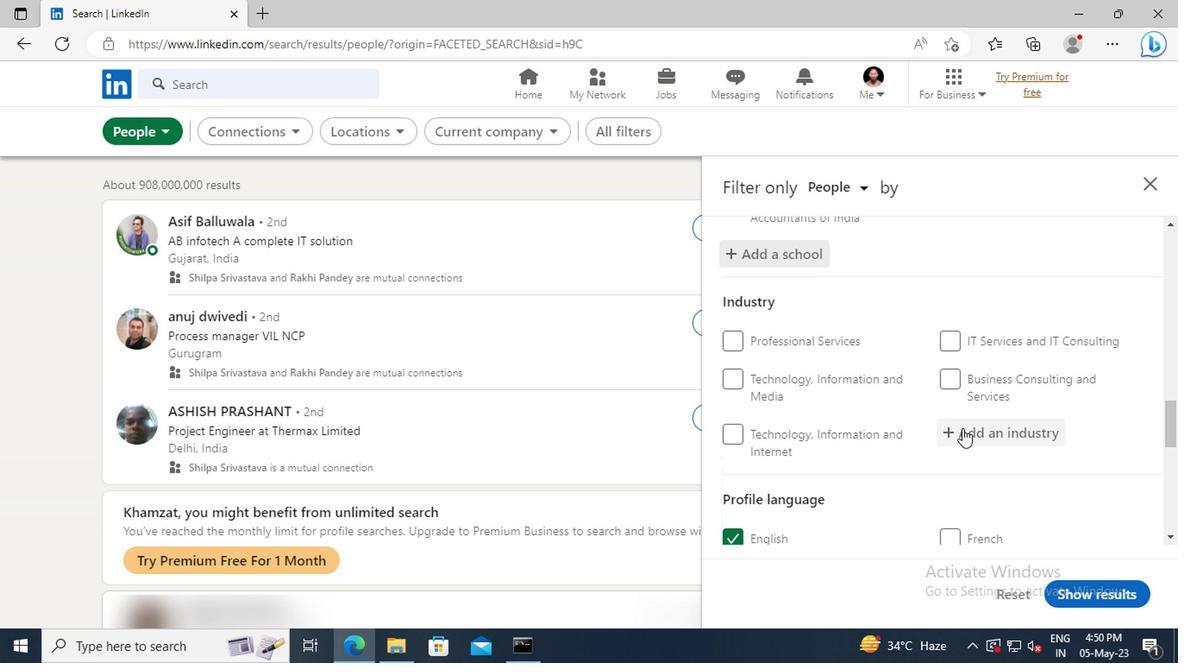 
Action: Mouse moved to (960, 430)
Screenshot: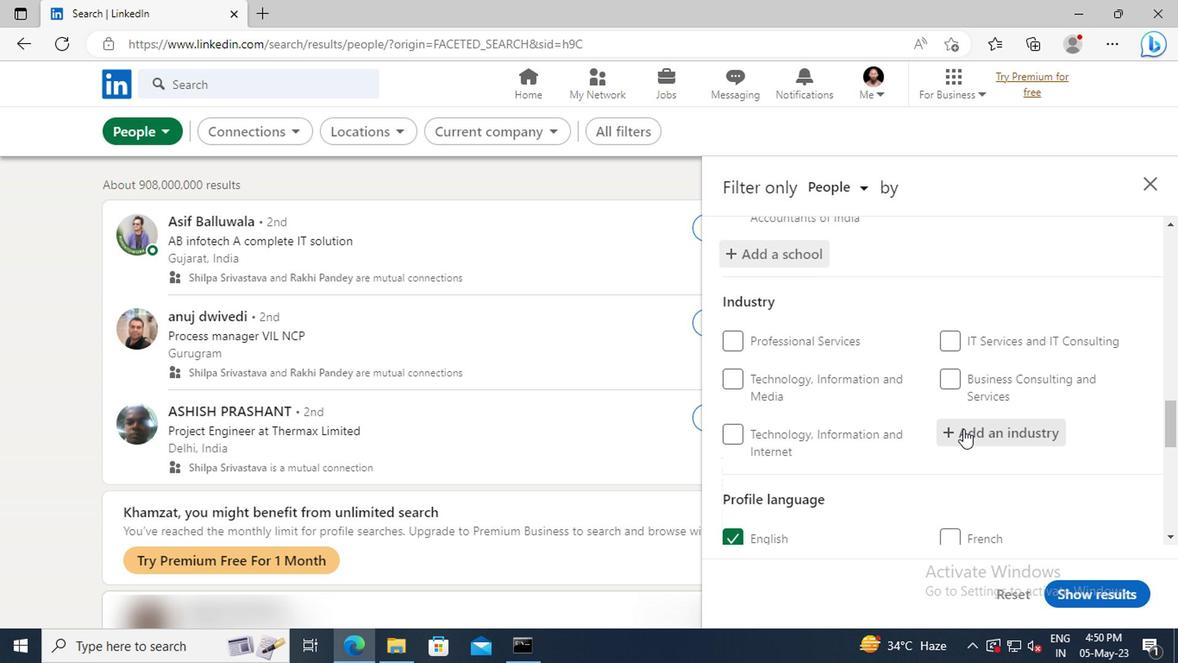 
Action: Key pressed <Key.shift>ECONO
Screenshot: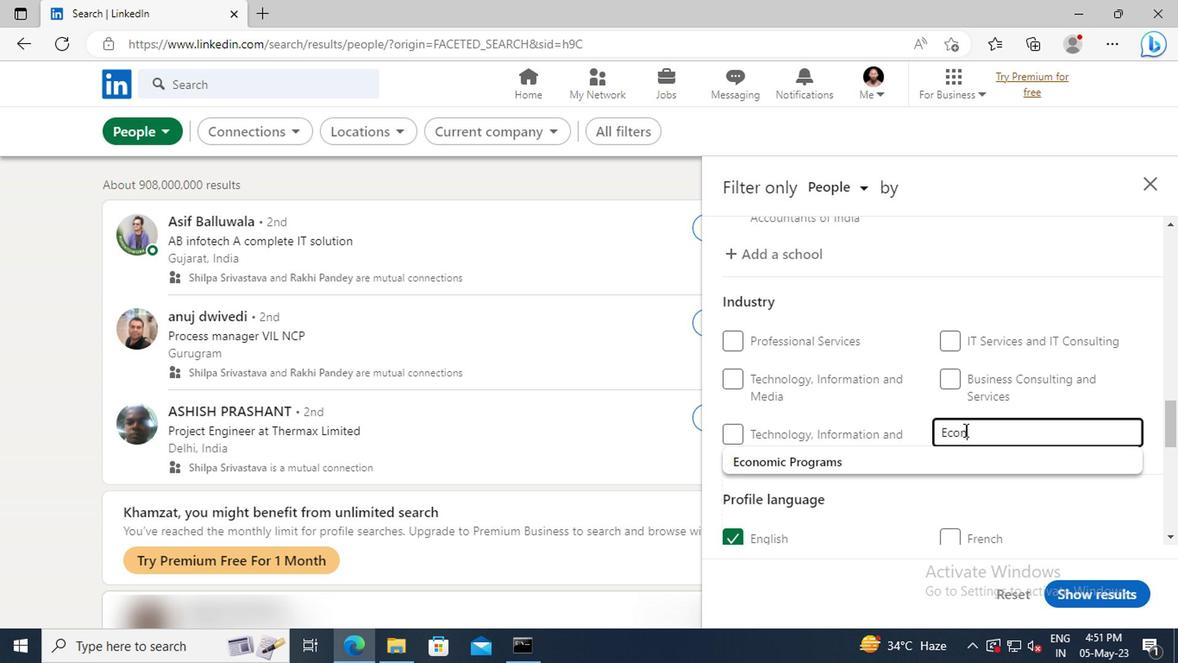 
Action: Mouse moved to (960, 454)
Screenshot: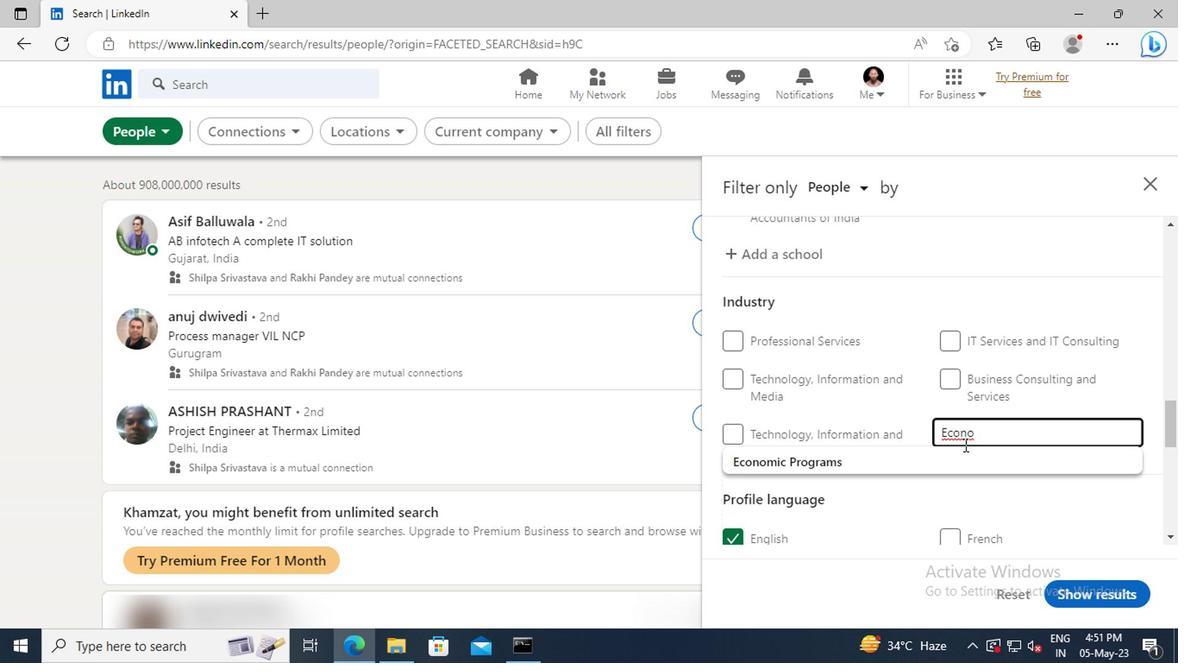 
Action: Mouse pressed left at (960, 454)
Screenshot: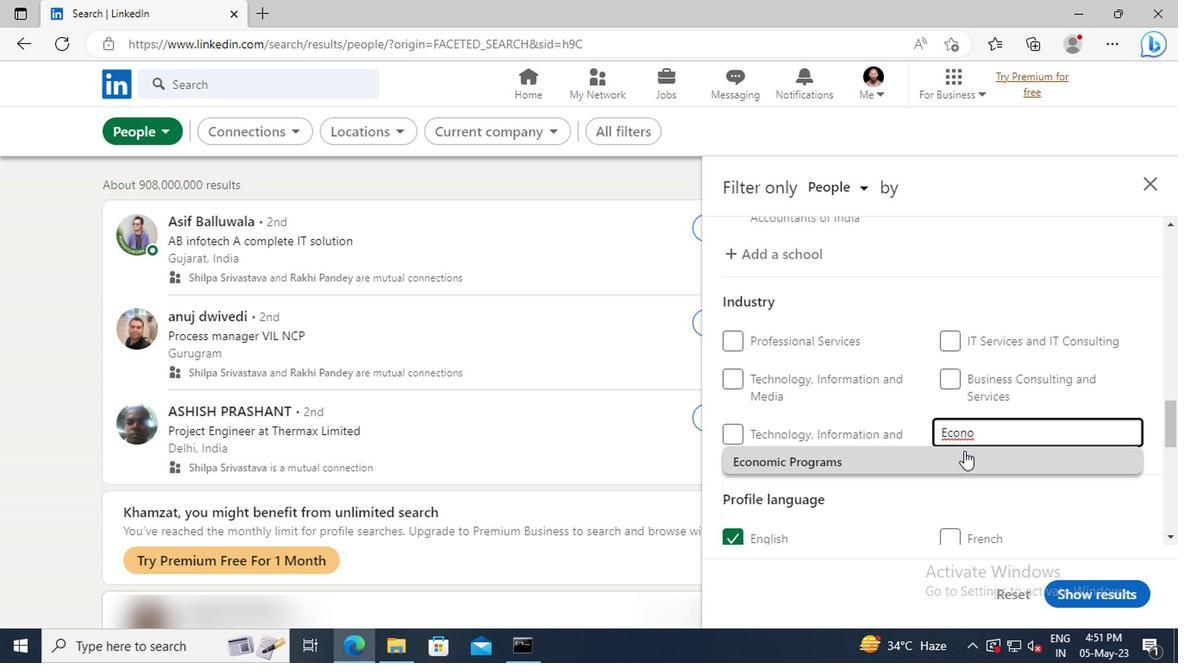 
Action: Mouse scrolled (960, 453) with delta (0, -1)
Screenshot: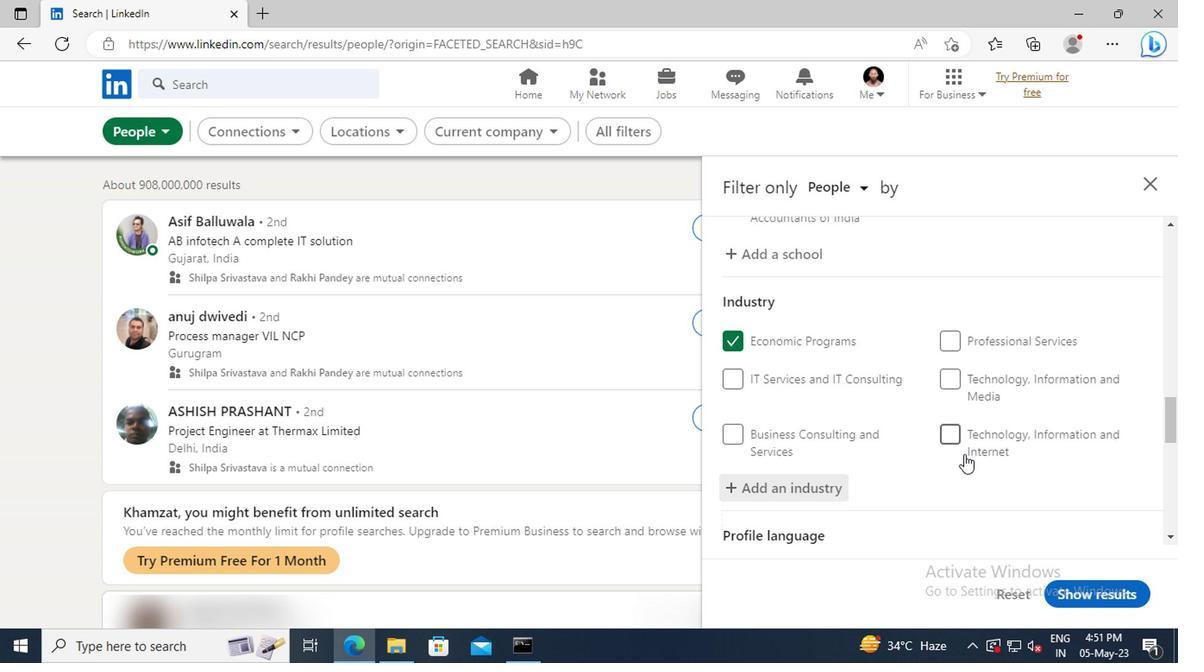 
Action: Mouse scrolled (960, 453) with delta (0, -1)
Screenshot: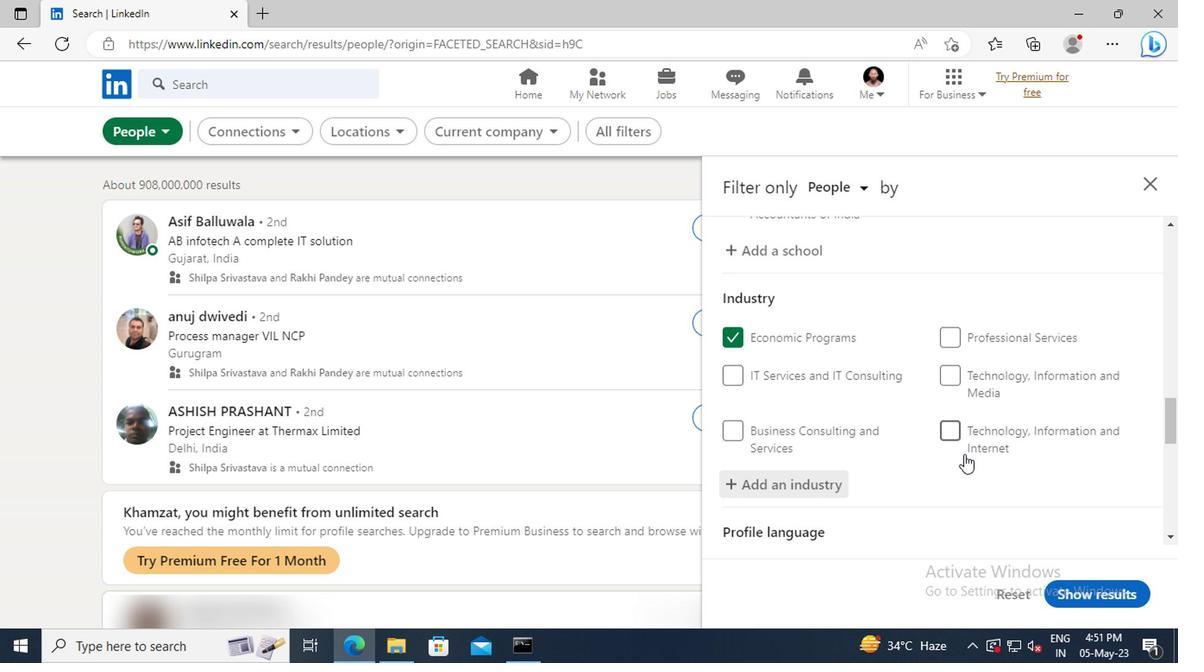 
Action: Mouse moved to (960, 453)
Screenshot: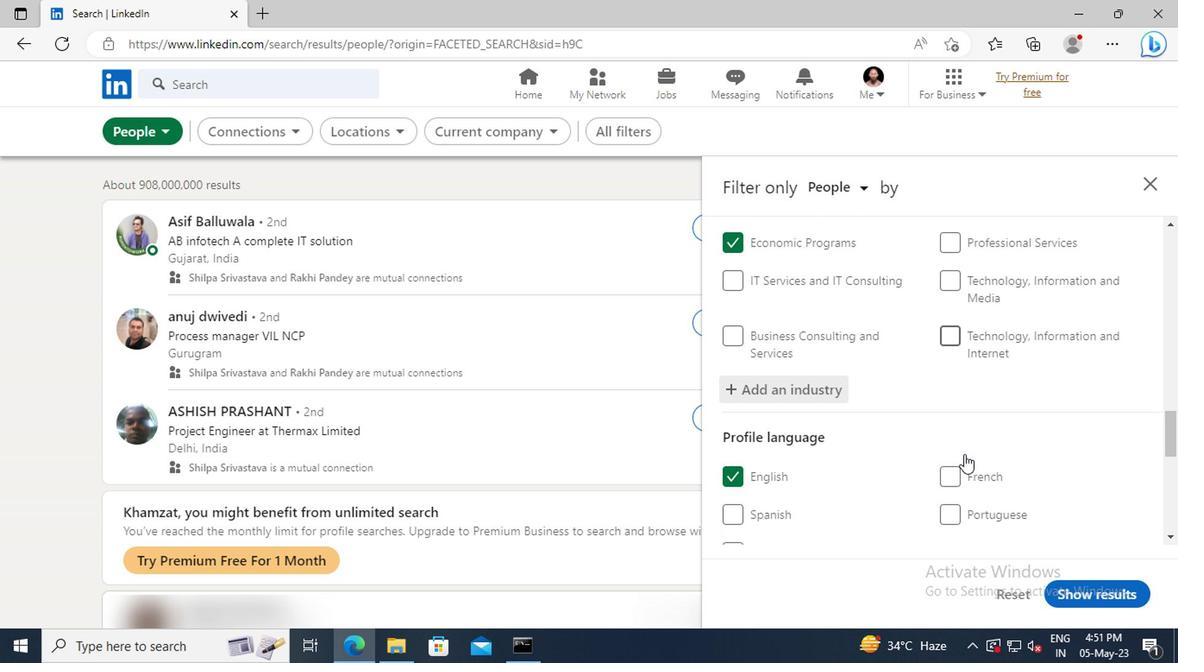 
Action: Mouse scrolled (960, 452) with delta (0, 0)
Screenshot: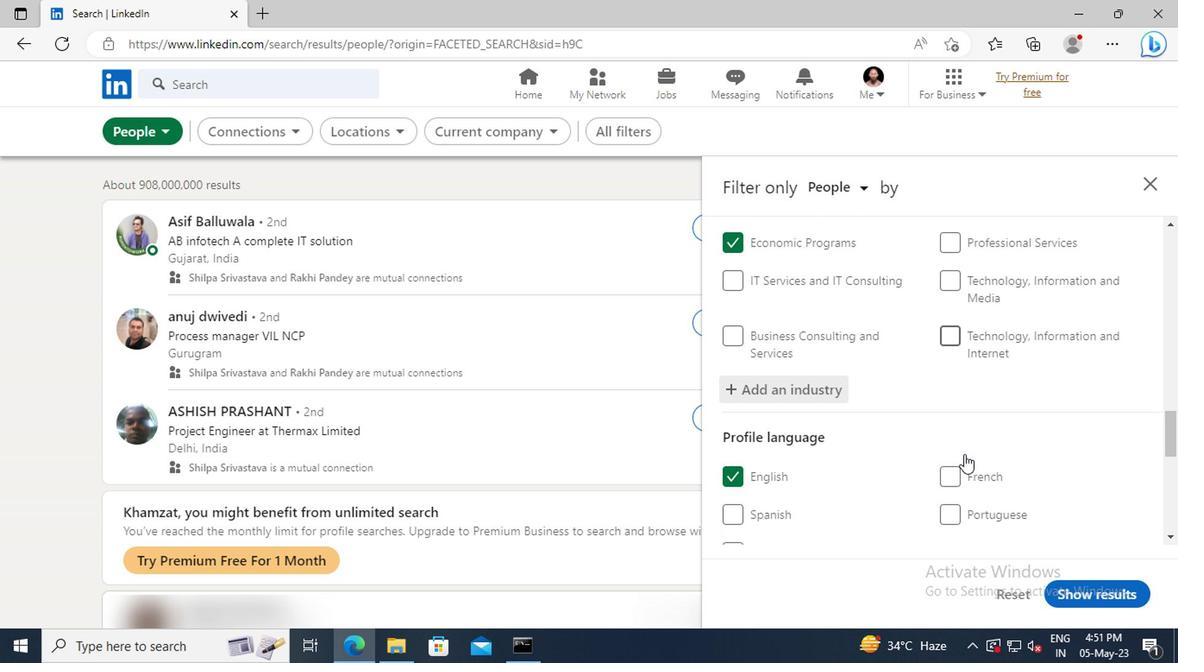 
Action: Mouse moved to (960, 450)
Screenshot: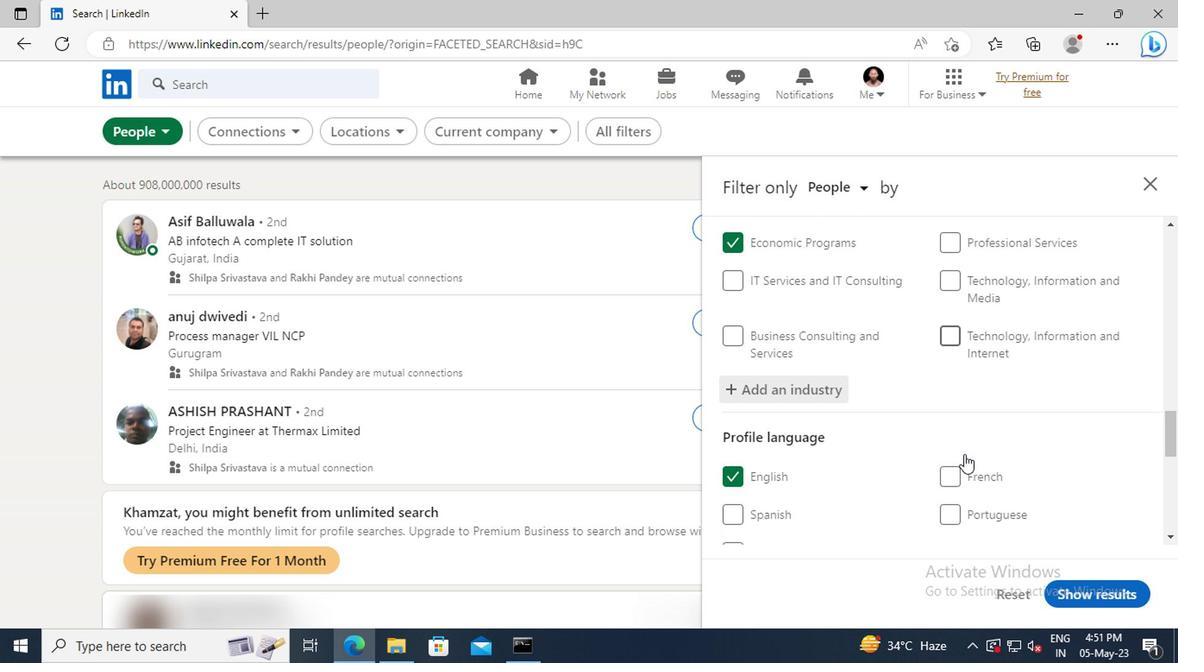 
Action: Mouse scrolled (960, 449) with delta (0, -1)
Screenshot: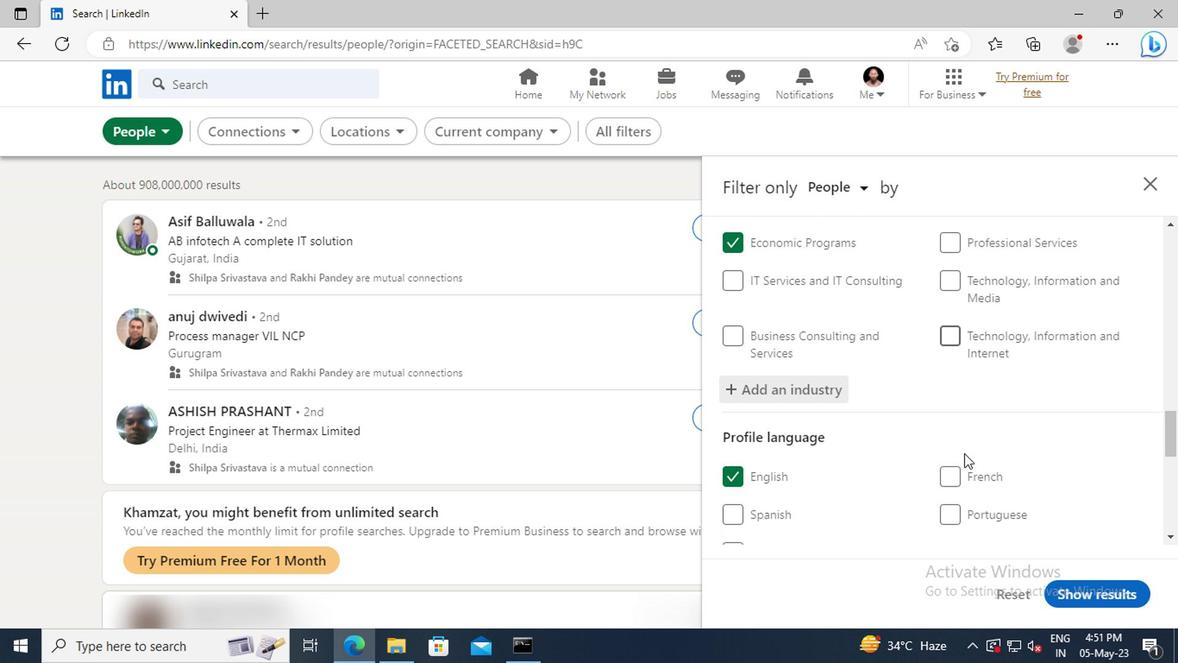 
Action: Mouse moved to (957, 439)
Screenshot: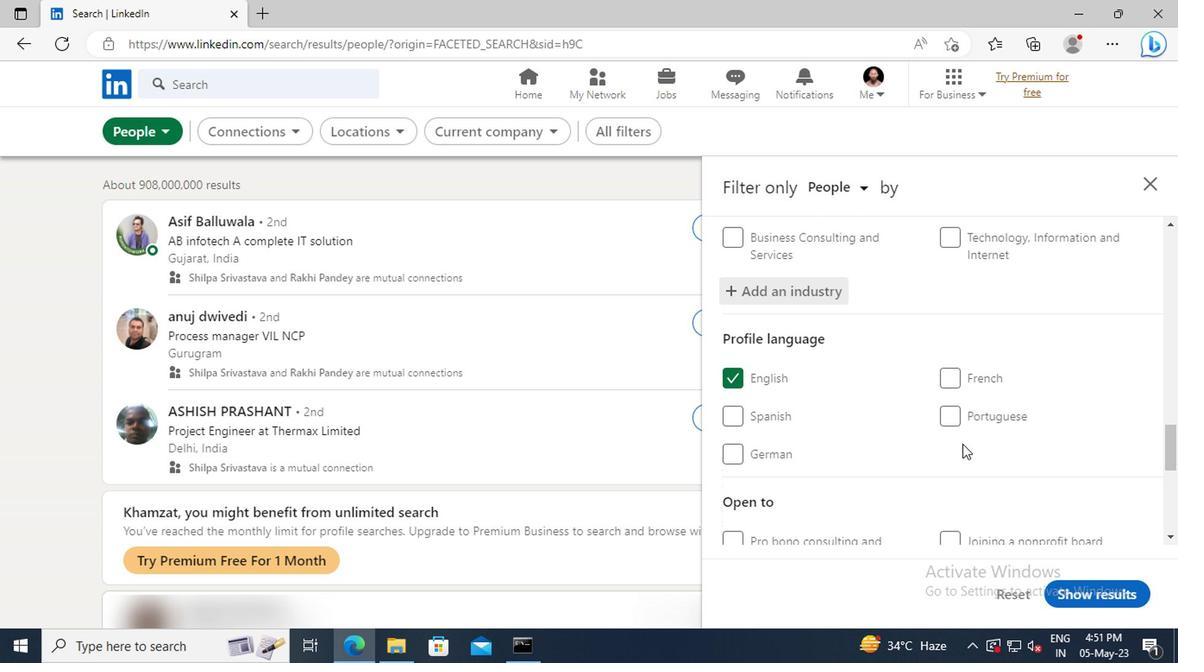 
Action: Mouse scrolled (957, 438) with delta (0, -1)
Screenshot: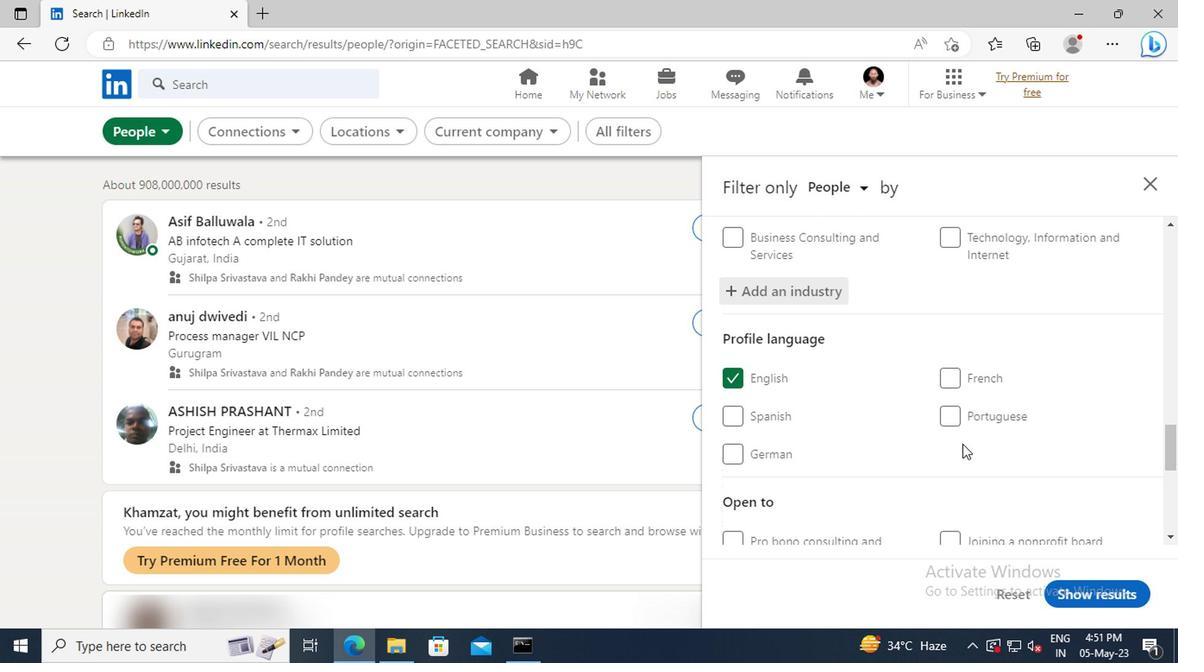 
Action: Mouse moved to (956, 436)
Screenshot: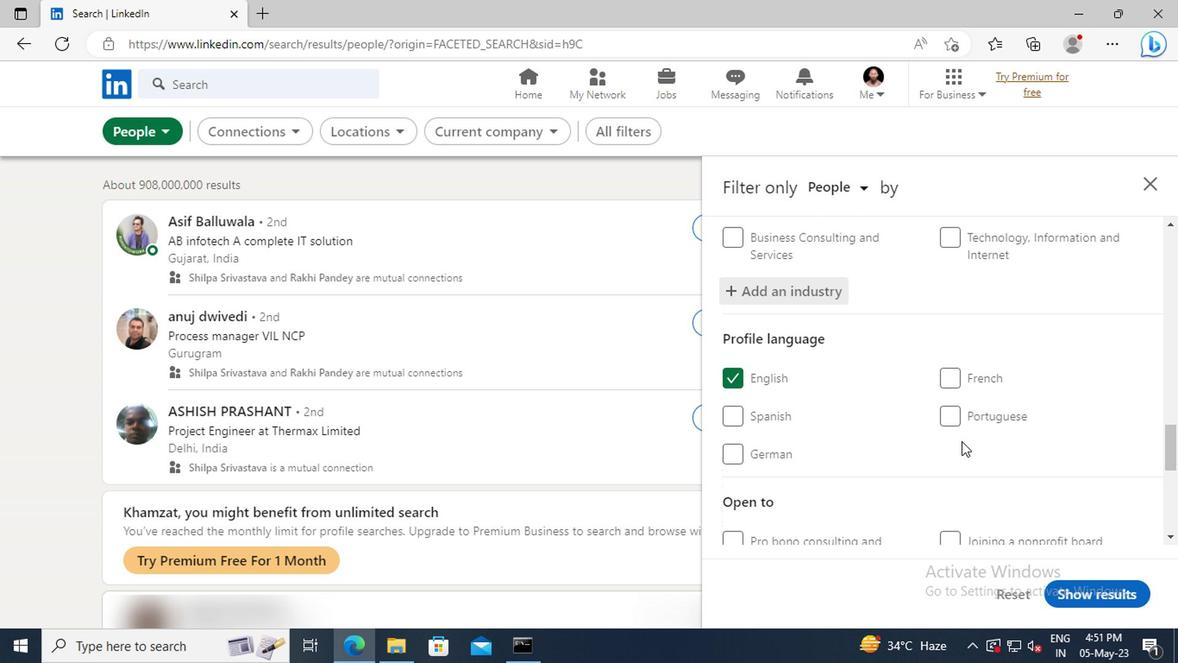 
Action: Mouse scrolled (956, 435) with delta (0, 0)
Screenshot: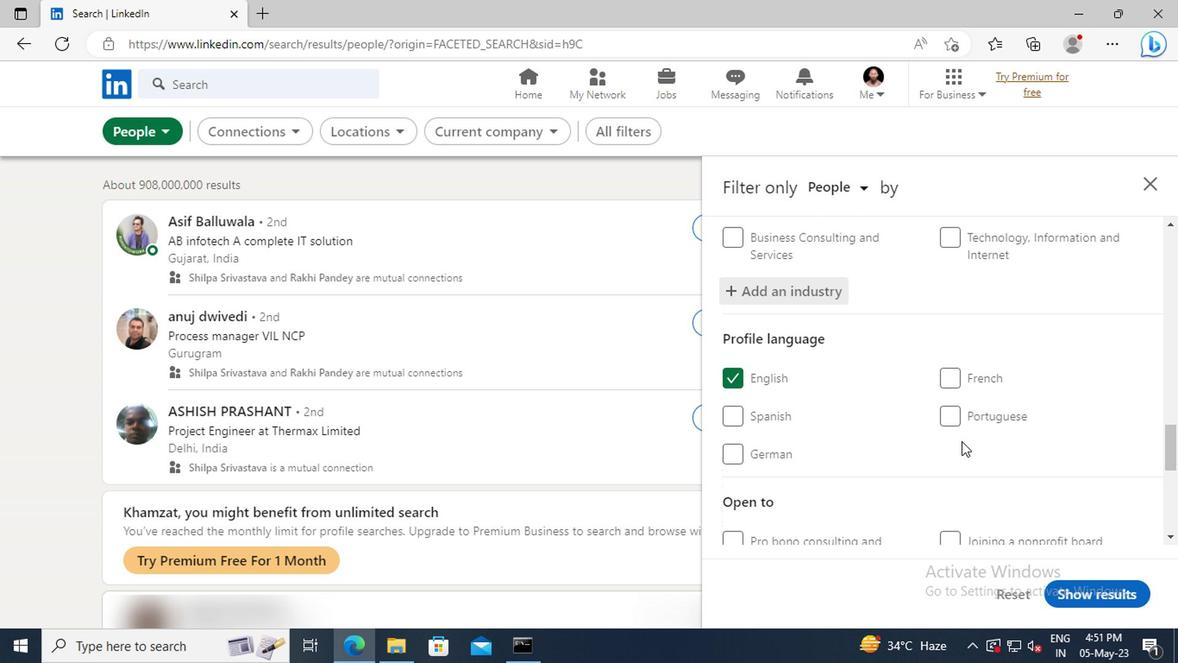 
Action: Mouse moved to (954, 414)
Screenshot: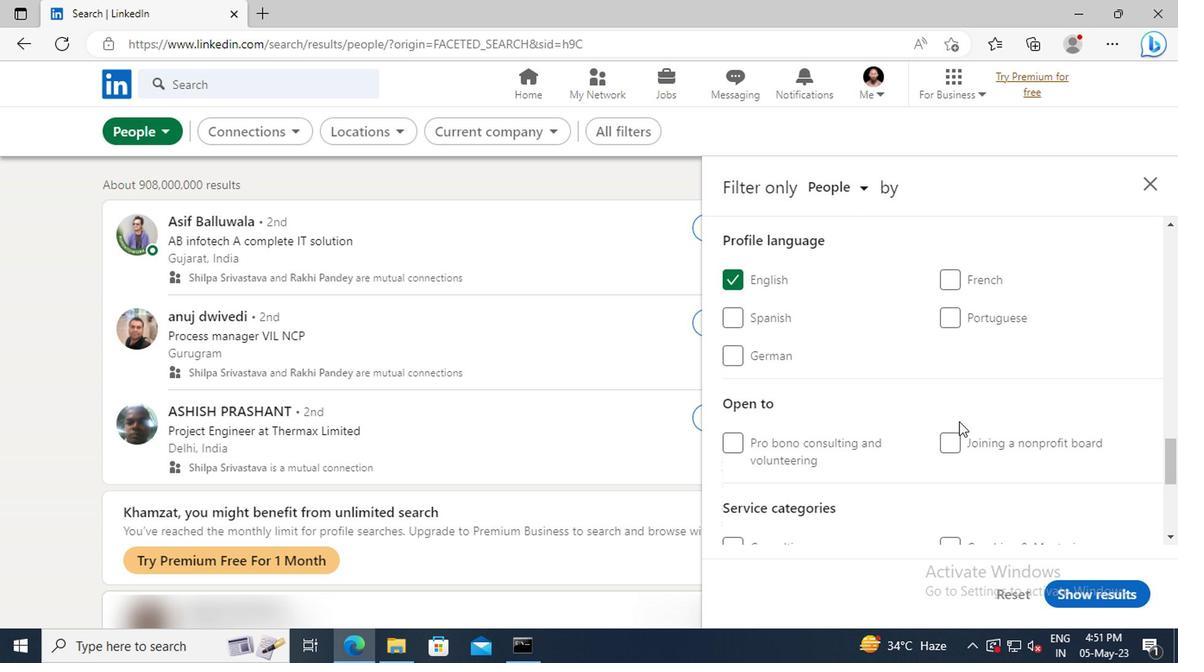 
Action: Mouse scrolled (954, 413) with delta (0, -1)
Screenshot: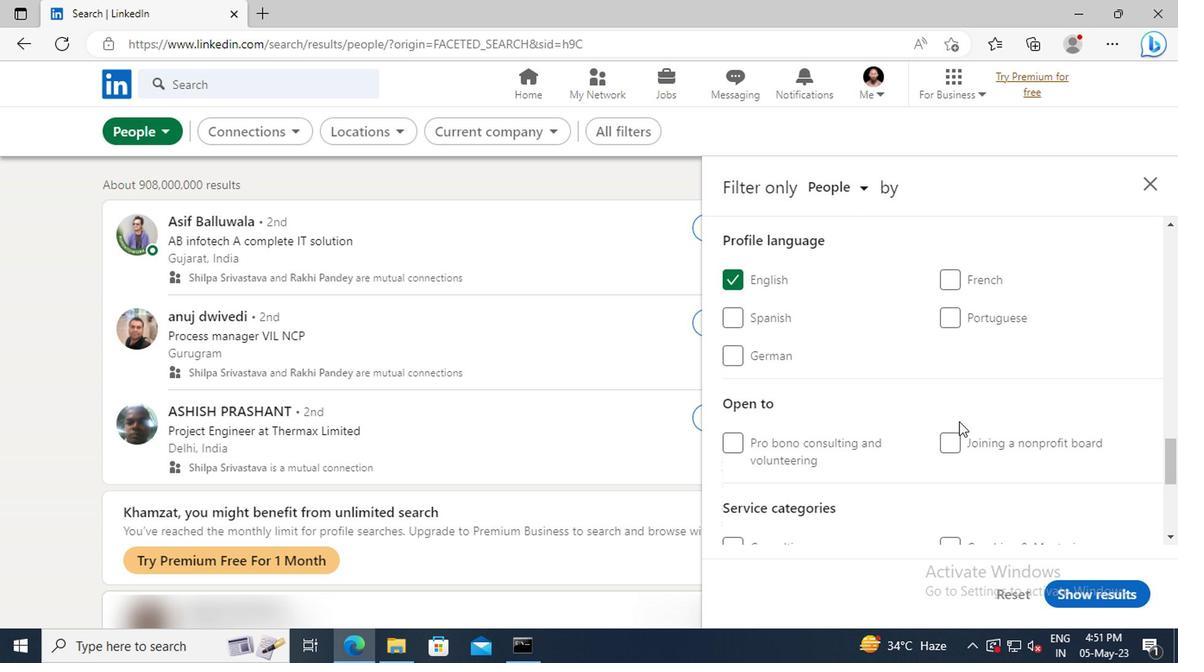 
Action: Mouse moved to (952, 412)
Screenshot: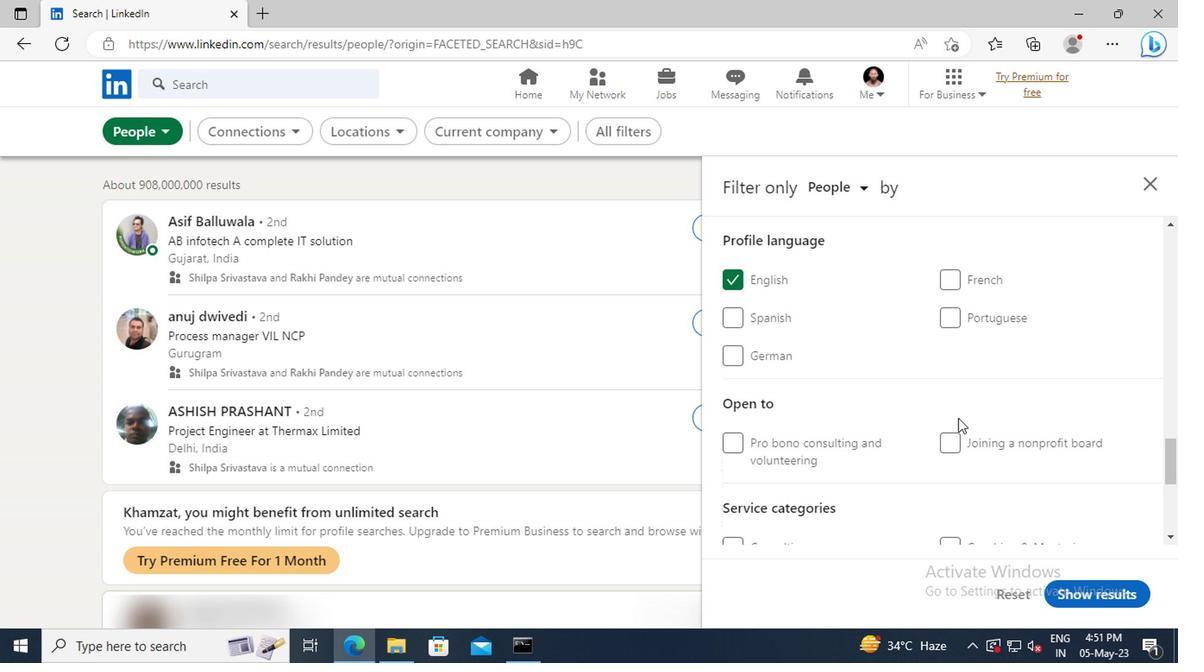 
Action: Mouse scrolled (952, 411) with delta (0, 0)
Screenshot: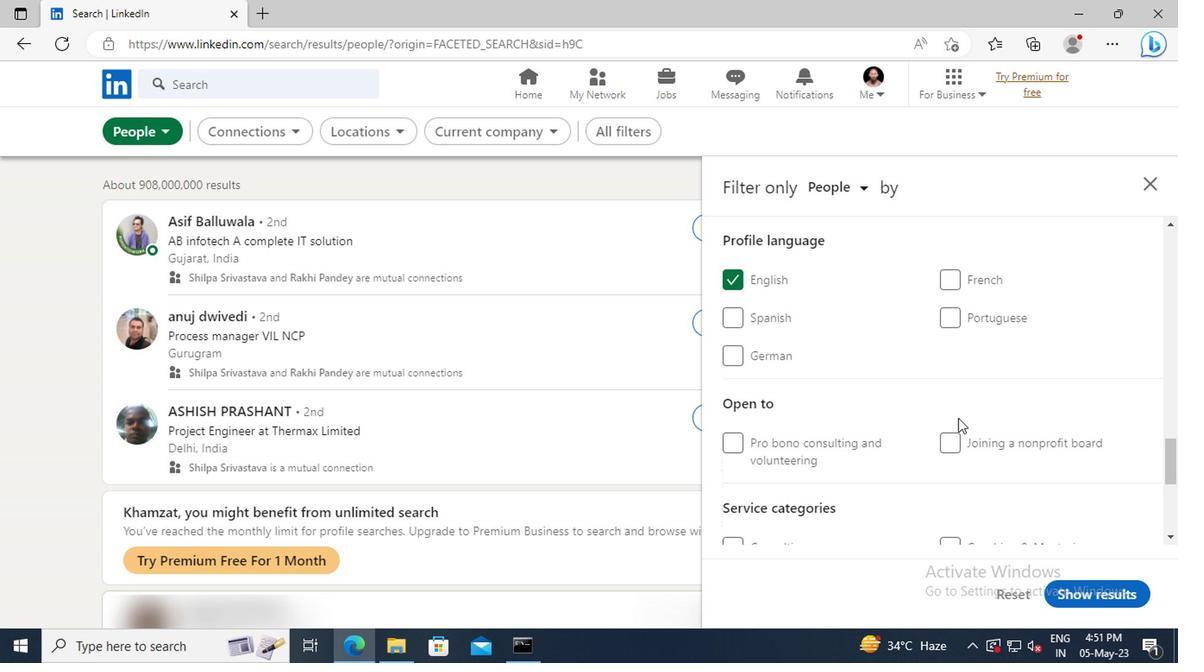 
Action: Mouse moved to (952, 408)
Screenshot: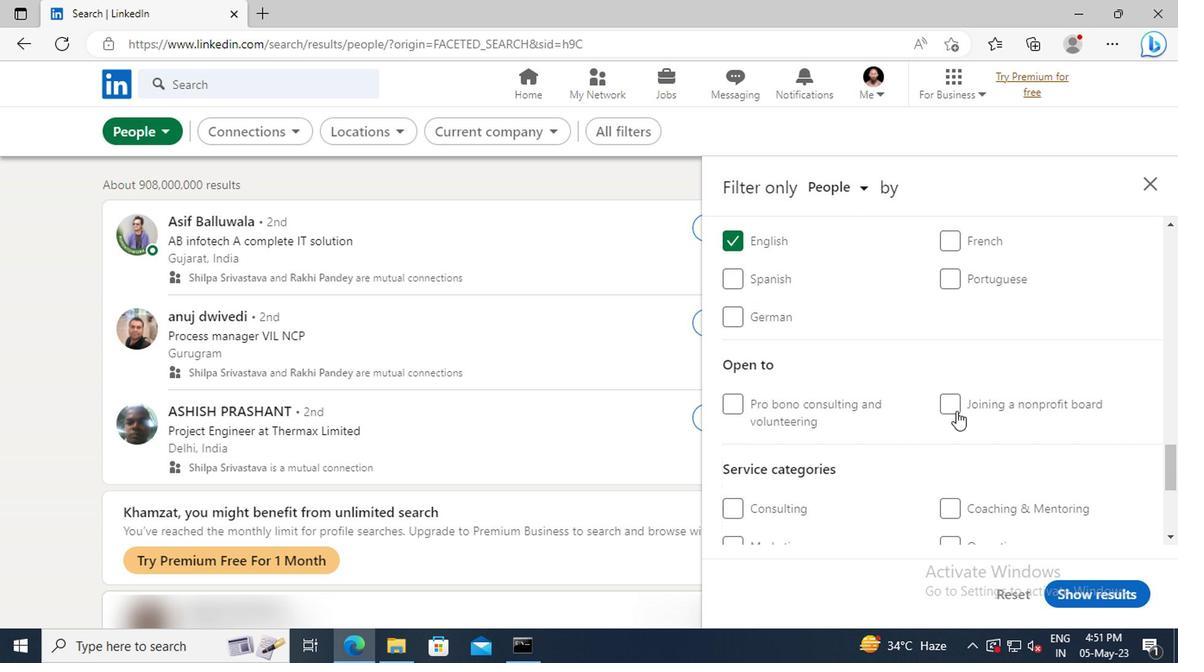 
Action: Mouse scrolled (952, 408) with delta (0, 0)
Screenshot: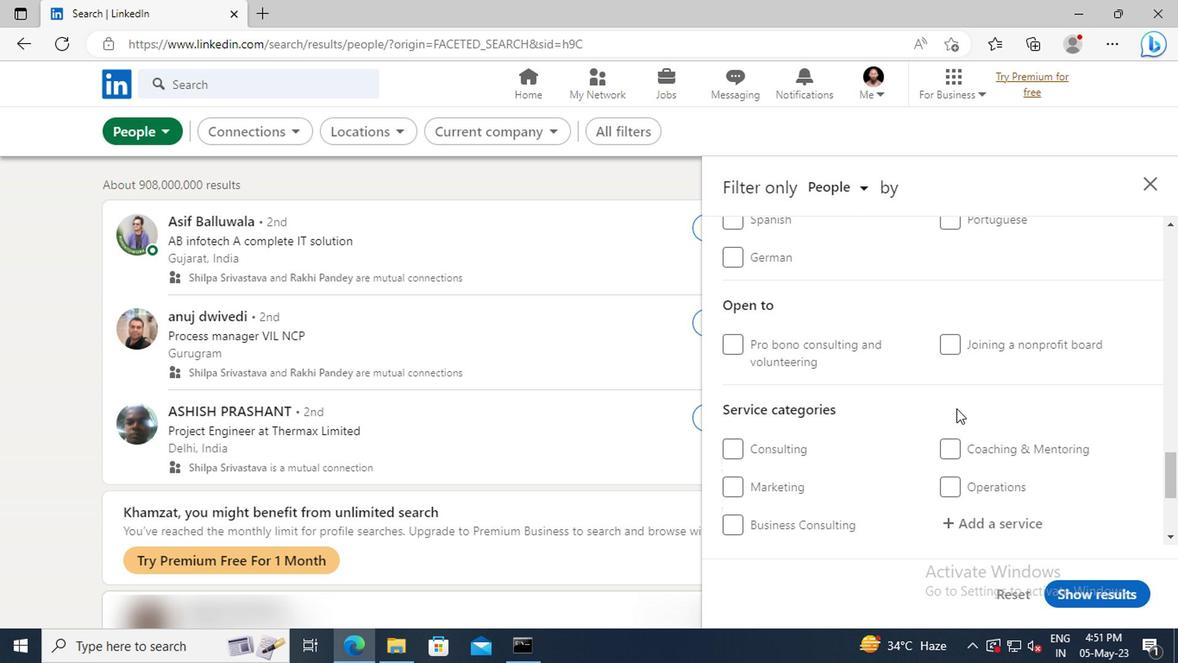 
Action: Mouse scrolled (952, 408) with delta (0, 0)
Screenshot: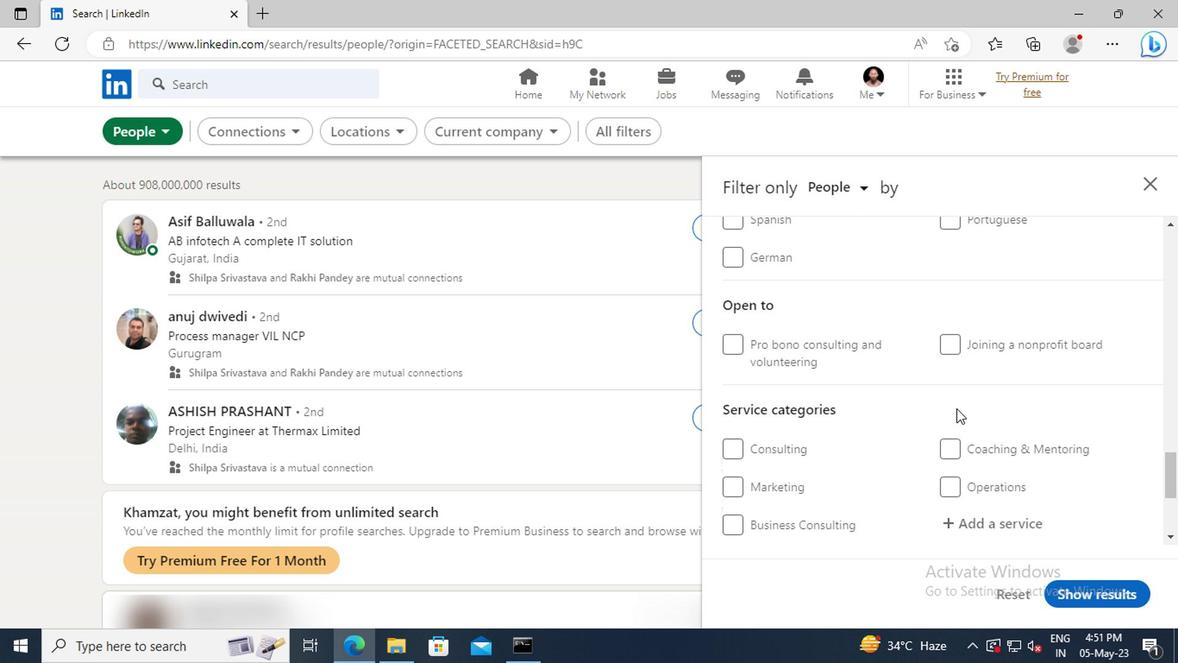 
Action: Mouse moved to (957, 418)
Screenshot: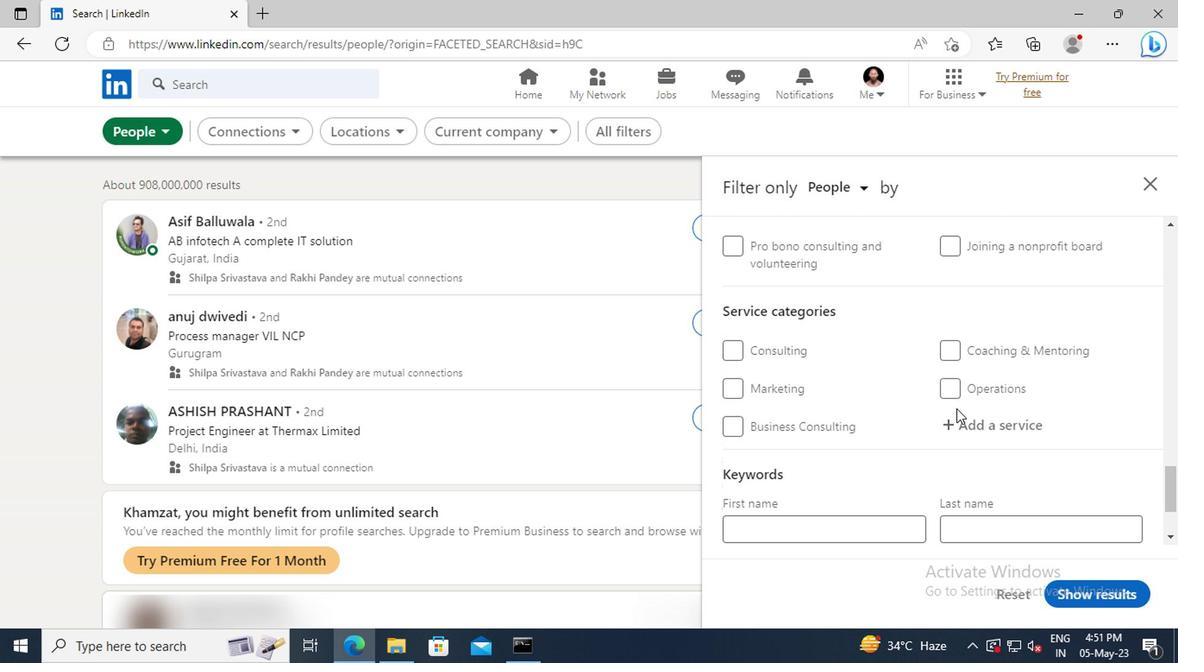 
Action: Mouse pressed left at (957, 418)
Screenshot: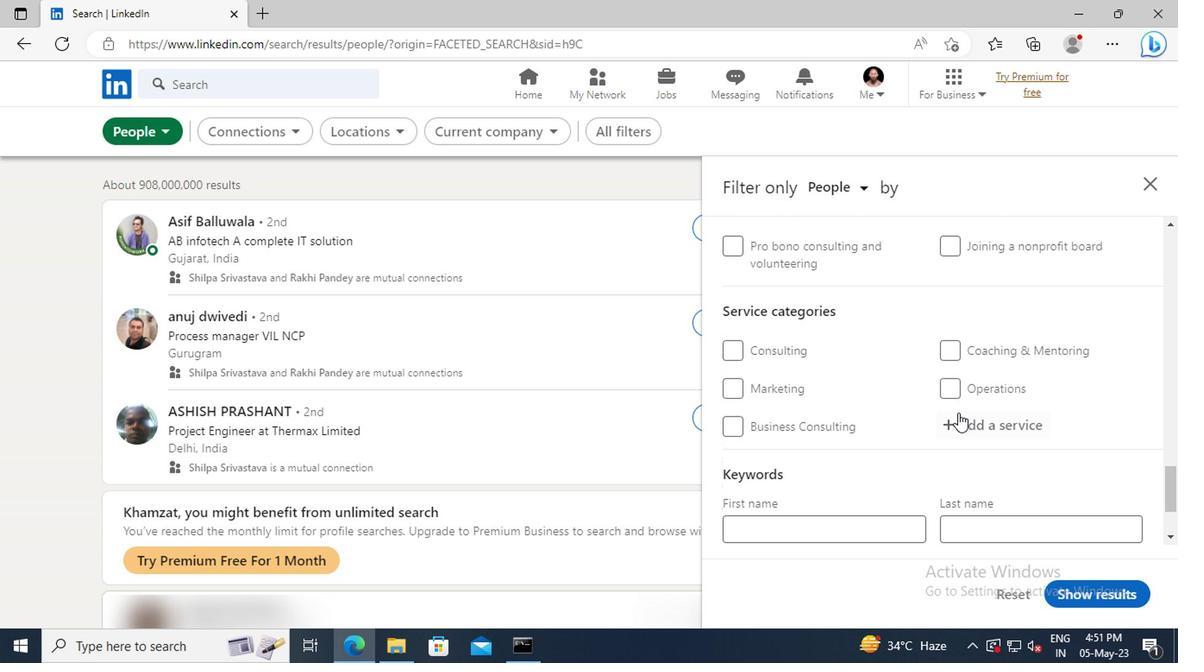 
Action: Key pressed <Key.shift>COMMERCIAL
Screenshot: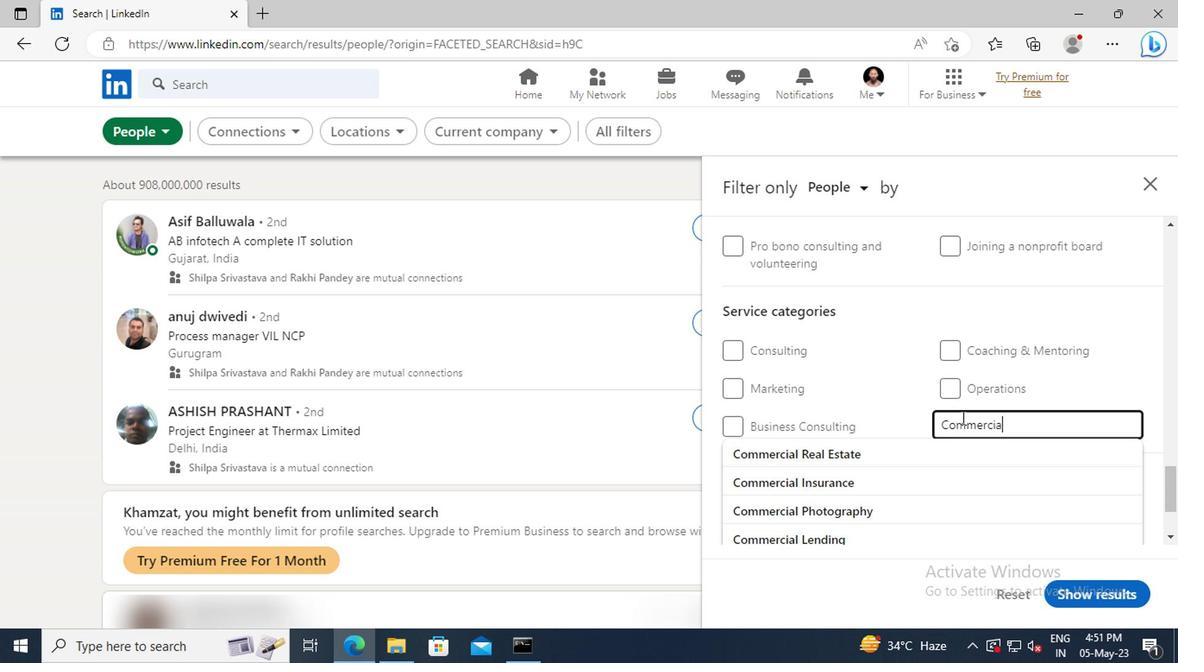 
Action: Mouse moved to (963, 450)
Screenshot: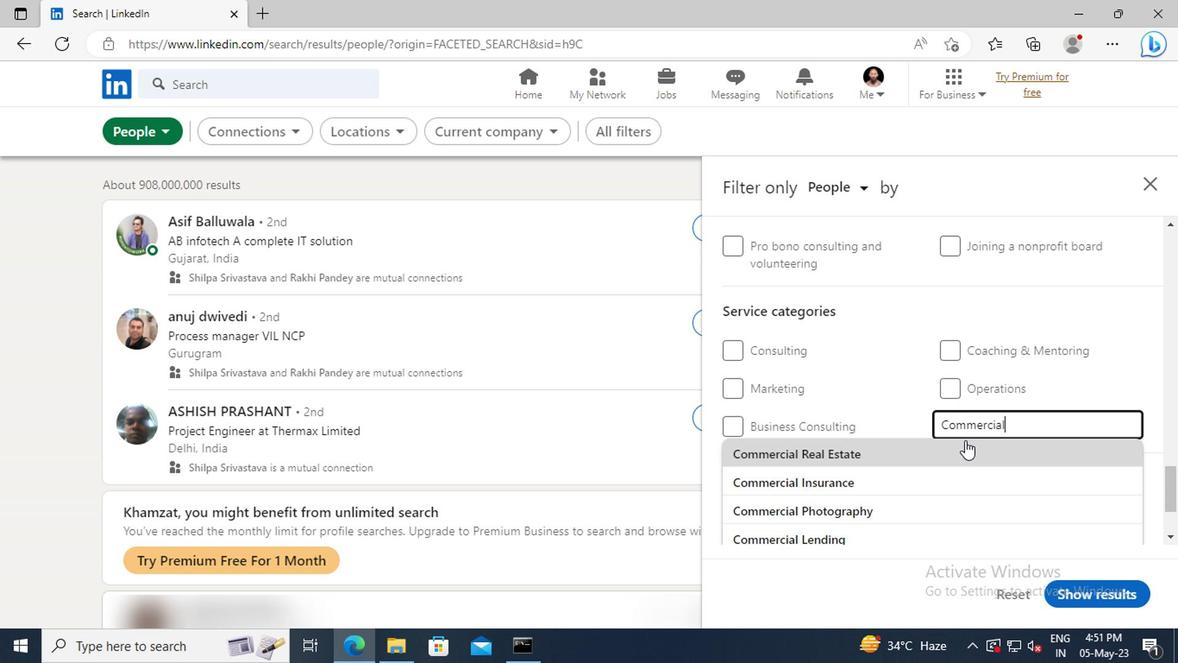 
Action: Mouse pressed left at (963, 450)
Screenshot: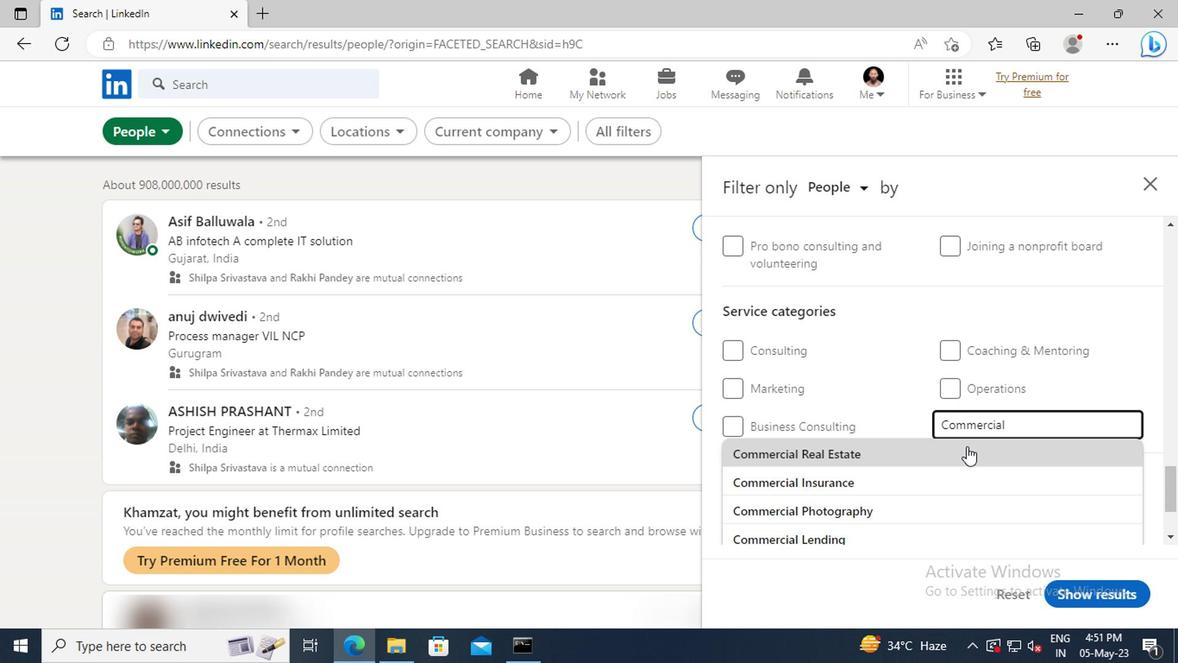 
Action: Mouse scrolled (963, 449) with delta (0, -1)
Screenshot: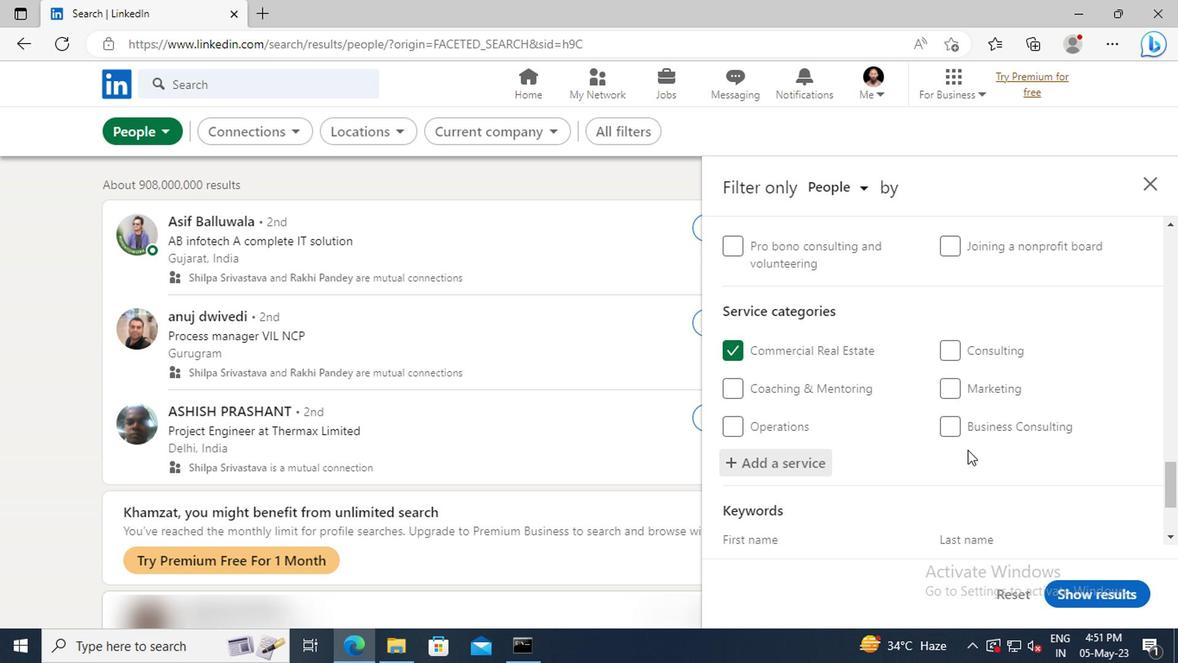 
Action: Mouse scrolled (963, 449) with delta (0, -1)
Screenshot: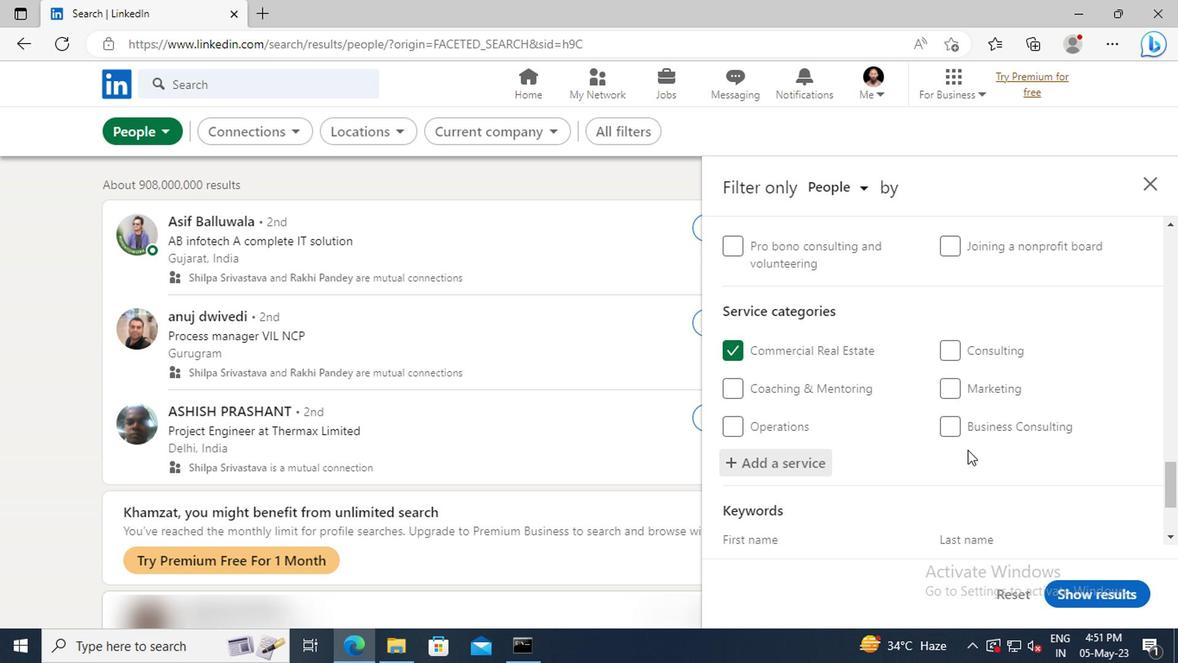 
Action: Mouse scrolled (963, 449) with delta (0, -1)
Screenshot: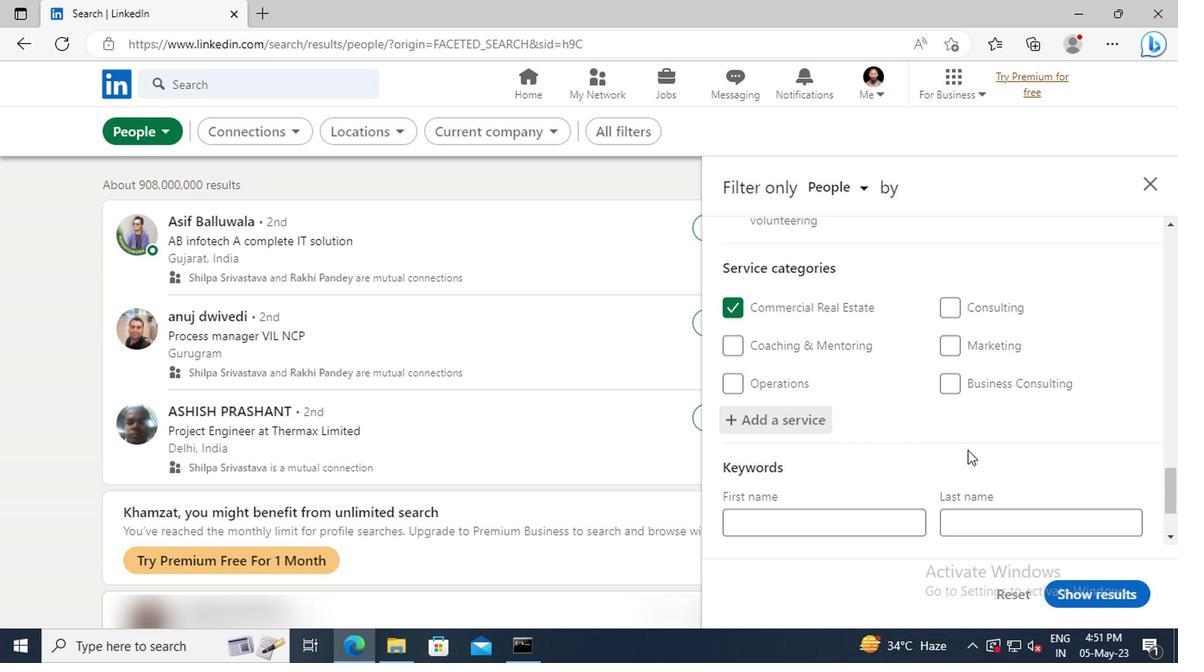 
Action: Mouse scrolled (963, 449) with delta (0, -1)
Screenshot: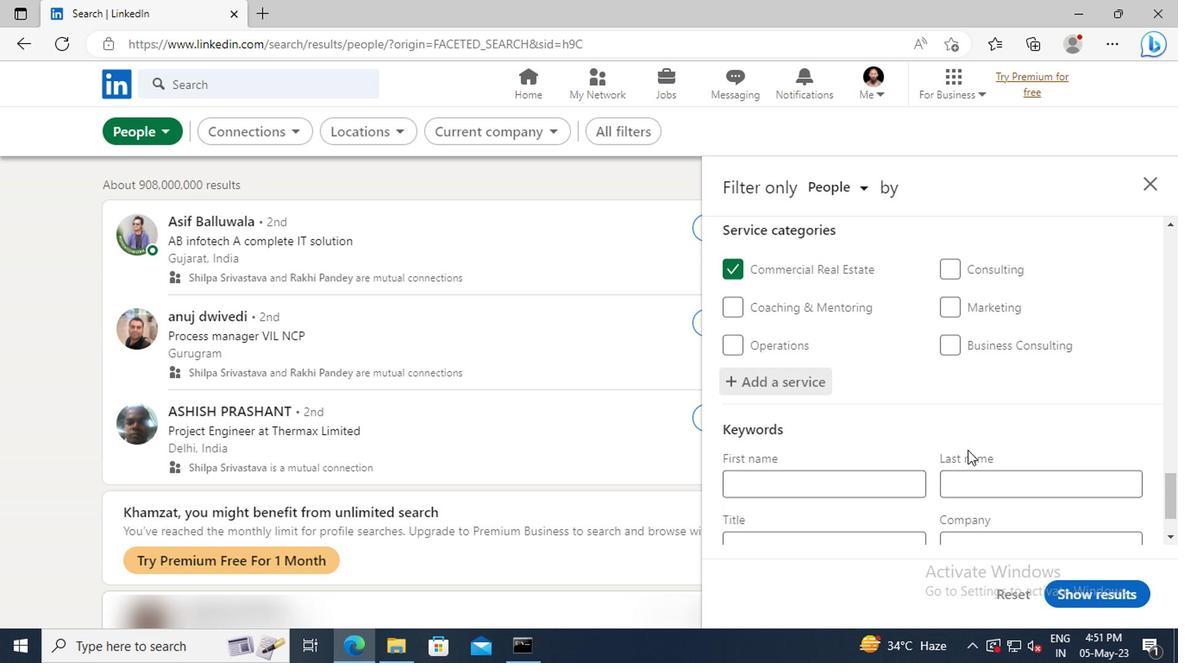 
Action: Mouse moved to (866, 466)
Screenshot: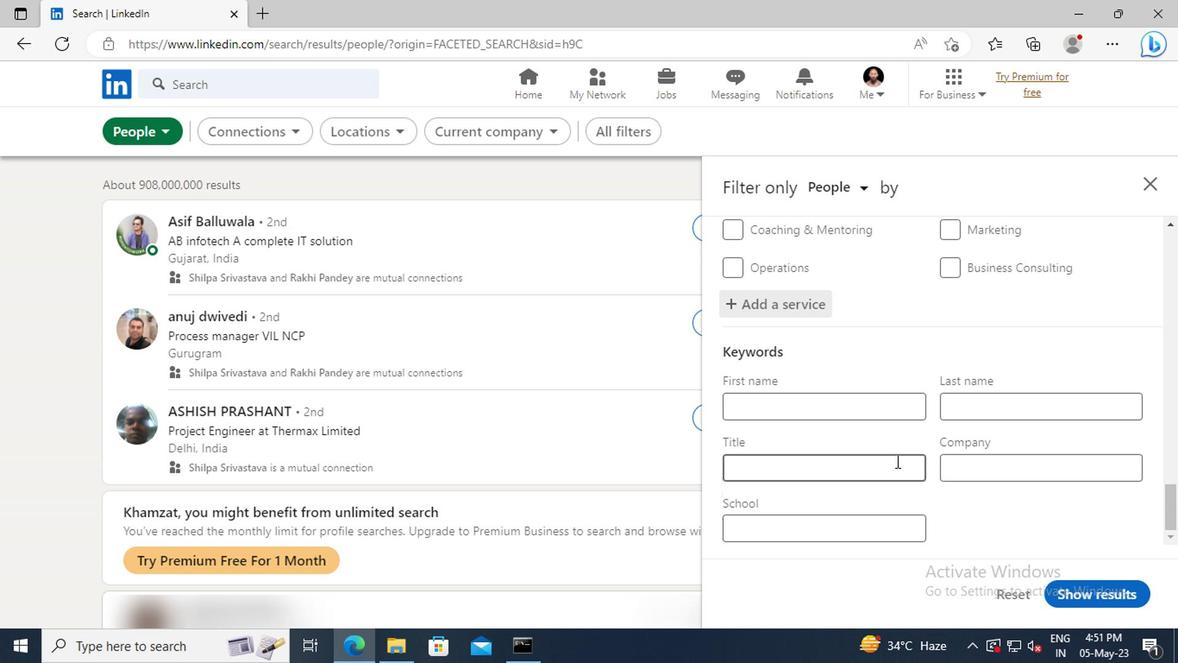 
Action: Mouse pressed left at (866, 466)
Screenshot: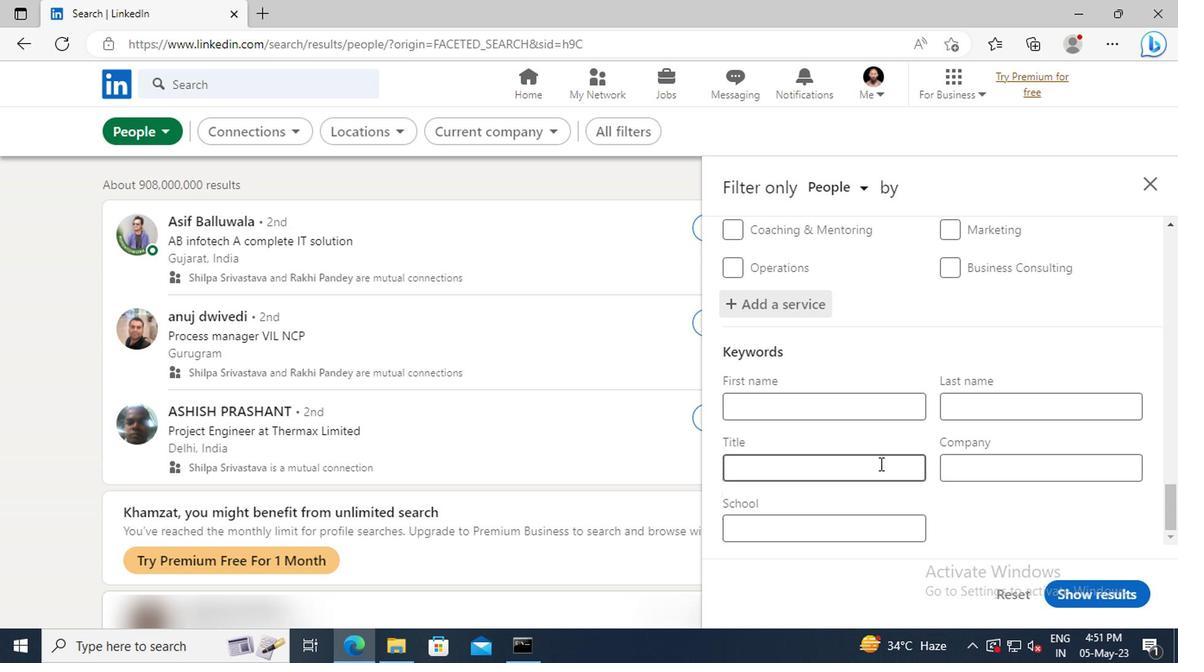 
Action: Key pressed <Key.shift>DRAFTER<Key.enter>
Screenshot: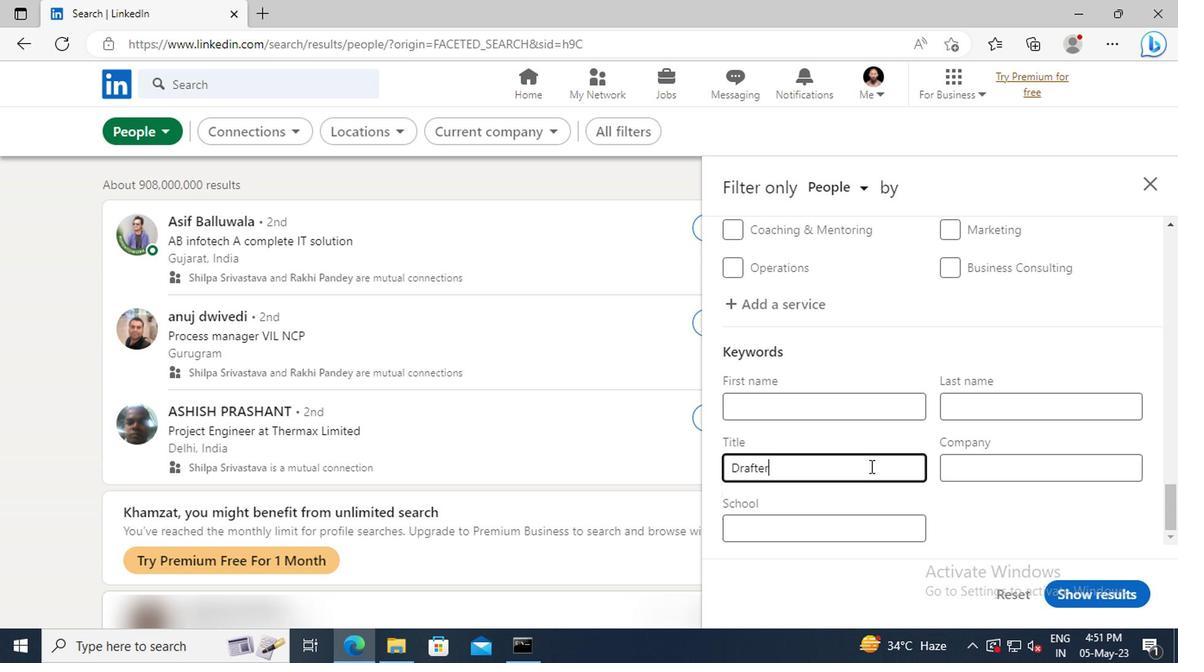 
Action: Mouse moved to (1069, 594)
Screenshot: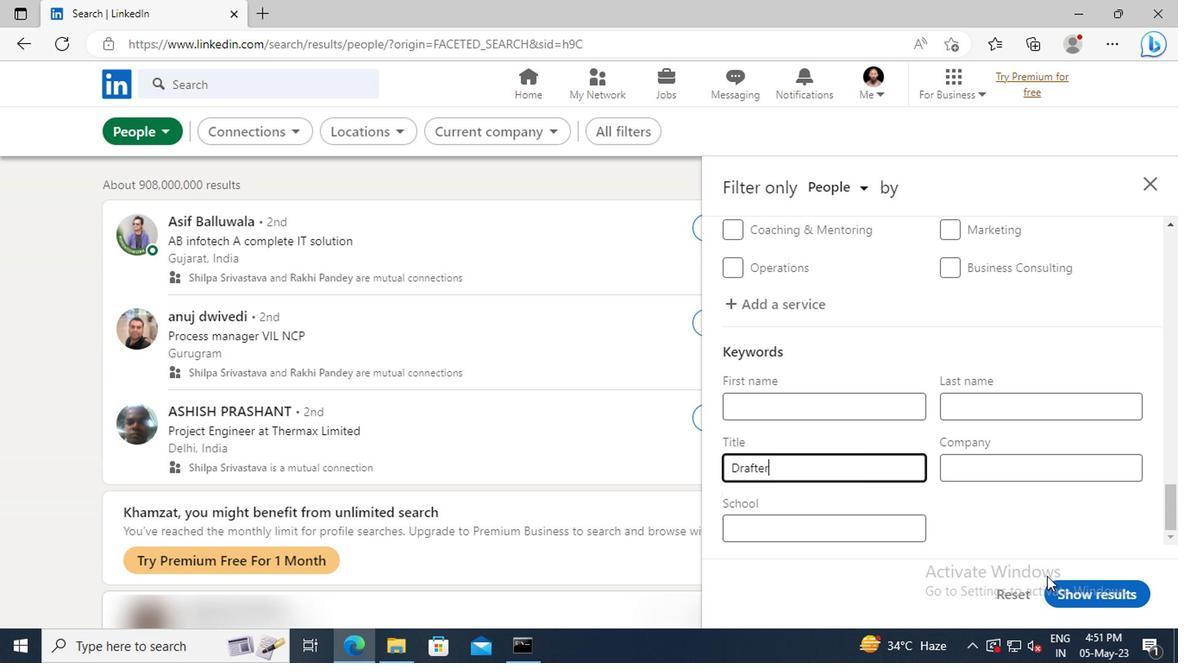 
Action: Mouse pressed left at (1069, 594)
Screenshot: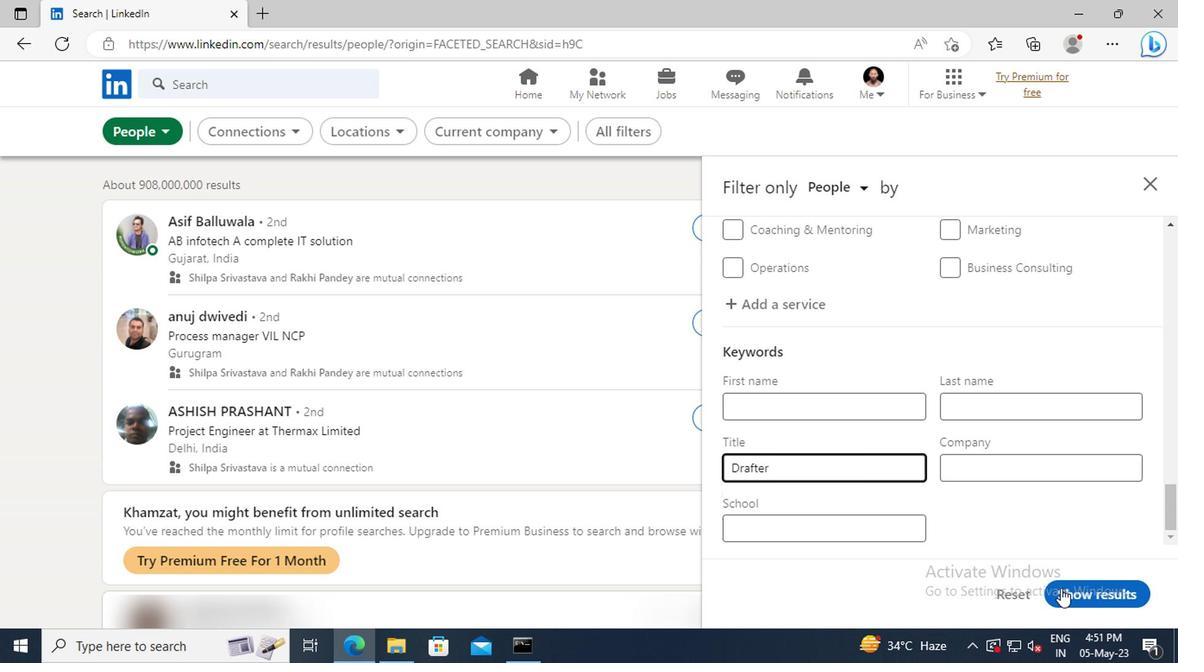 
Action: Mouse moved to (1070, 594)
Screenshot: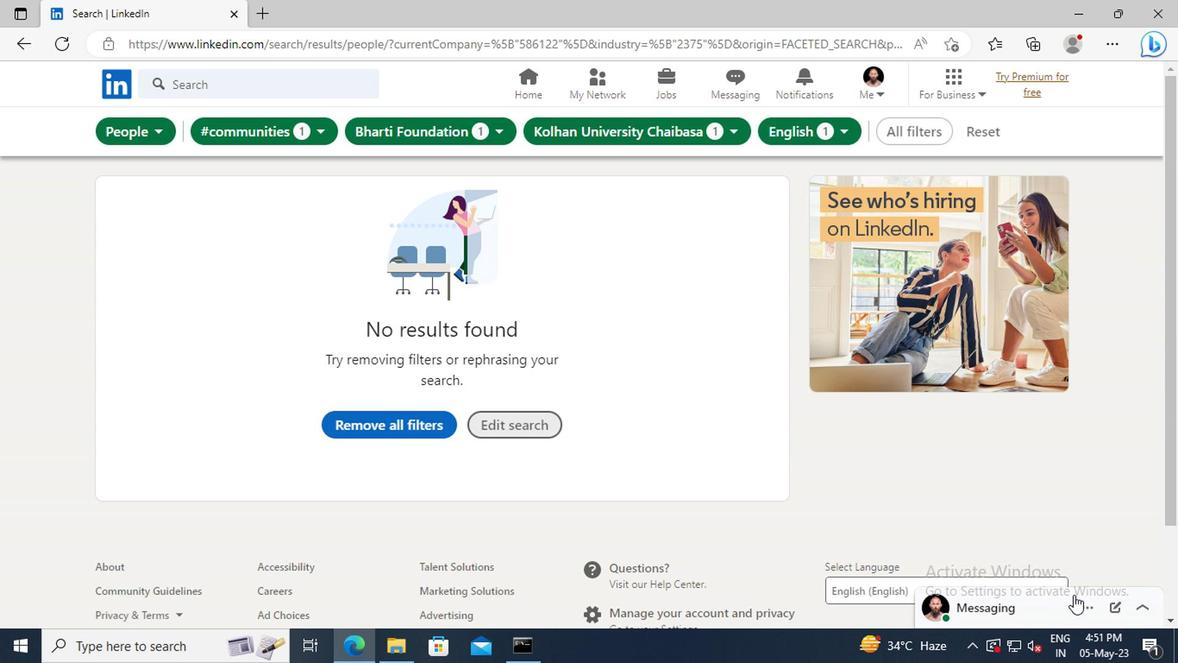 
